 Task:  Click on Football In the Sunday Gridiron Challenge click on  Pick Sheet Add name Dylan Rodriguez Team name Nottingham Knights and  Email softage.1@softage.net 10 Points Indianapolis Colts 9 Points New York Giants 8 Points New Orleans Saints 7 Points Philadelphia Eagles 6 Points Carolina Panthers 5 Points Tampa Bay Buccaneers 4 Points Cleveland Browns 3 Points Washington Commanders 2 Points San Francisco 49ers 1 Points Las Vegas Raiders Submit pick sheet
Action: Mouse moved to (591, 354)
Screenshot: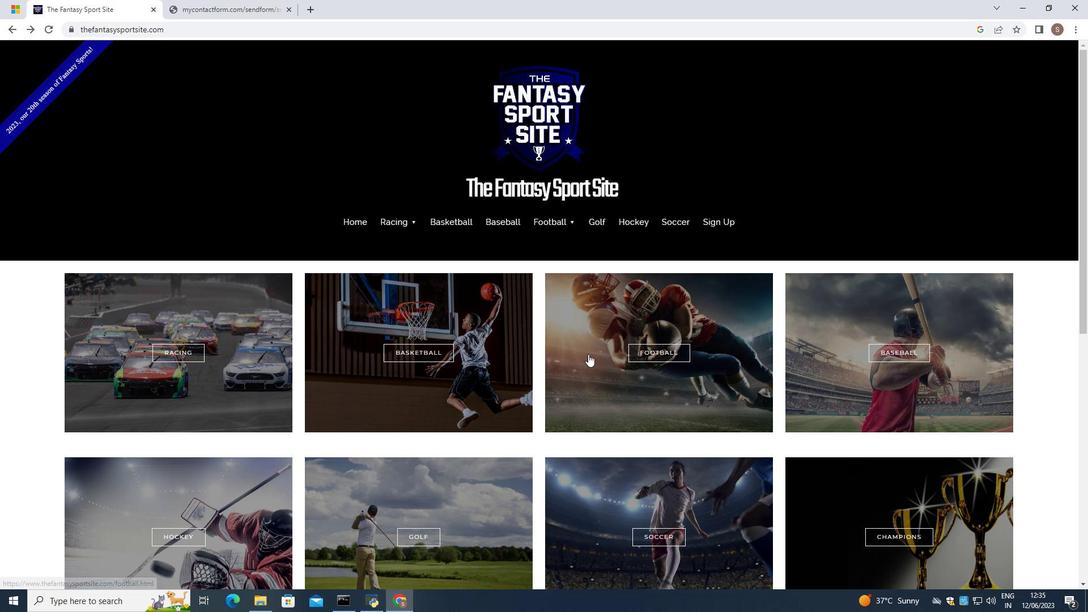 
Action: Mouse pressed left at (591, 354)
Screenshot: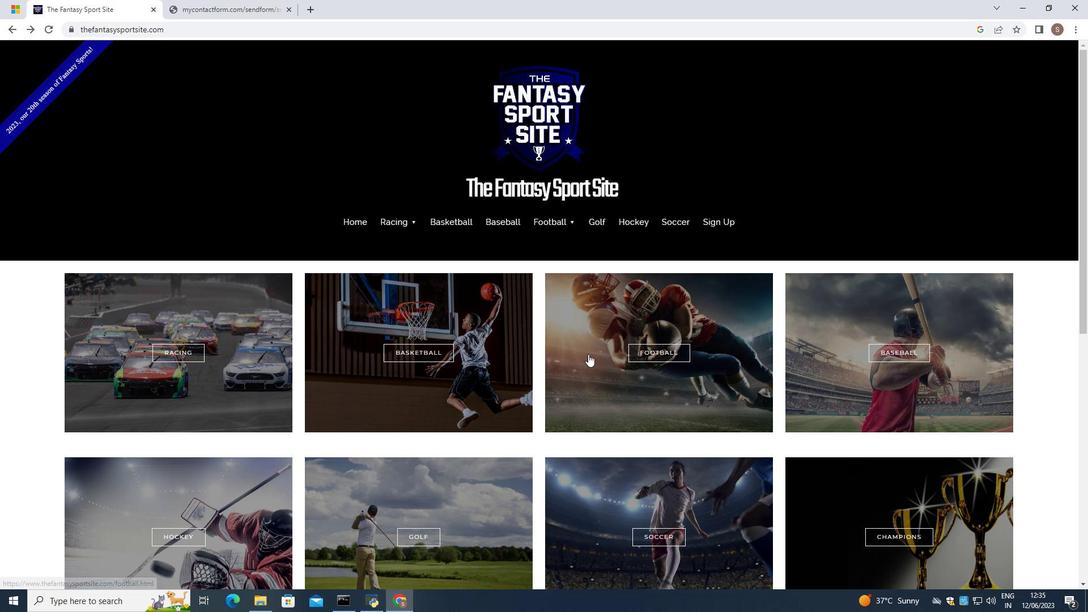 
Action: Mouse moved to (580, 456)
Screenshot: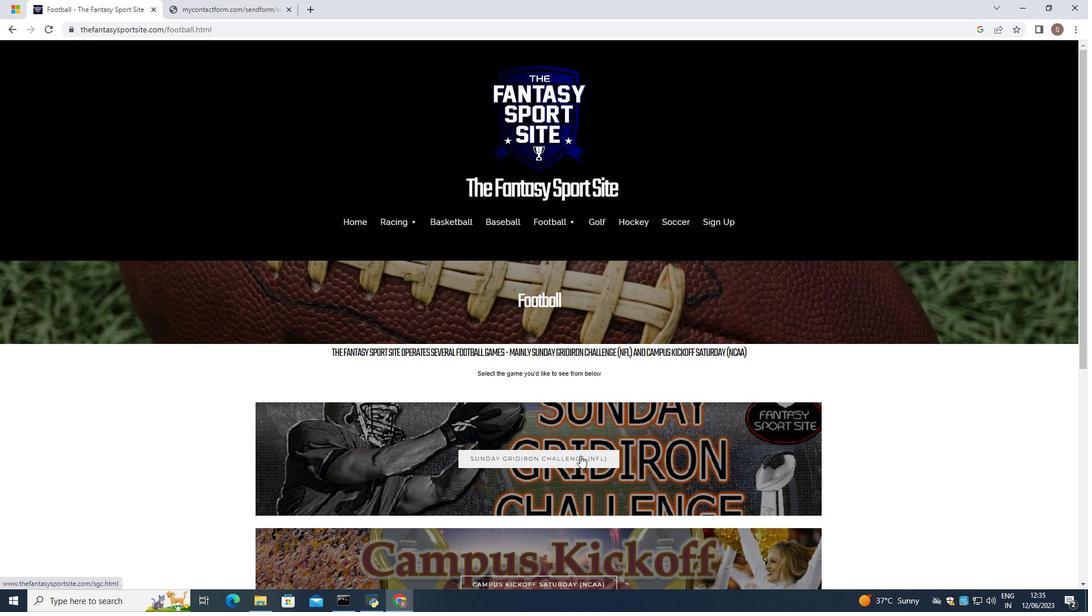 
Action: Mouse pressed left at (580, 456)
Screenshot: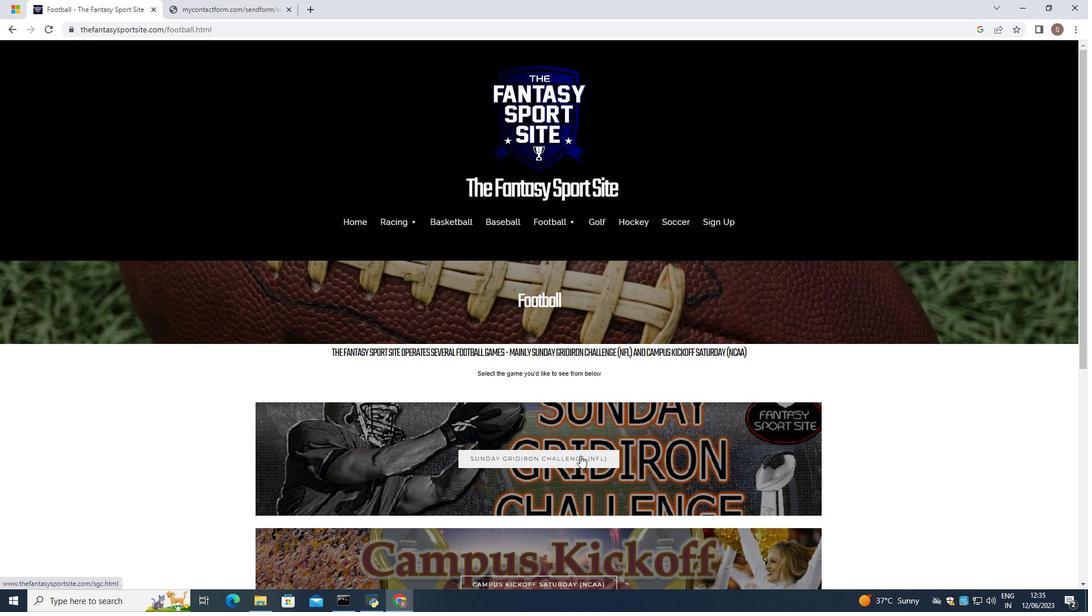 
Action: Mouse moved to (325, 499)
Screenshot: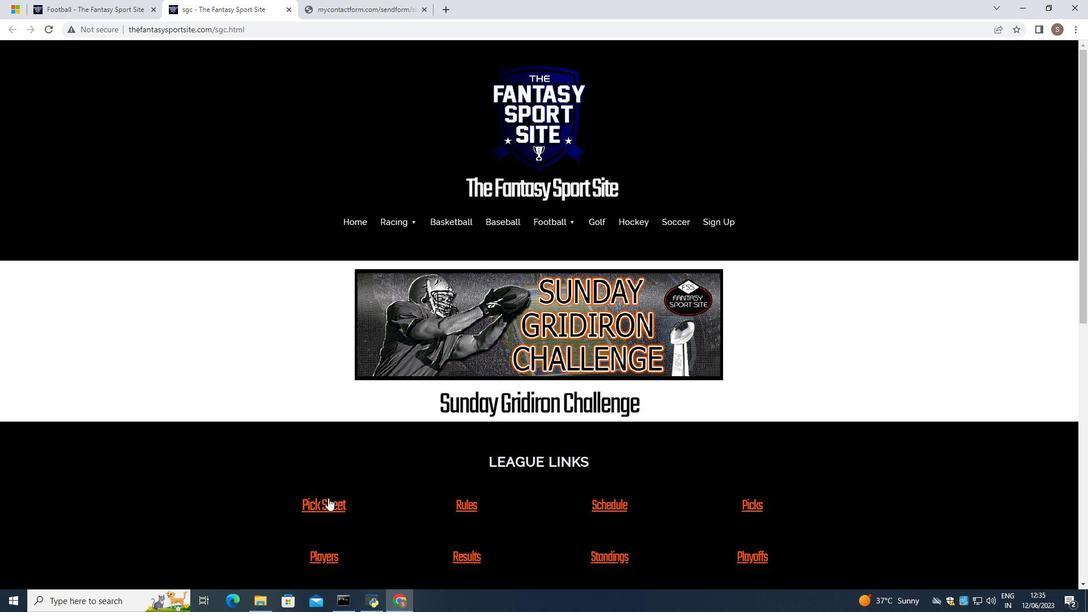 
Action: Mouse pressed left at (325, 499)
Screenshot: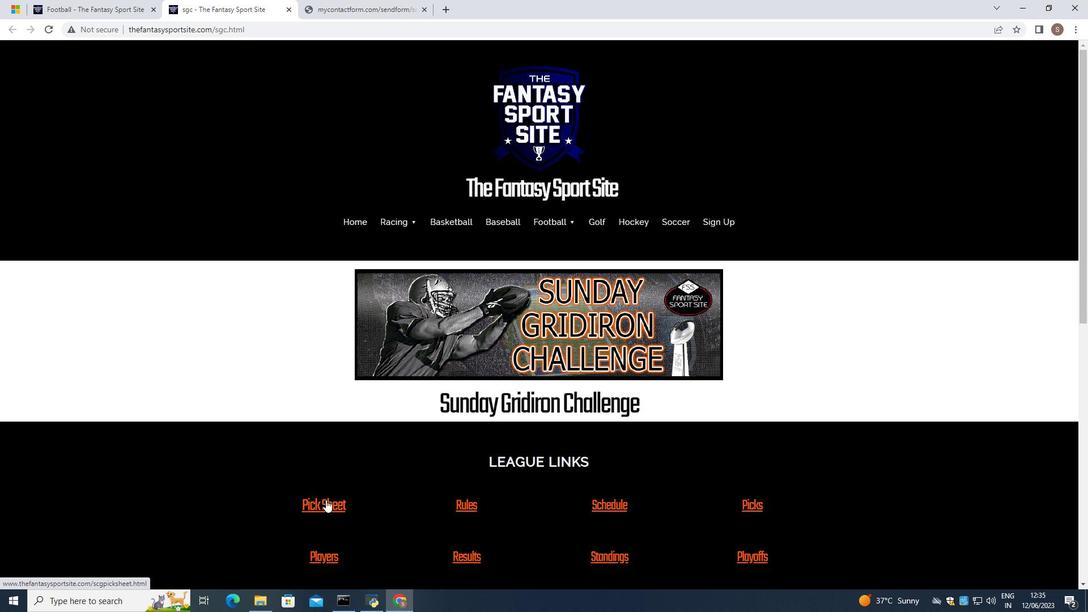 
Action: Mouse scrolled (325, 499) with delta (0, 0)
Screenshot: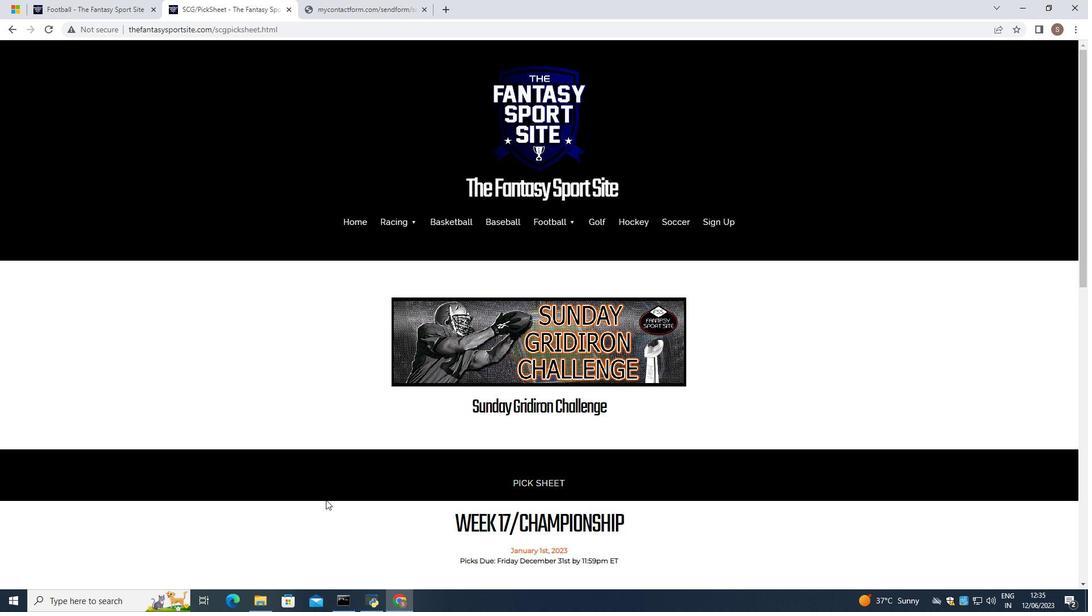 
Action: Mouse scrolled (325, 499) with delta (0, 0)
Screenshot: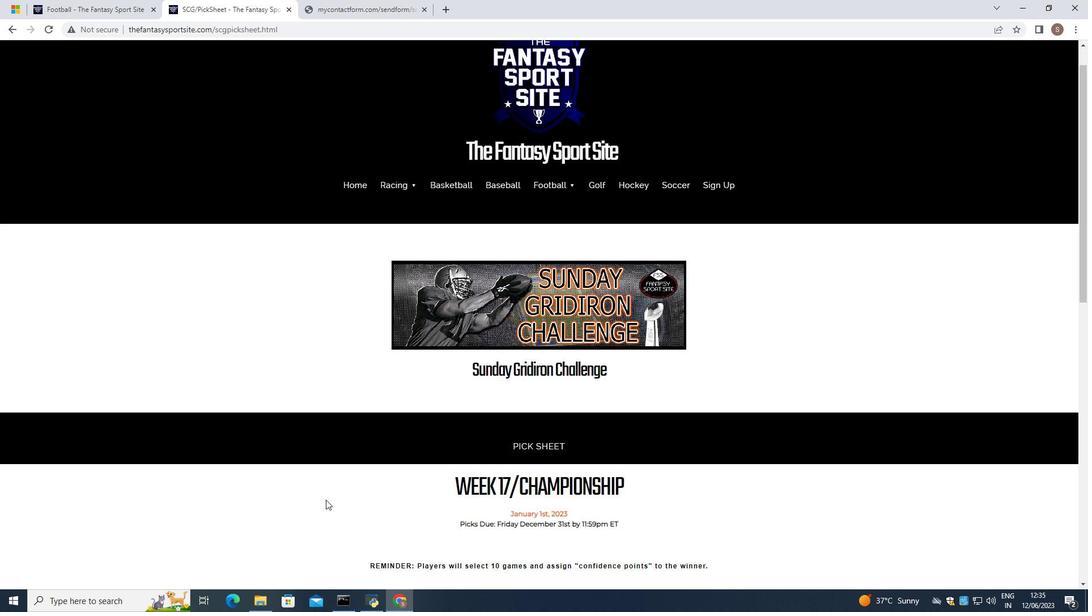
Action: Mouse scrolled (325, 499) with delta (0, 0)
Screenshot: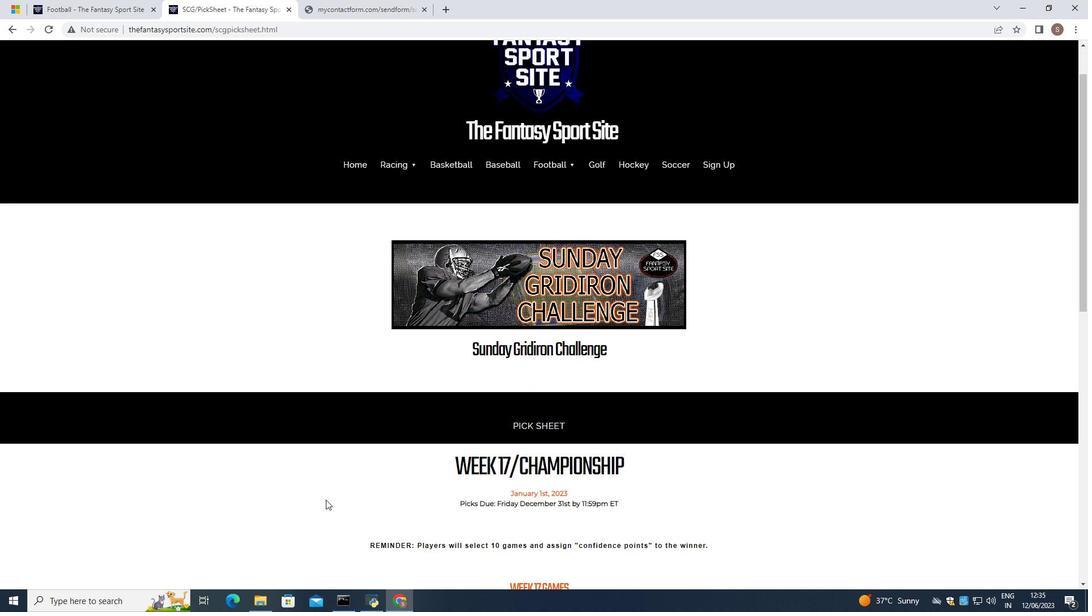 
Action: Mouse scrolled (325, 499) with delta (0, 0)
Screenshot: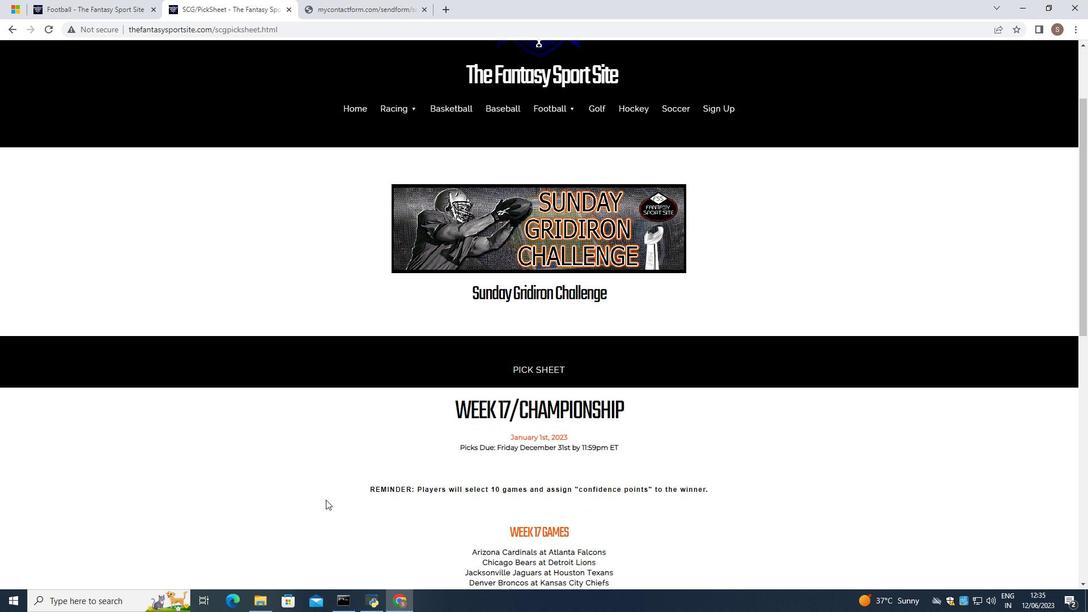 
Action: Mouse scrolled (325, 499) with delta (0, 0)
Screenshot: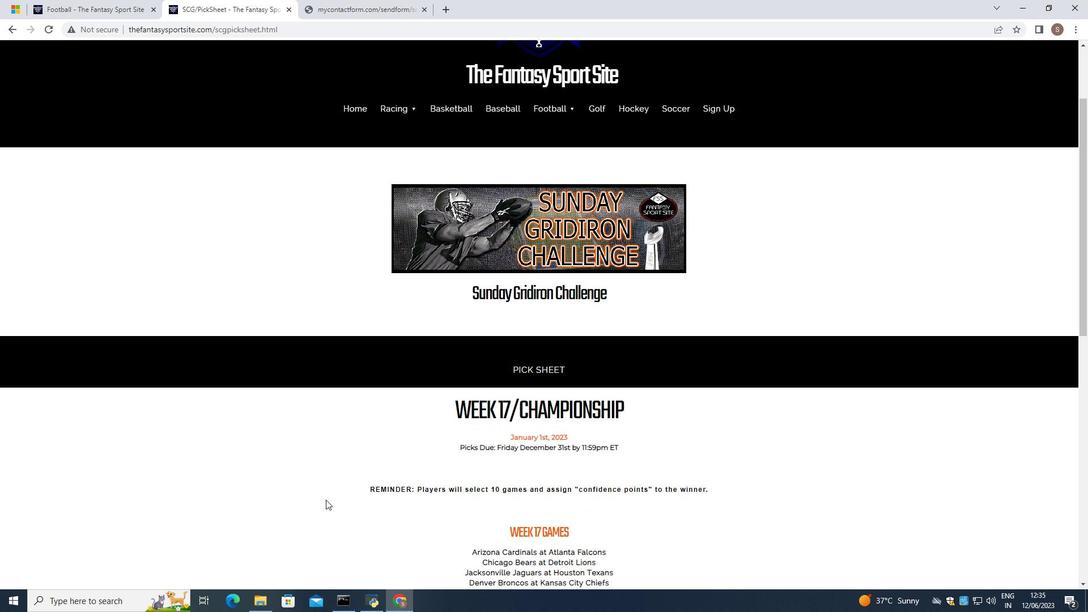 
Action: Mouse scrolled (325, 499) with delta (0, 0)
Screenshot: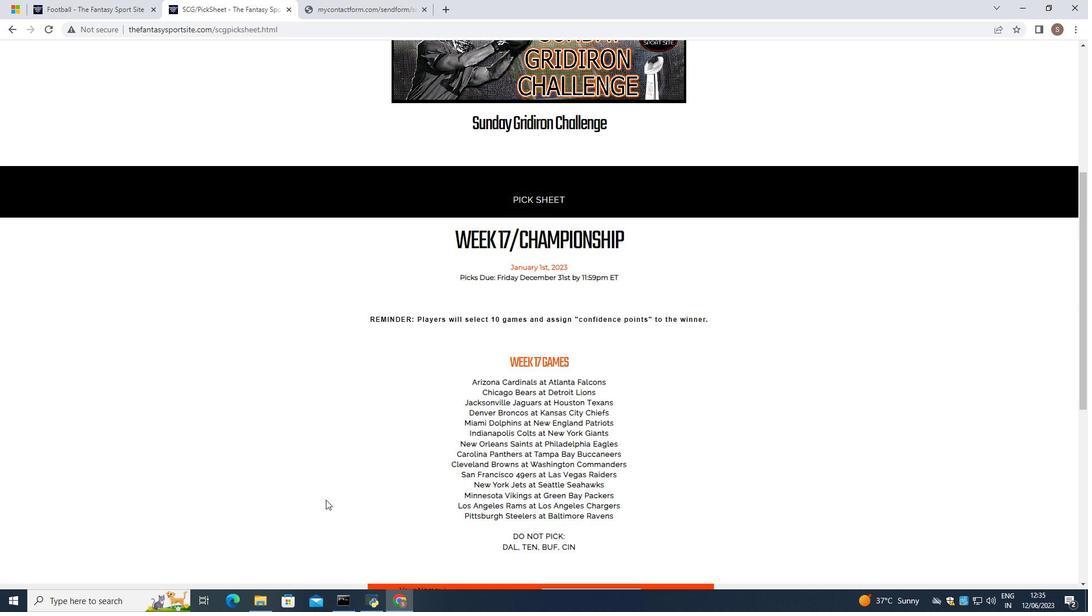 
Action: Mouse scrolled (325, 499) with delta (0, 0)
Screenshot: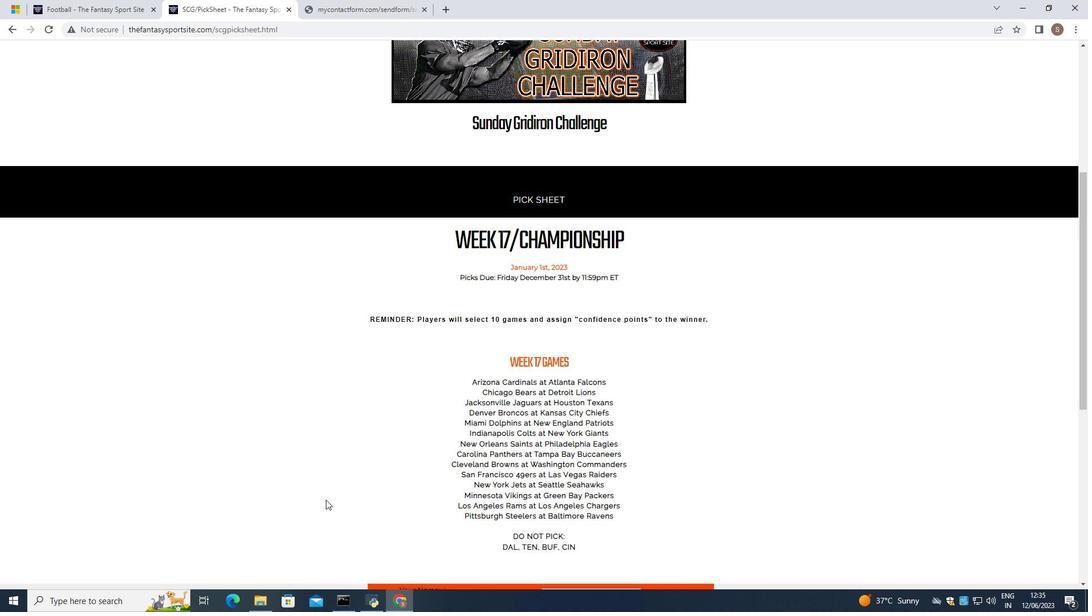 
Action: Mouse scrolled (325, 499) with delta (0, 0)
Screenshot: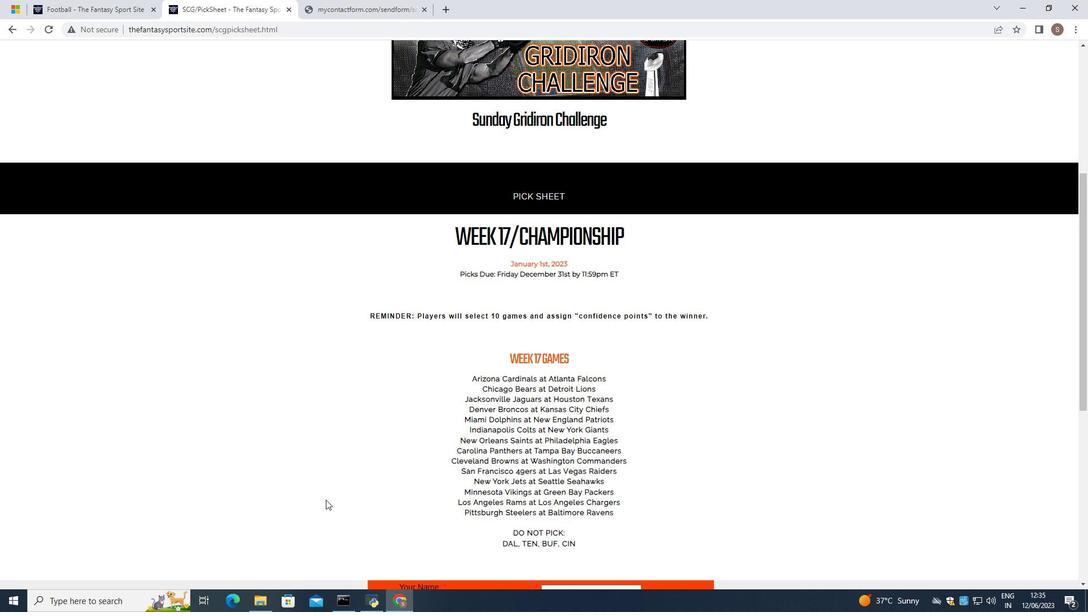 
Action: Mouse scrolled (325, 499) with delta (0, 0)
Screenshot: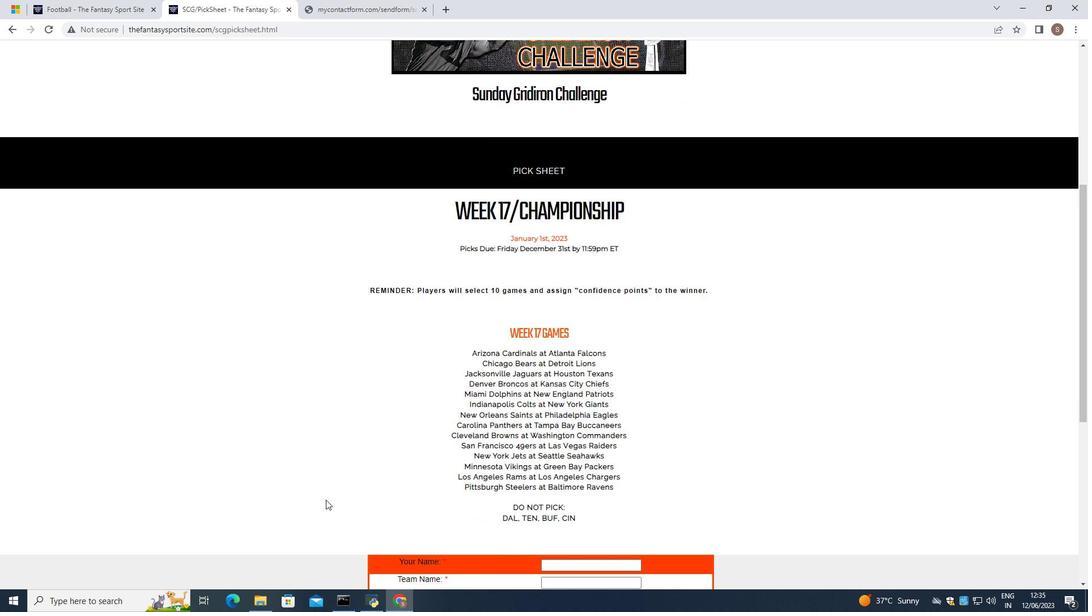 
Action: Mouse scrolled (325, 499) with delta (0, 0)
Screenshot: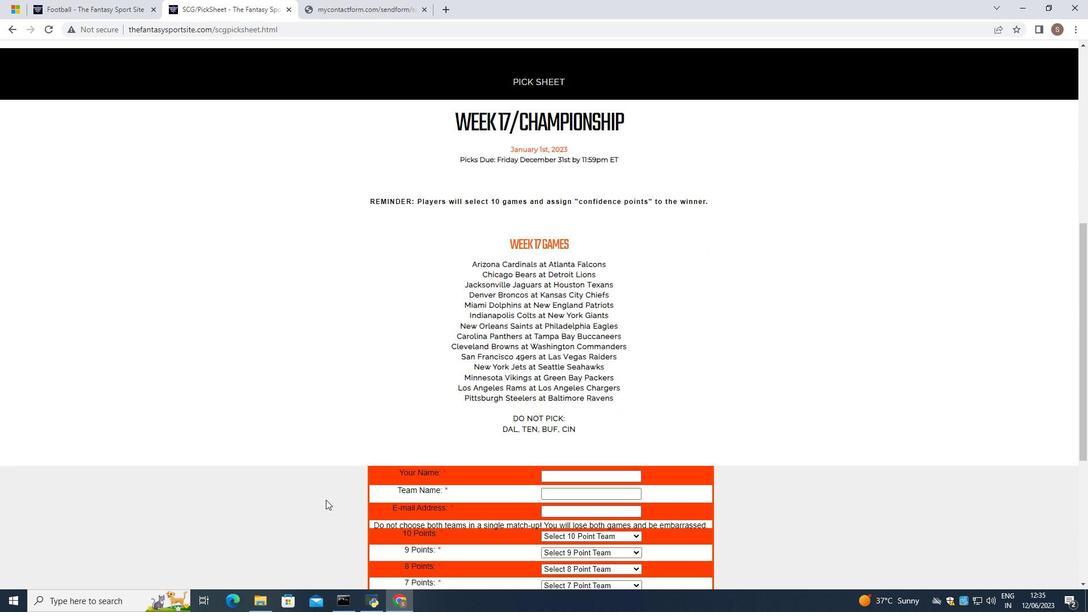 
Action: Mouse moved to (587, 312)
Screenshot: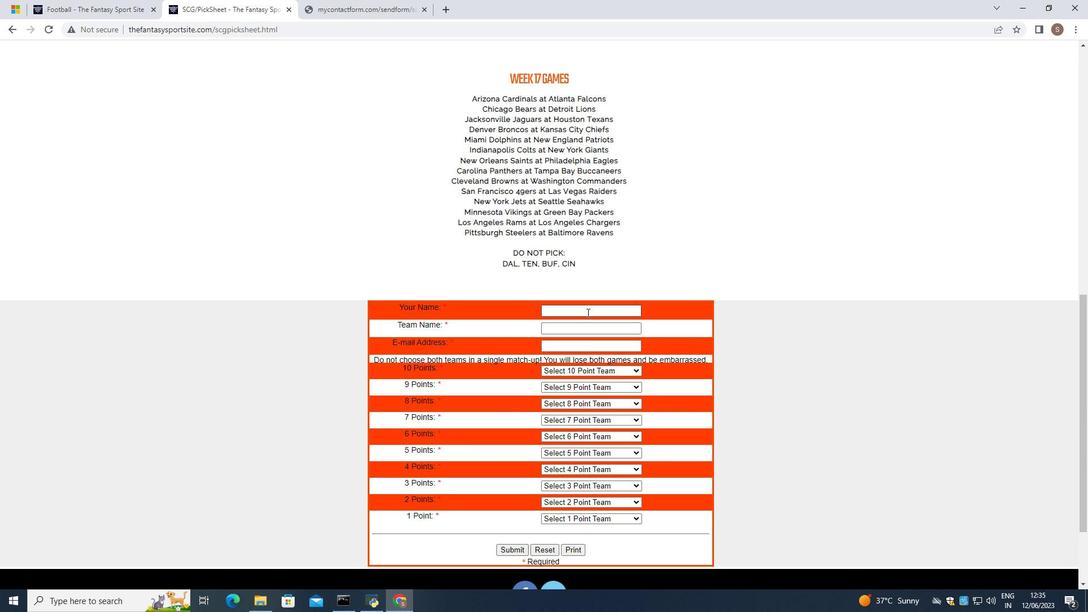 
Action: Mouse pressed left at (587, 312)
Screenshot: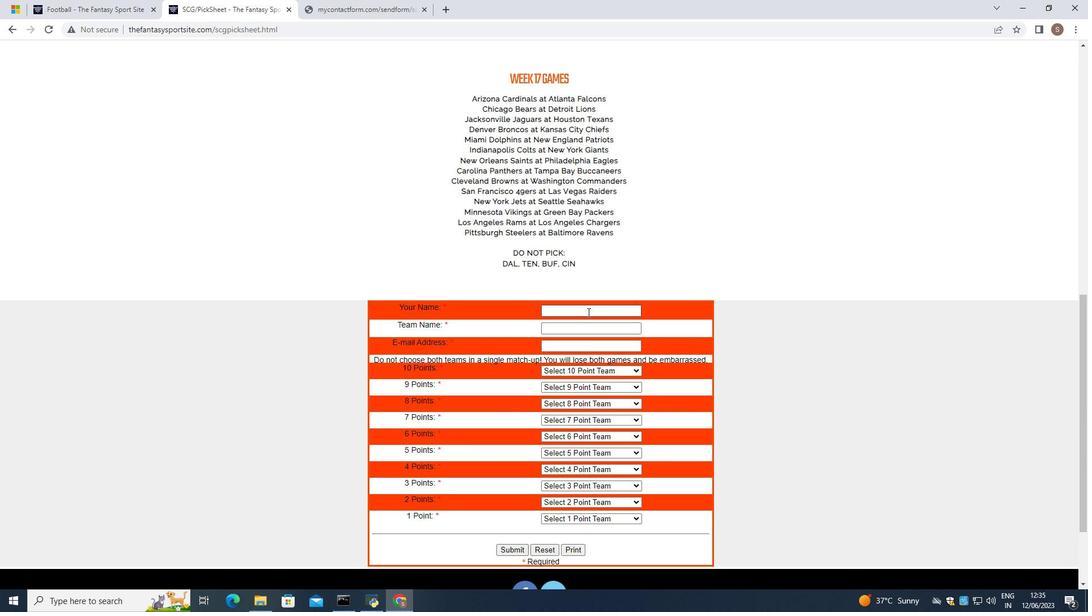 
Action: Mouse moved to (587, 312)
Screenshot: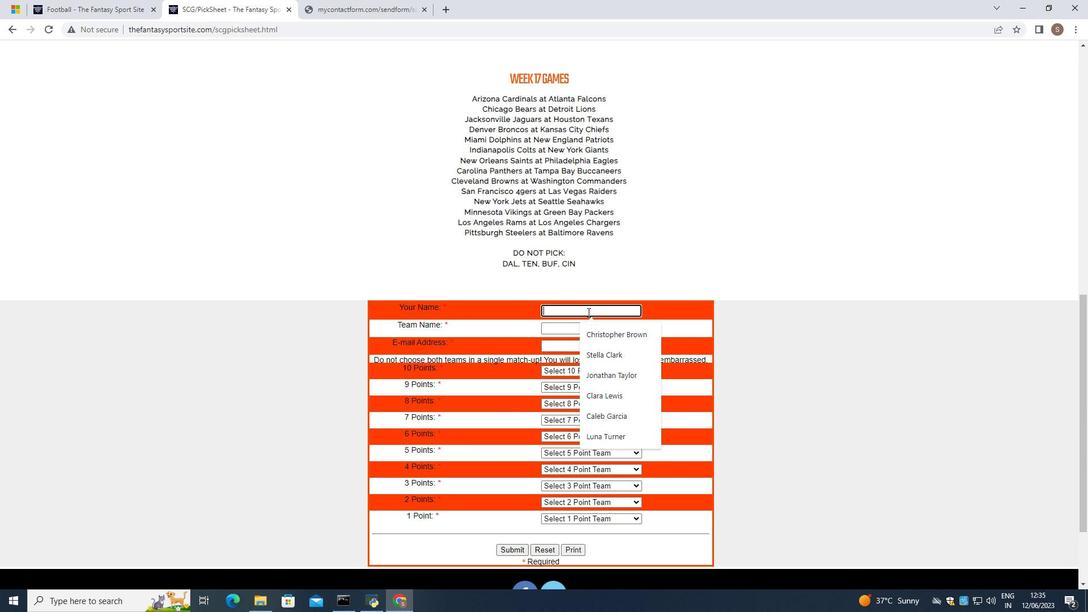 
Action: Key pressed <Key.shift>Dylan<Key.space><Key.shift>Rodriguez
Screenshot: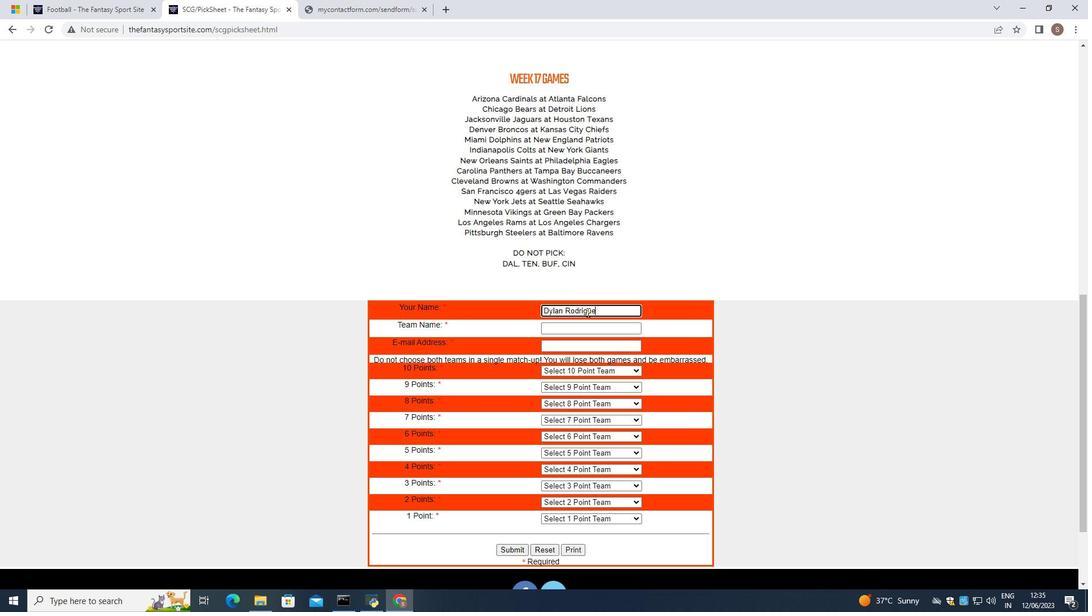 
Action: Mouse moved to (606, 327)
Screenshot: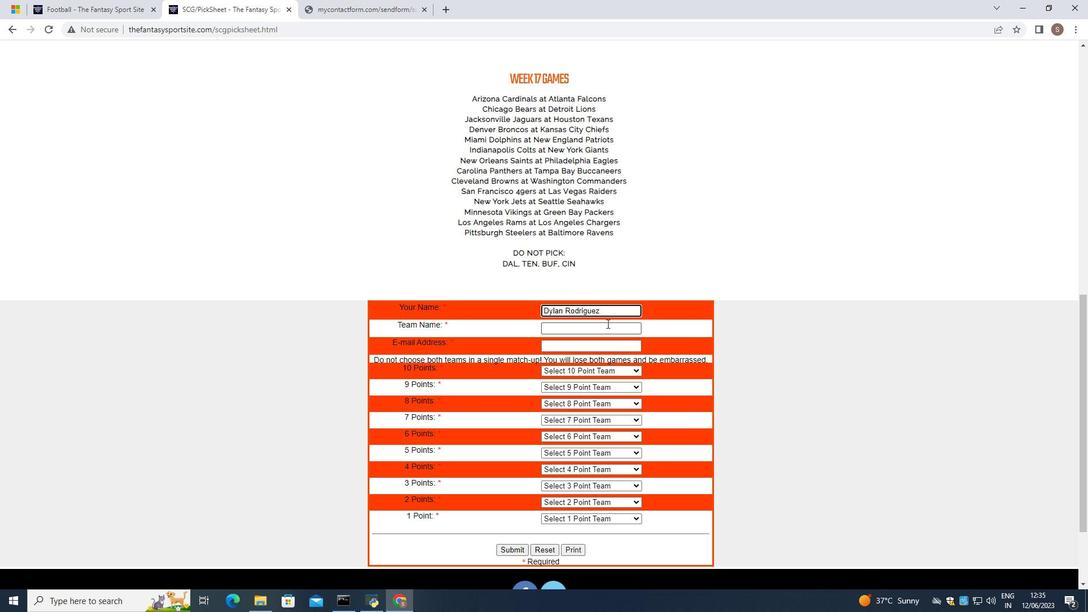 
Action: Mouse pressed left at (606, 327)
Screenshot: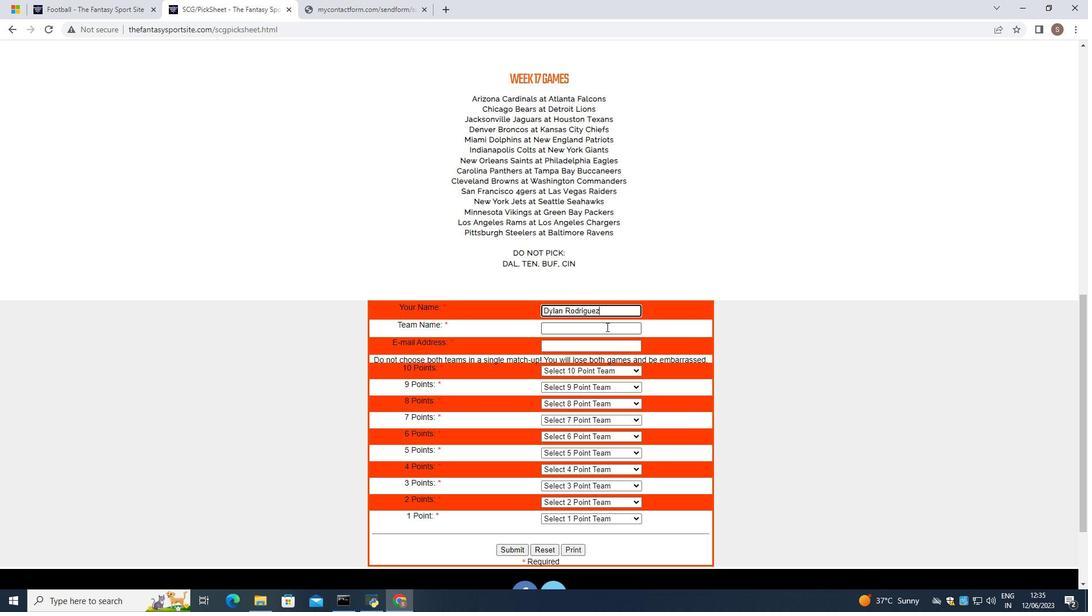 
Action: Key pressed <Key.shift>Nottingham<Key.space><Key.shift>Knights
Screenshot: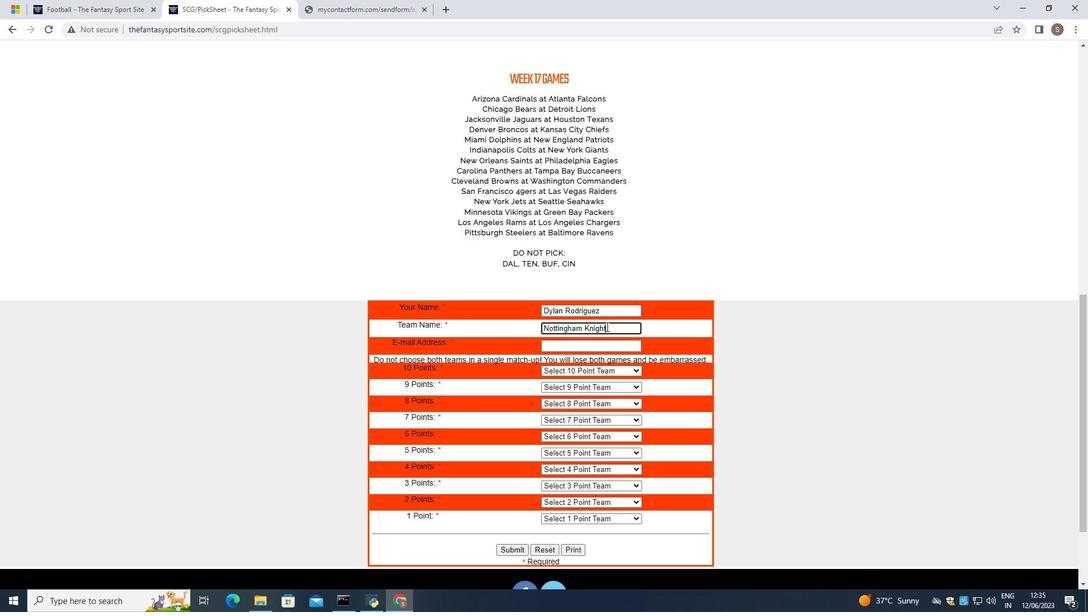 
Action: Mouse moved to (620, 347)
Screenshot: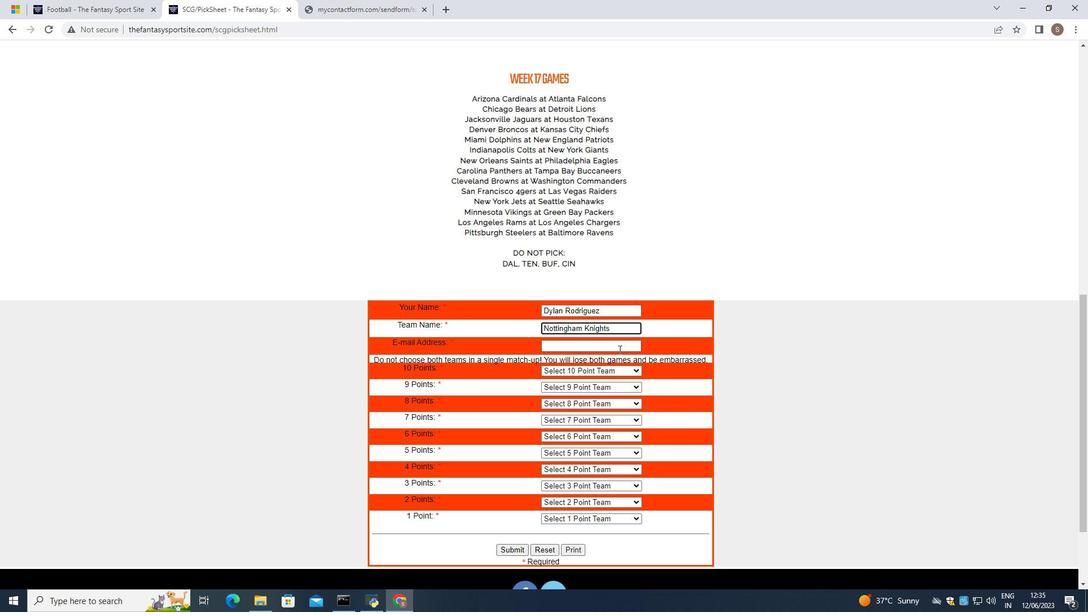 
Action: Mouse pressed left at (620, 347)
Screenshot: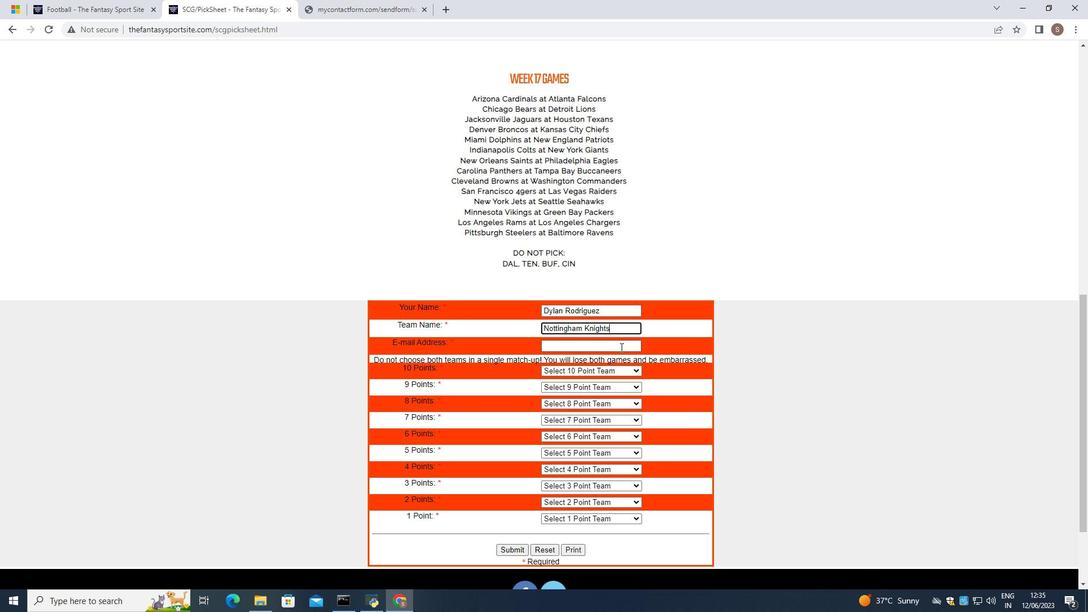 
Action: Key pressed softage.1
Screenshot: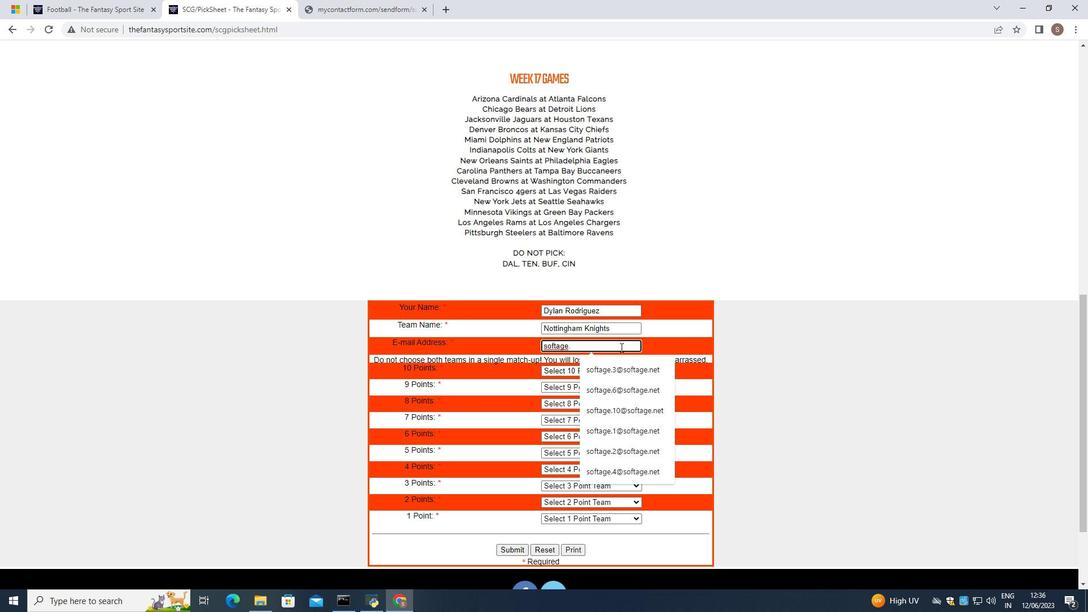 
Action: Mouse moved to (605, 389)
Screenshot: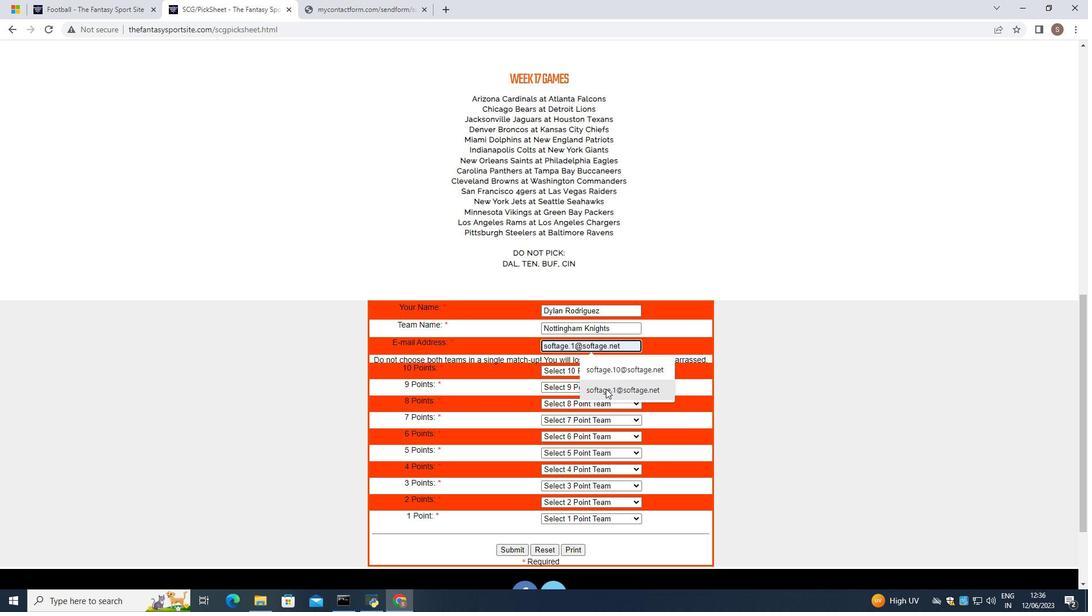 
Action: Mouse pressed left at (605, 389)
Screenshot: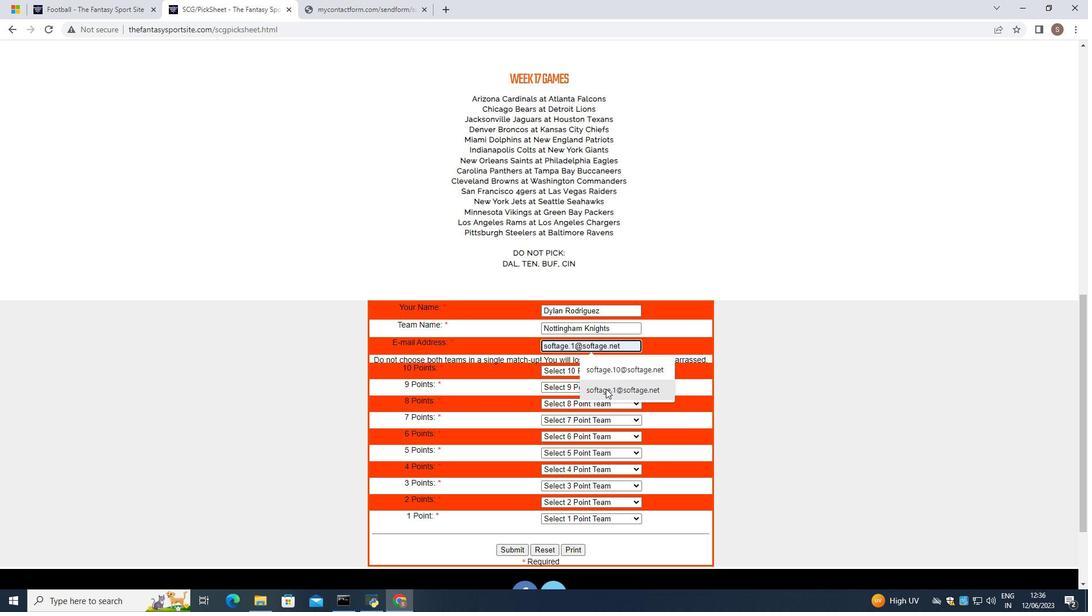 
Action: Mouse moved to (637, 375)
Screenshot: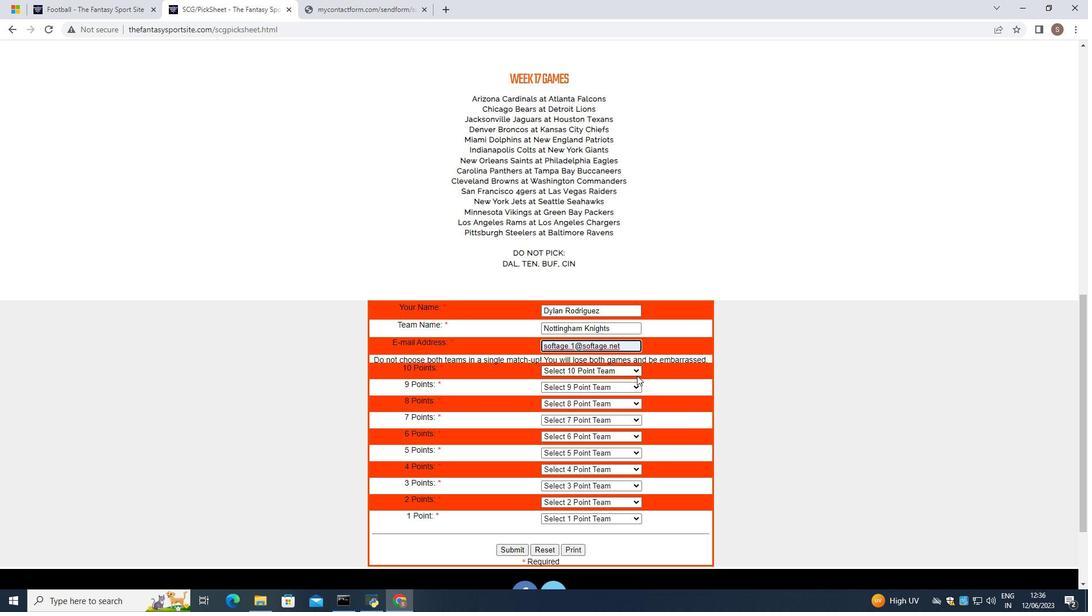 
Action: Mouse pressed left at (637, 375)
Screenshot: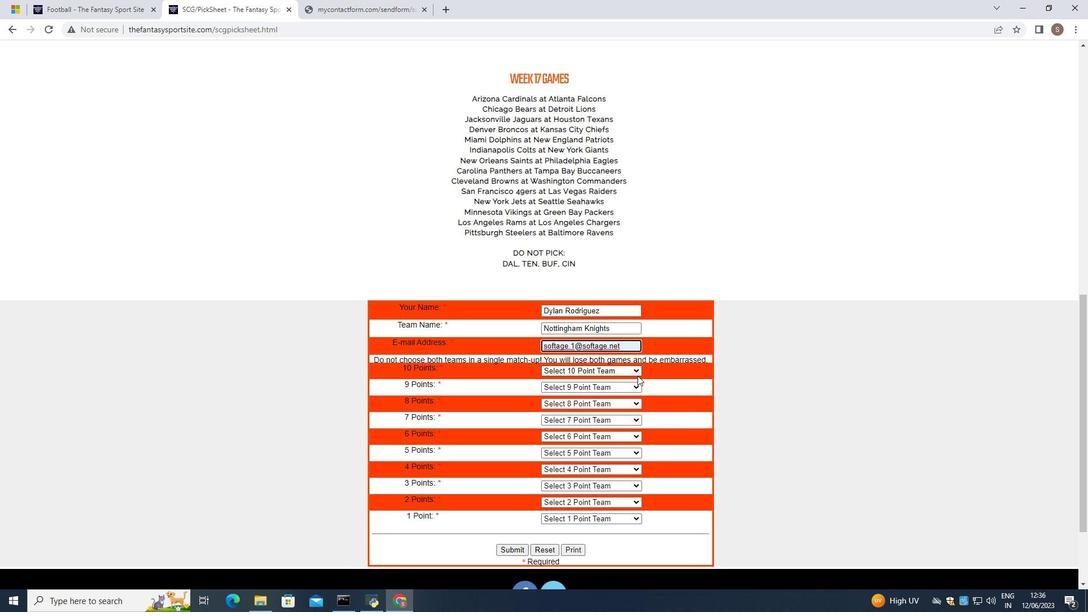 
Action: Mouse moved to (613, 483)
Screenshot: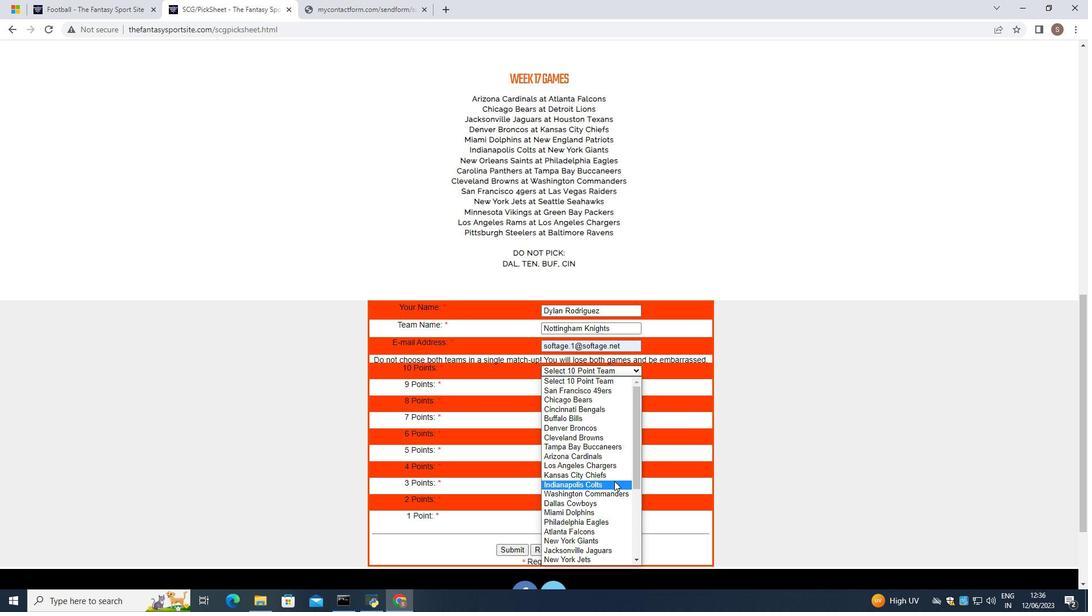 
Action: Mouse pressed left at (613, 483)
Screenshot: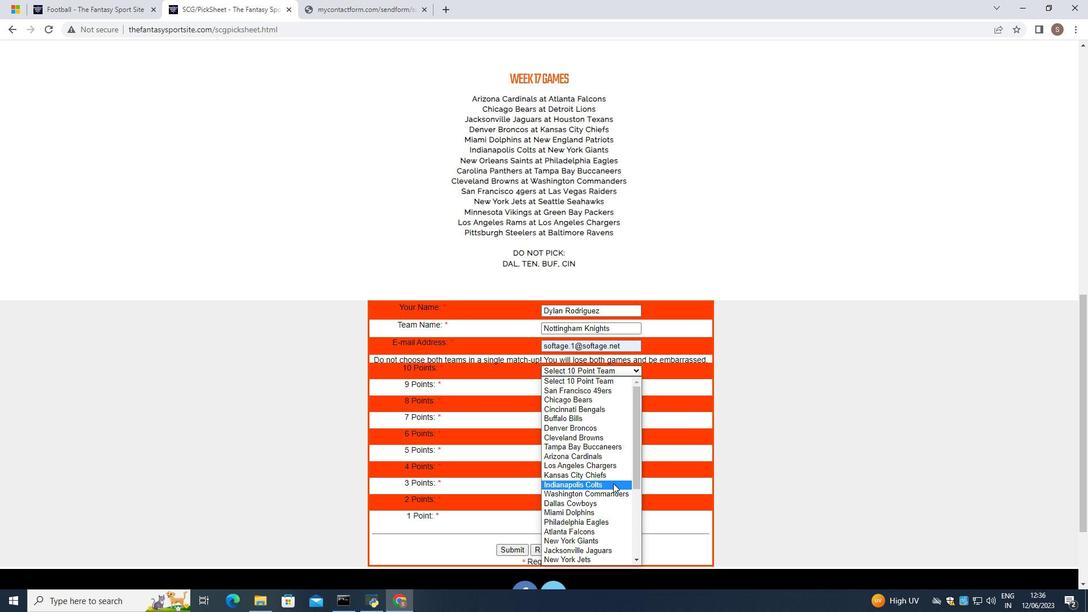 
Action: Mouse moved to (638, 387)
Screenshot: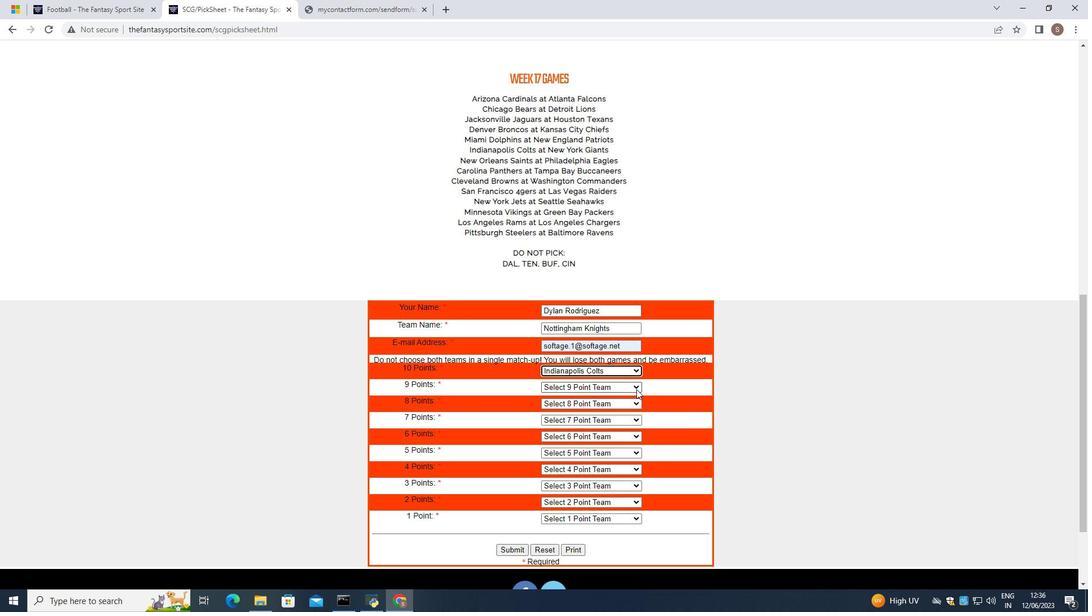 
Action: Mouse pressed left at (638, 387)
Screenshot: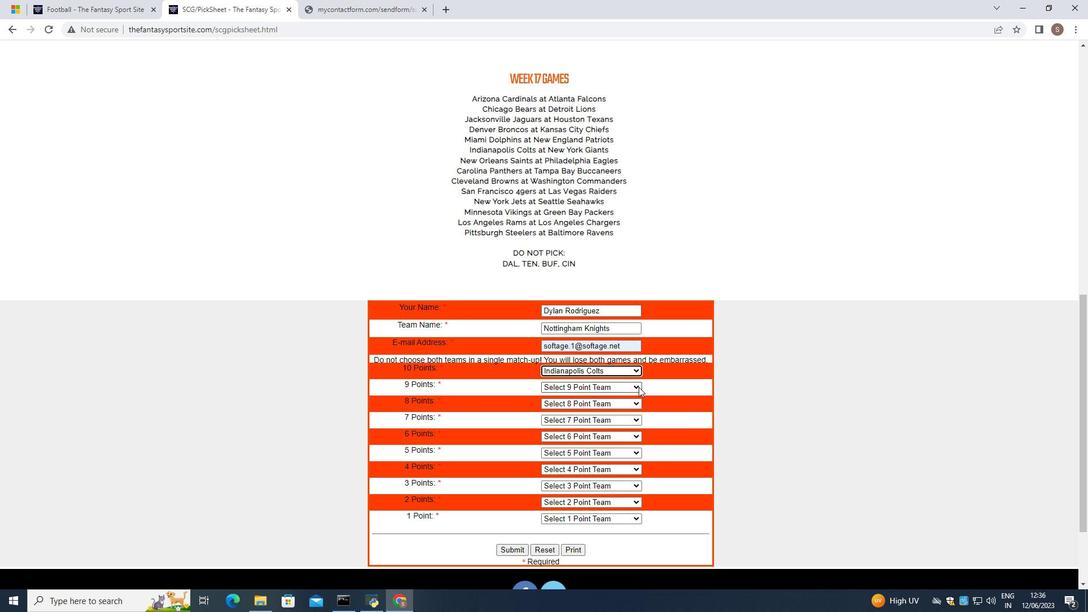 
Action: Mouse moved to (609, 557)
Screenshot: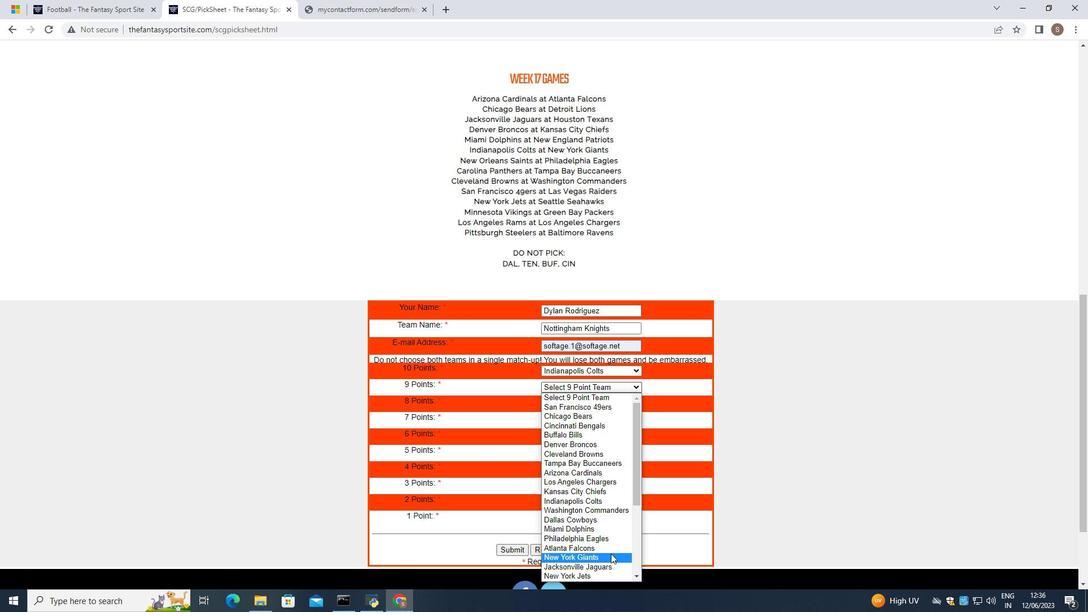 
Action: Mouse pressed left at (609, 557)
Screenshot: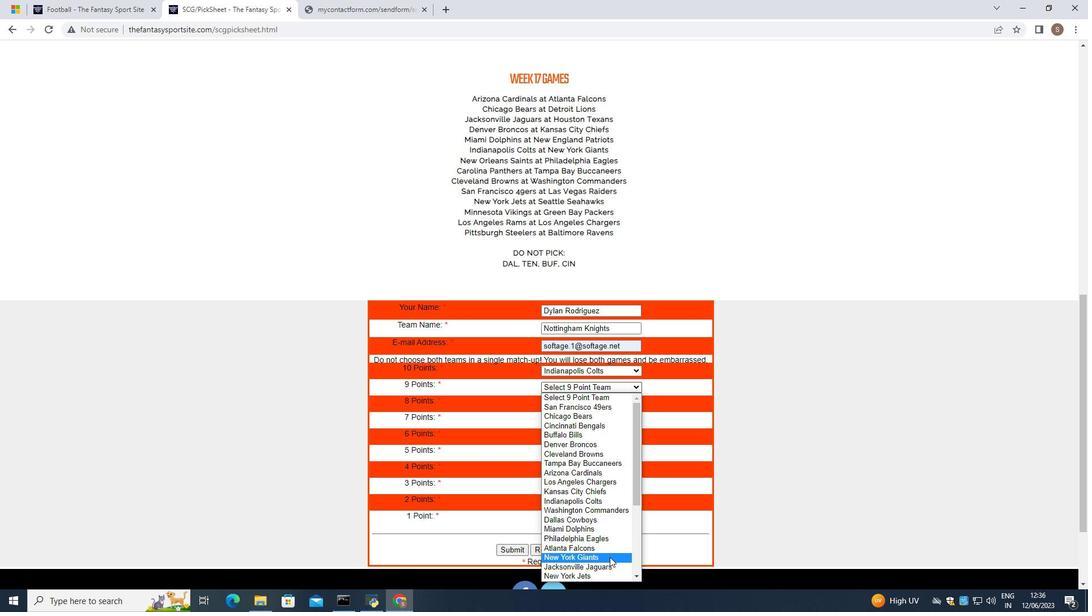 
Action: Mouse moved to (637, 404)
Screenshot: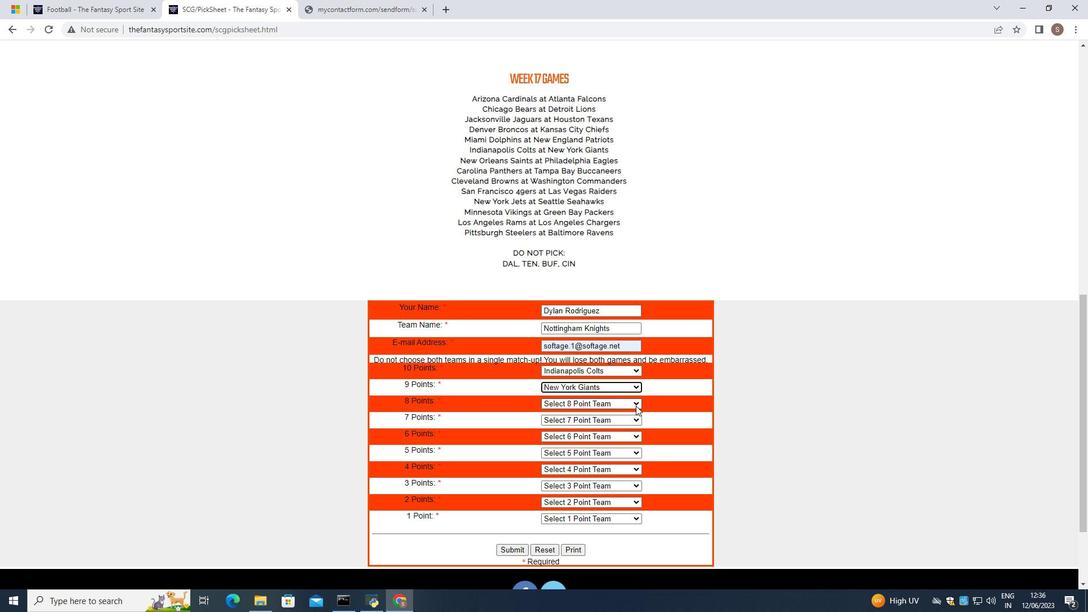 
Action: Mouse pressed left at (637, 404)
Screenshot: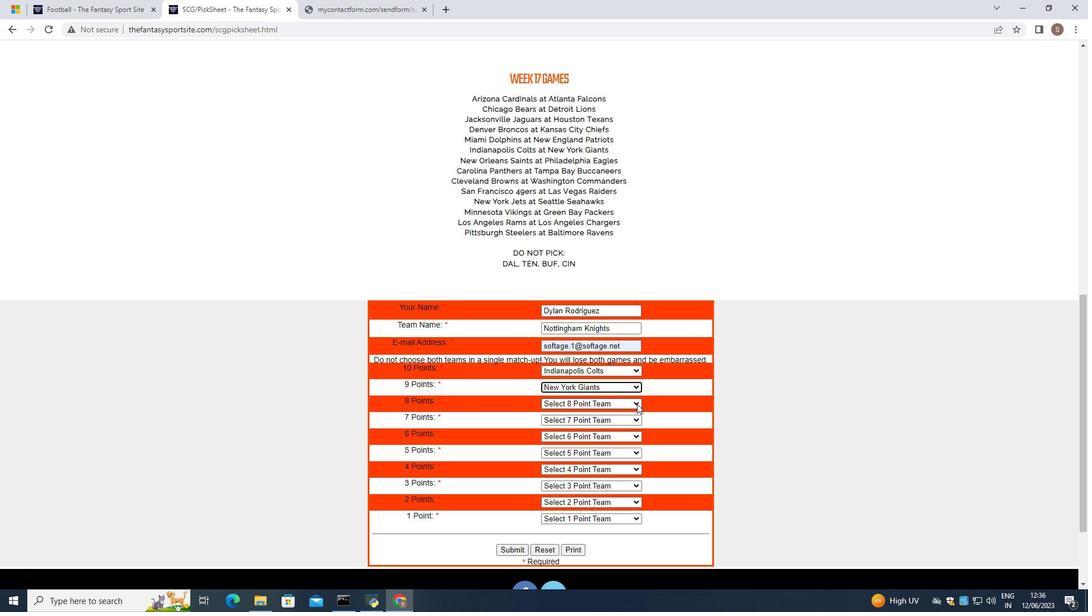 
Action: Mouse moved to (614, 320)
Screenshot: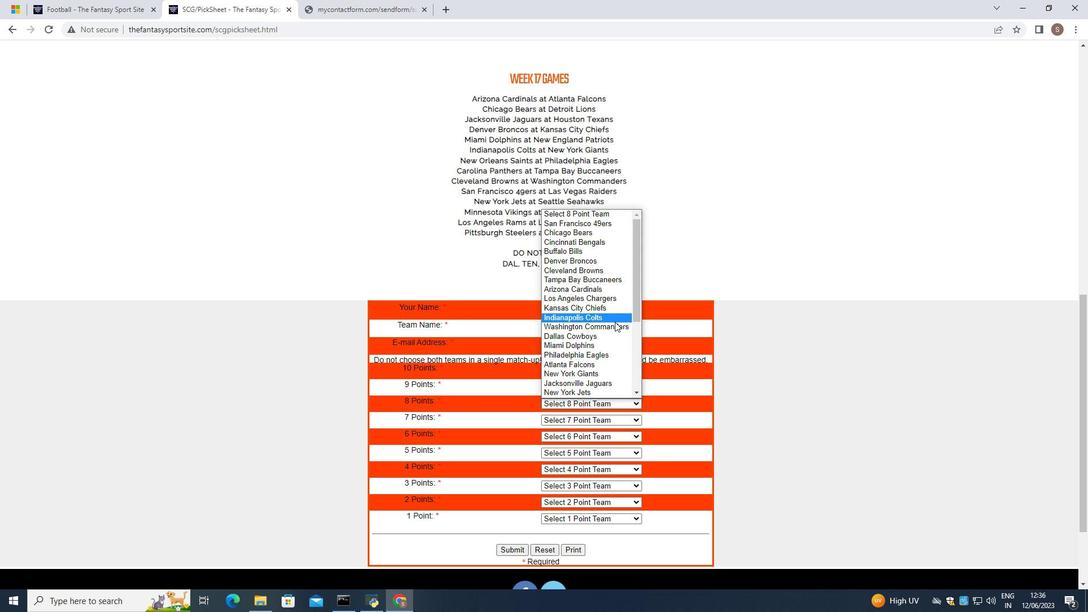 
Action: Mouse scrolled (614, 319) with delta (0, 0)
Screenshot: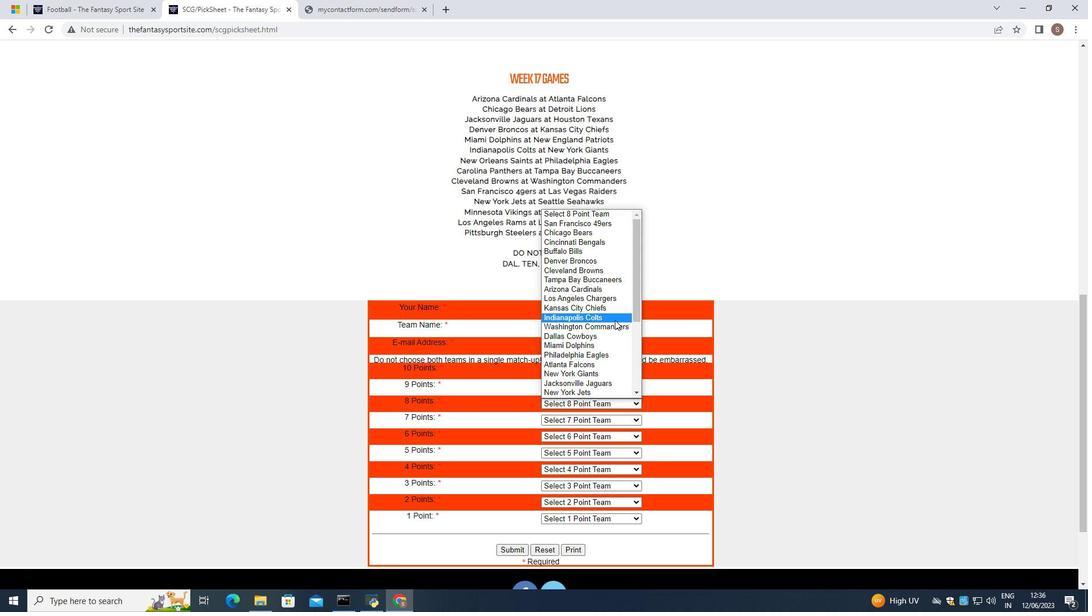 
Action: Mouse scrolled (614, 319) with delta (0, 0)
Screenshot: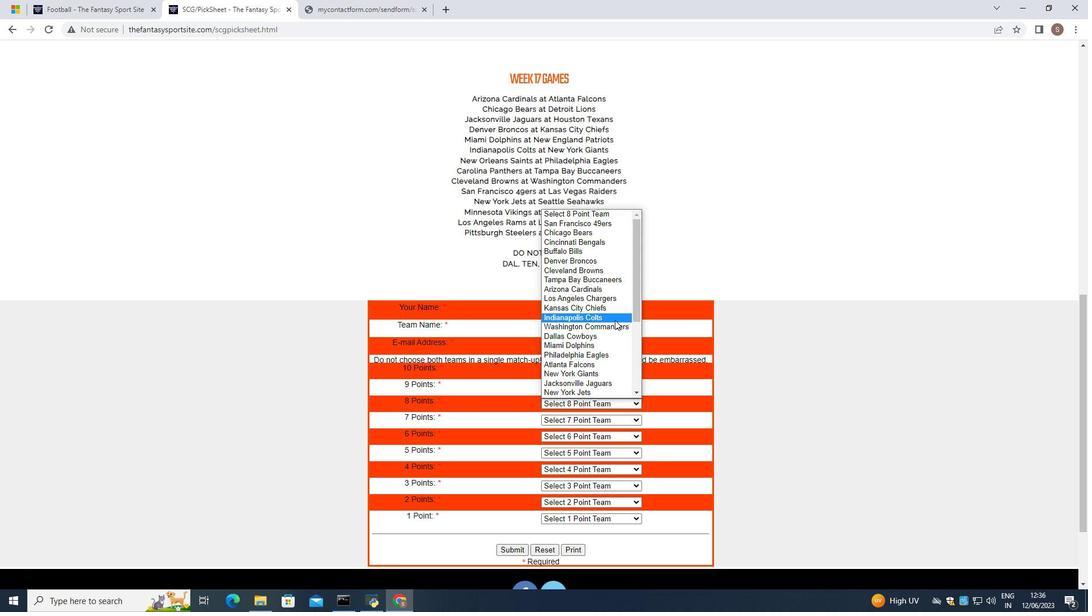 
Action: Mouse scrolled (614, 319) with delta (0, 0)
Screenshot: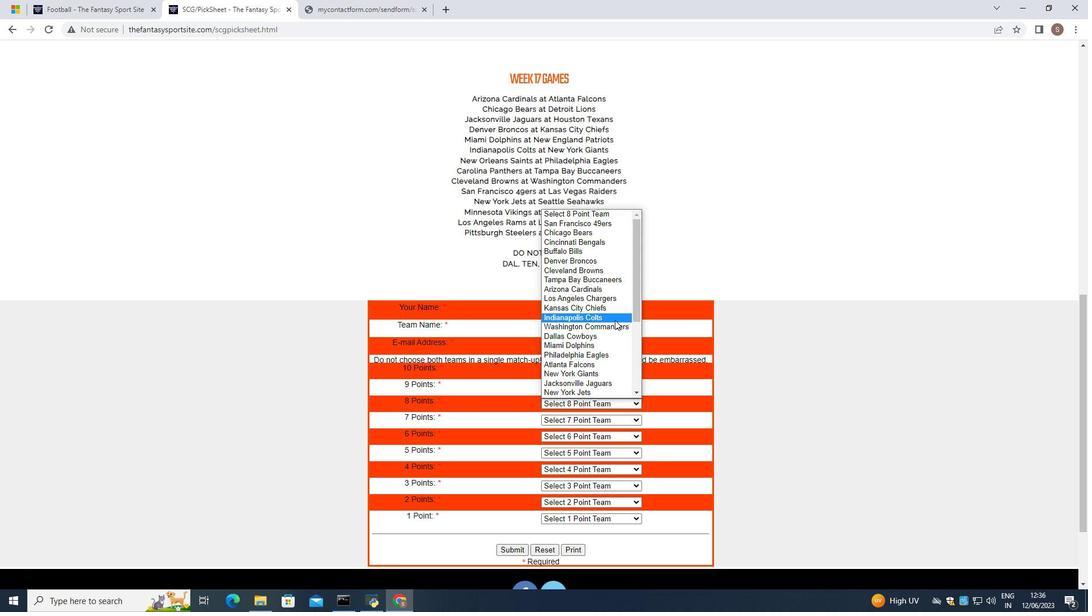 
Action: Mouse scrolled (614, 319) with delta (0, 0)
Screenshot: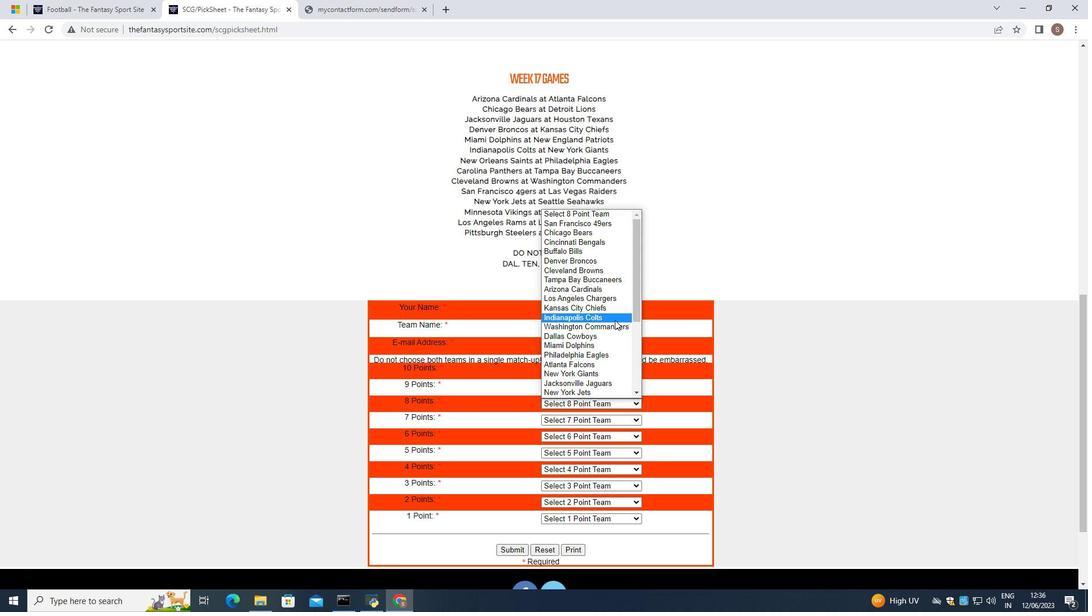 
Action: Mouse scrolled (614, 319) with delta (0, 0)
Screenshot: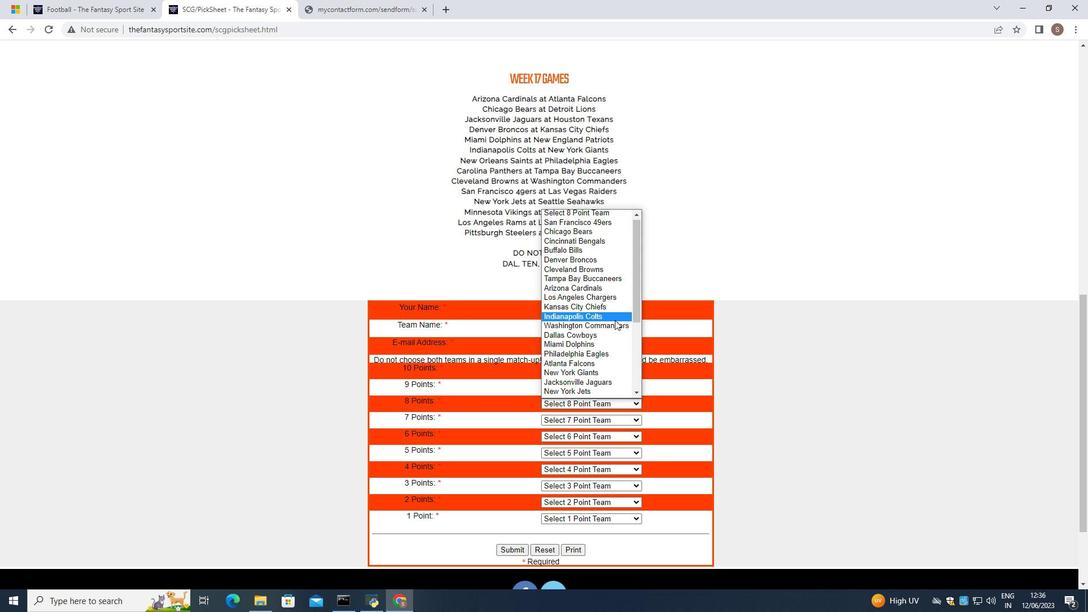 
Action: Mouse moved to (603, 346)
Screenshot: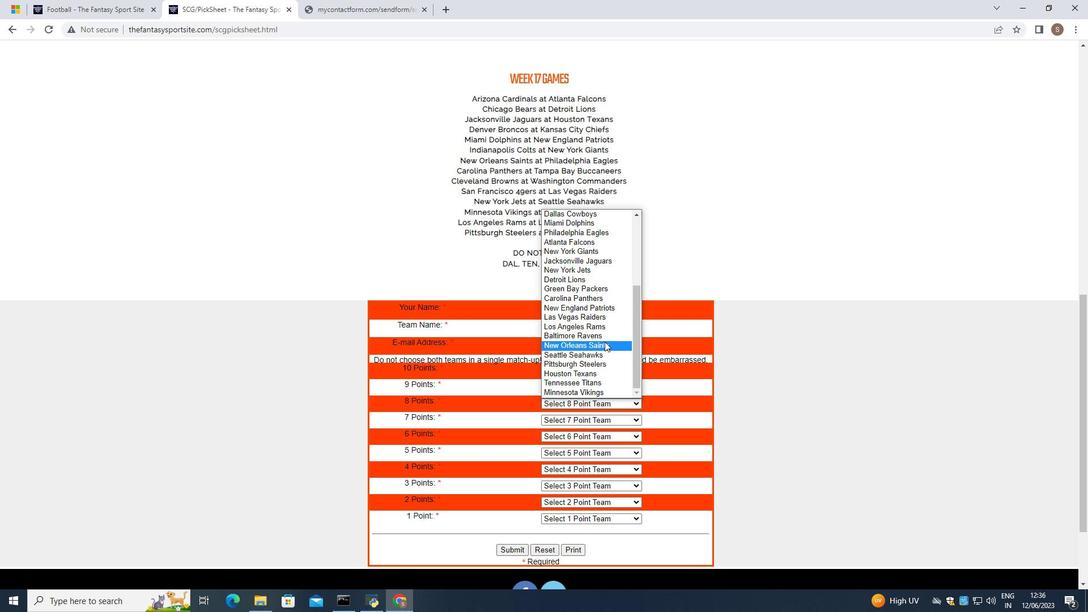 
Action: Mouse pressed left at (603, 346)
Screenshot: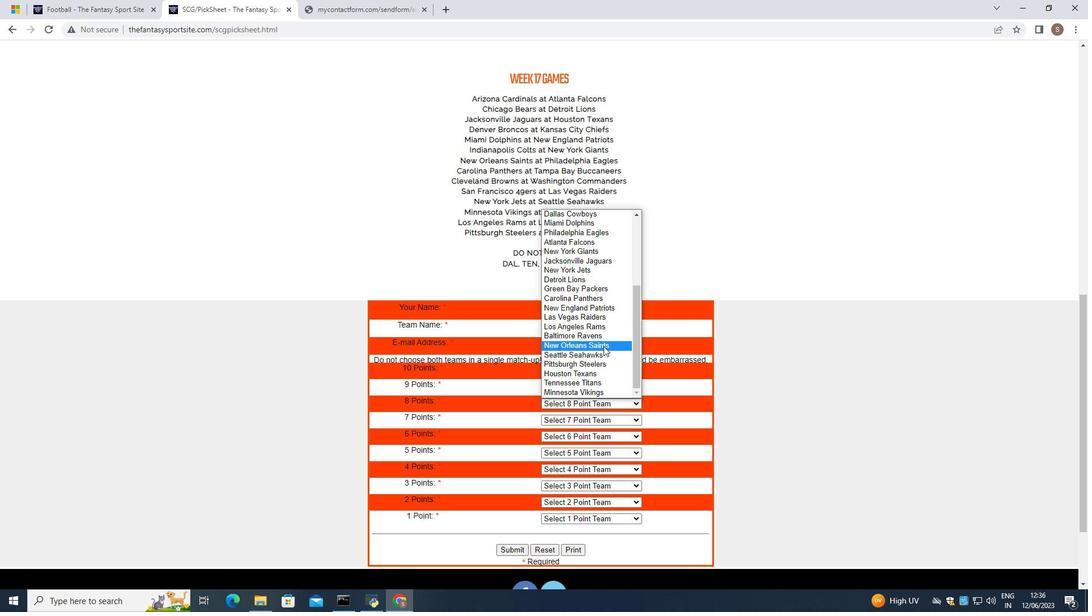
Action: Mouse moved to (622, 420)
Screenshot: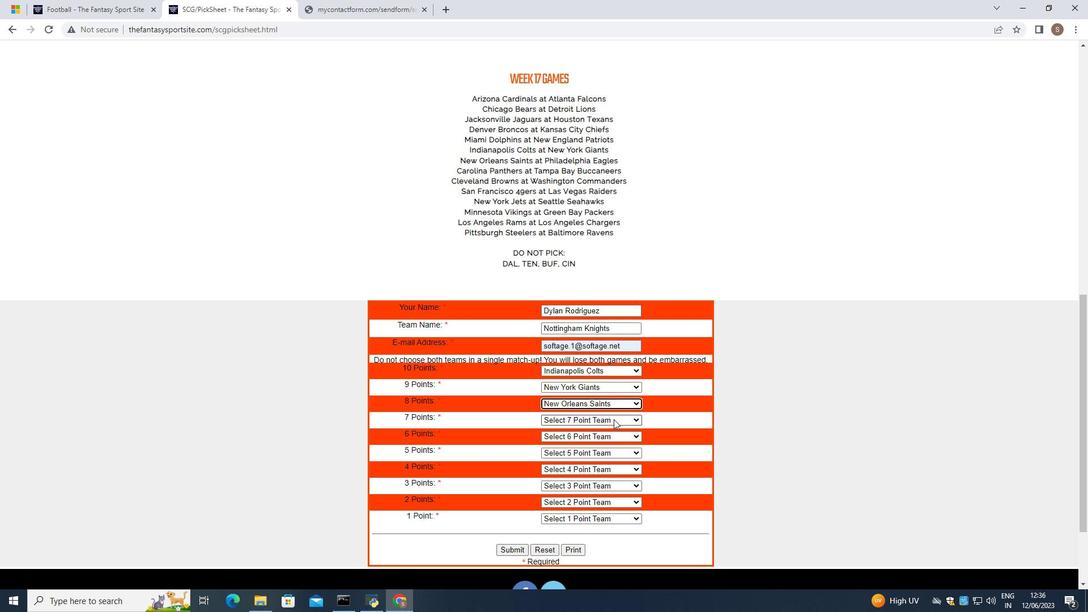 
Action: Mouse pressed left at (622, 420)
Screenshot: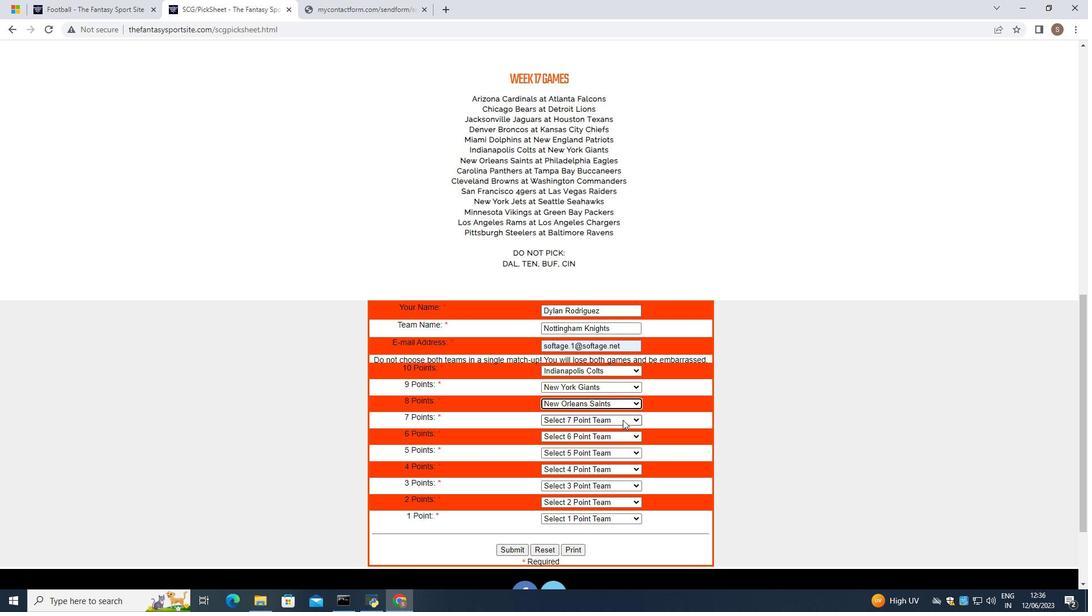 
Action: Mouse moved to (621, 375)
Screenshot: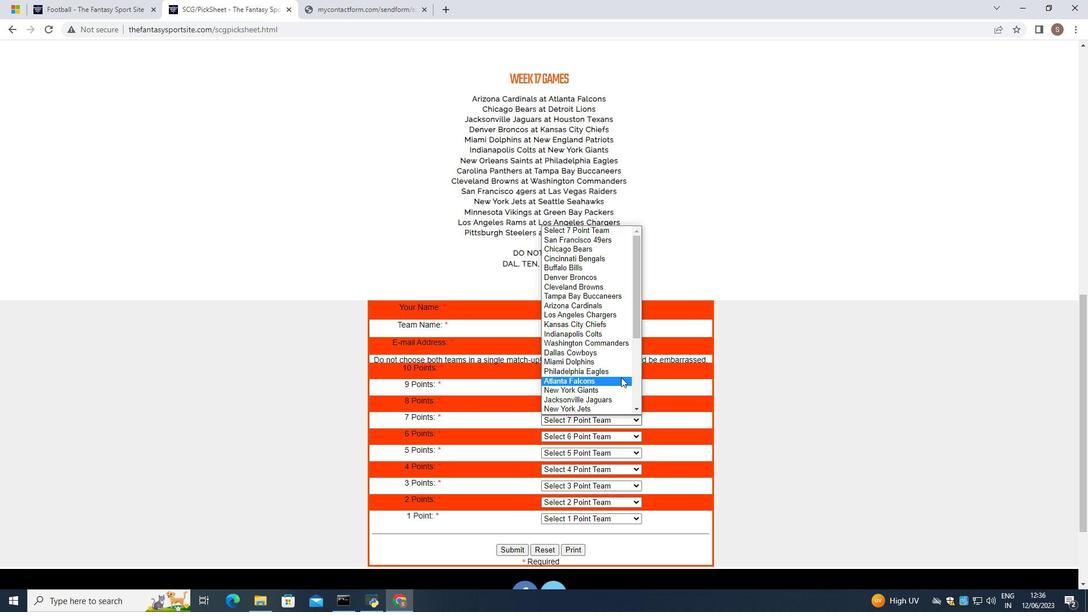 
Action: Mouse pressed left at (621, 375)
Screenshot: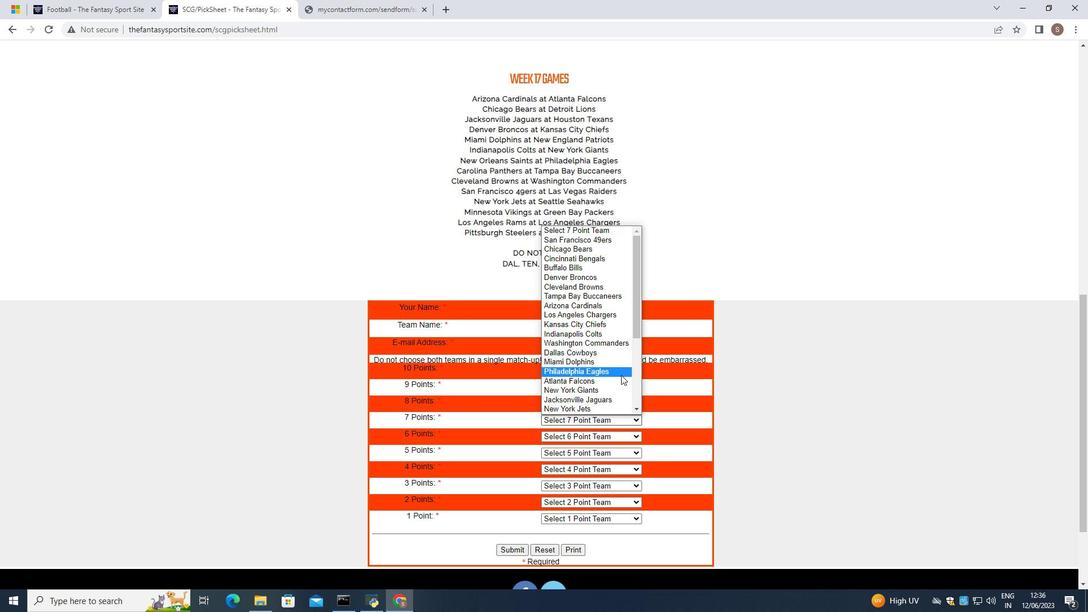 
Action: Mouse moved to (632, 435)
Screenshot: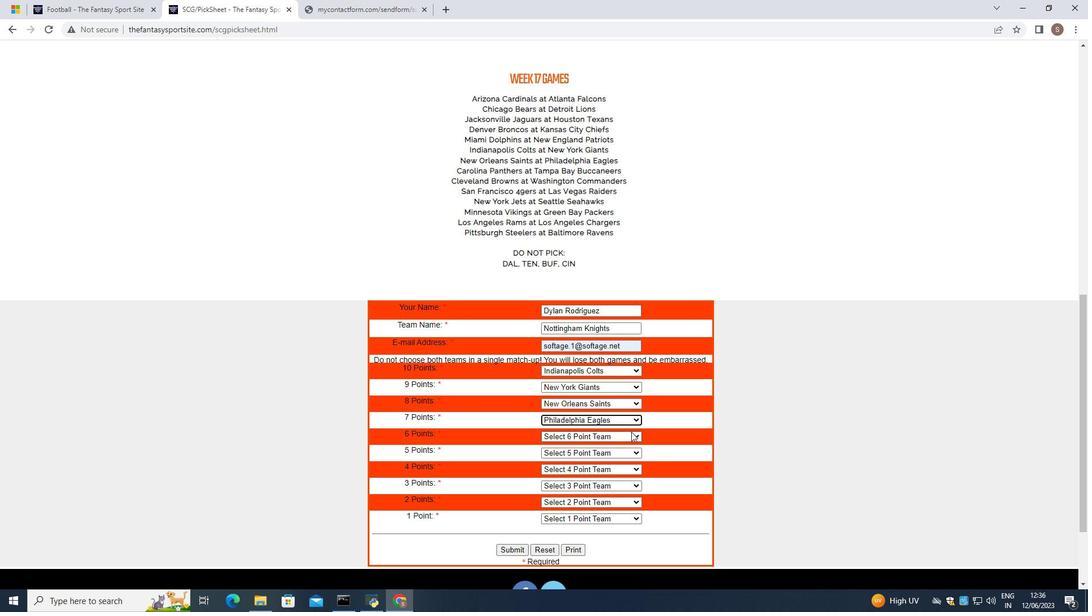 
Action: Mouse pressed left at (632, 435)
Screenshot: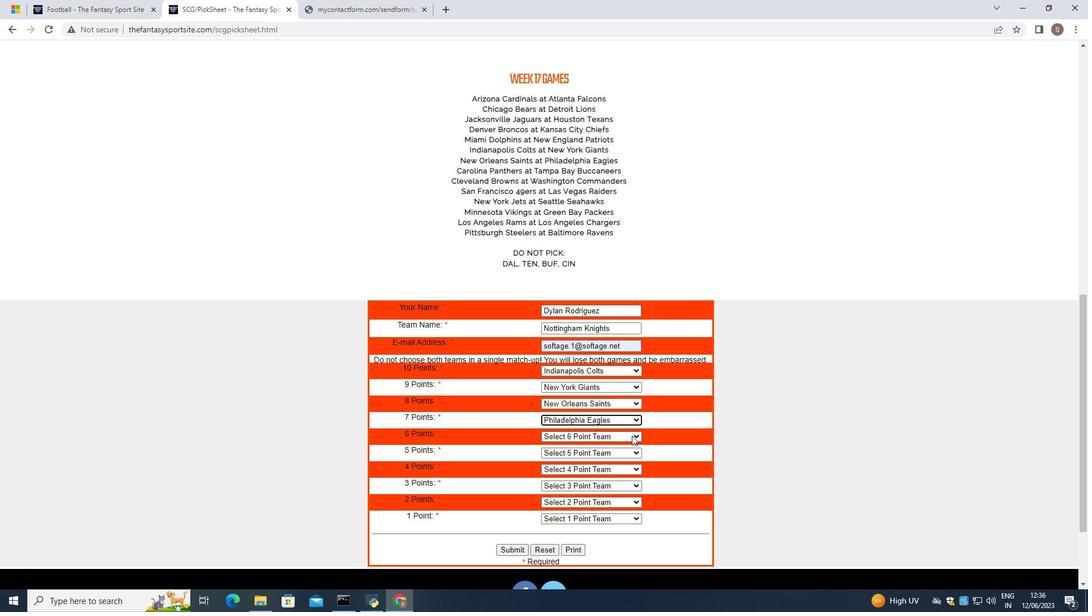 
Action: Mouse moved to (615, 392)
Screenshot: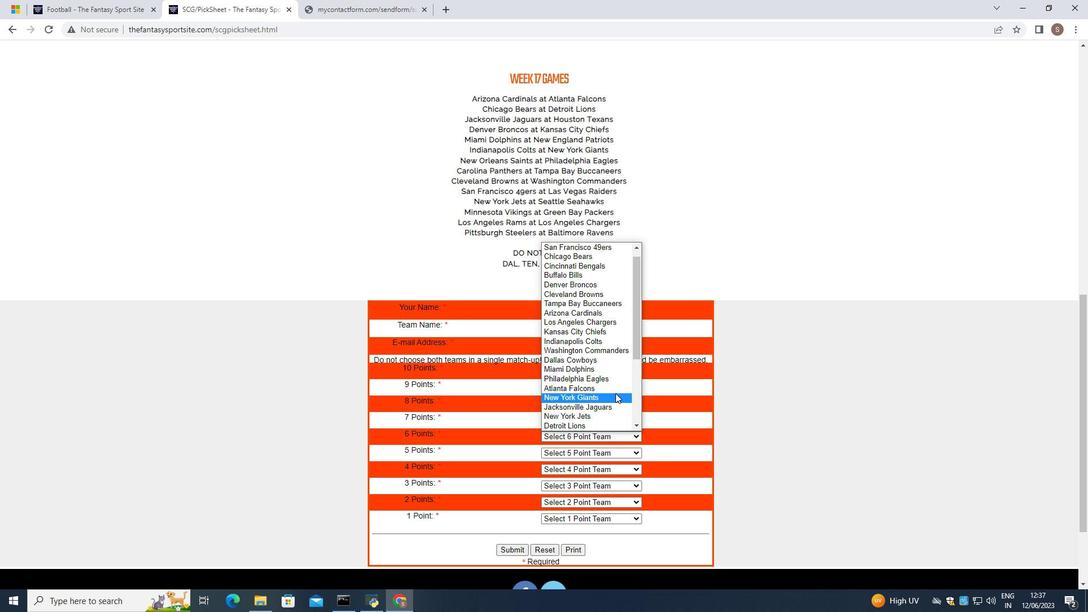 
Action: Mouse scrolled (615, 392) with delta (0, 0)
Screenshot: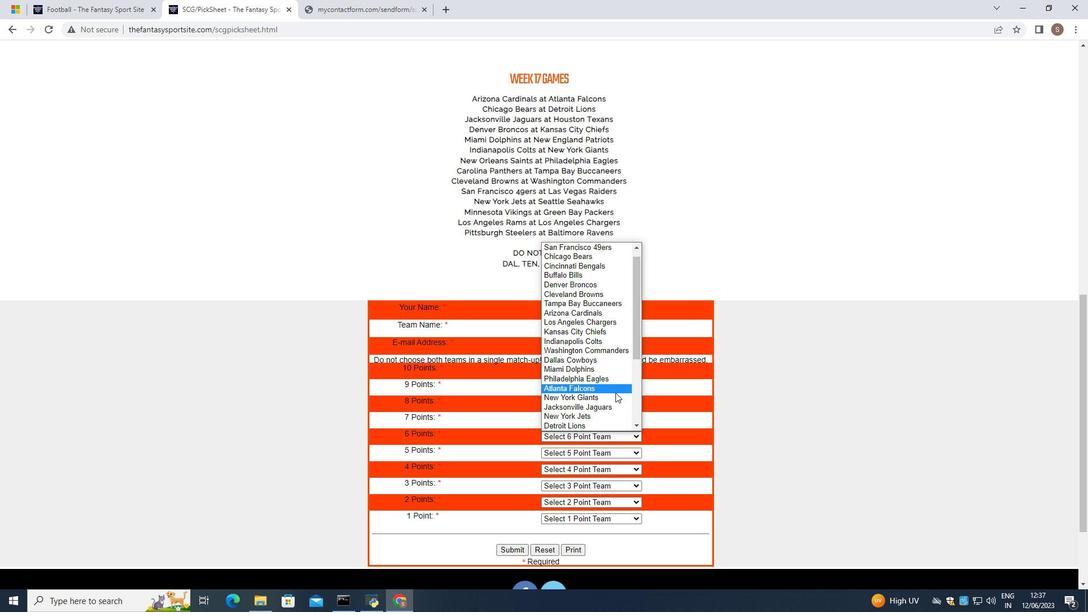 
Action: Mouse scrolled (615, 392) with delta (0, 0)
Screenshot: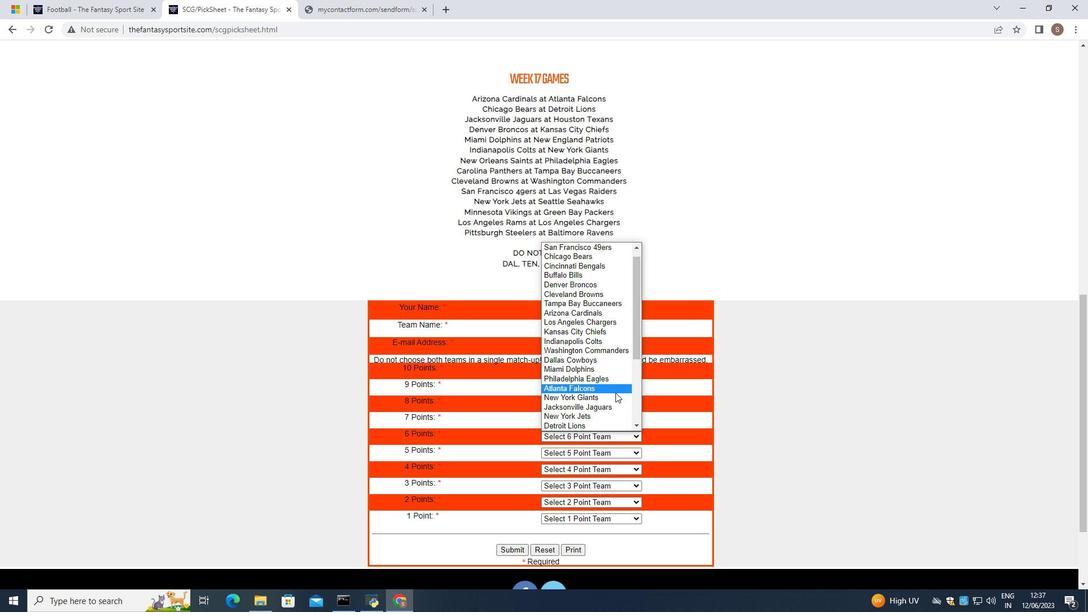 
Action: Mouse scrolled (615, 392) with delta (0, 0)
Screenshot: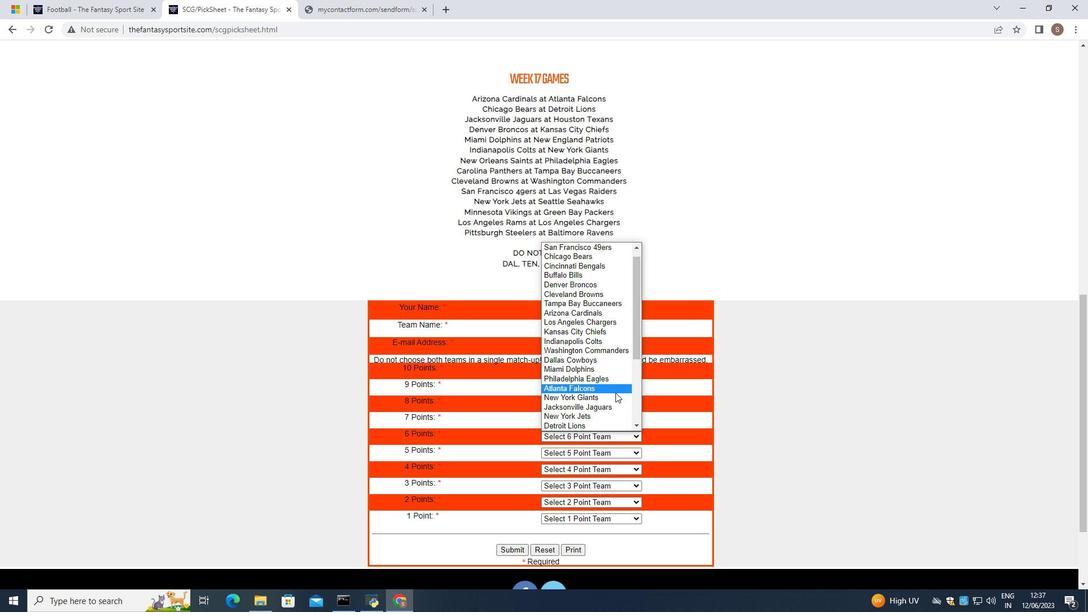 
Action: Mouse scrolled (615, 392) with delta (0, 0)
Screenshot: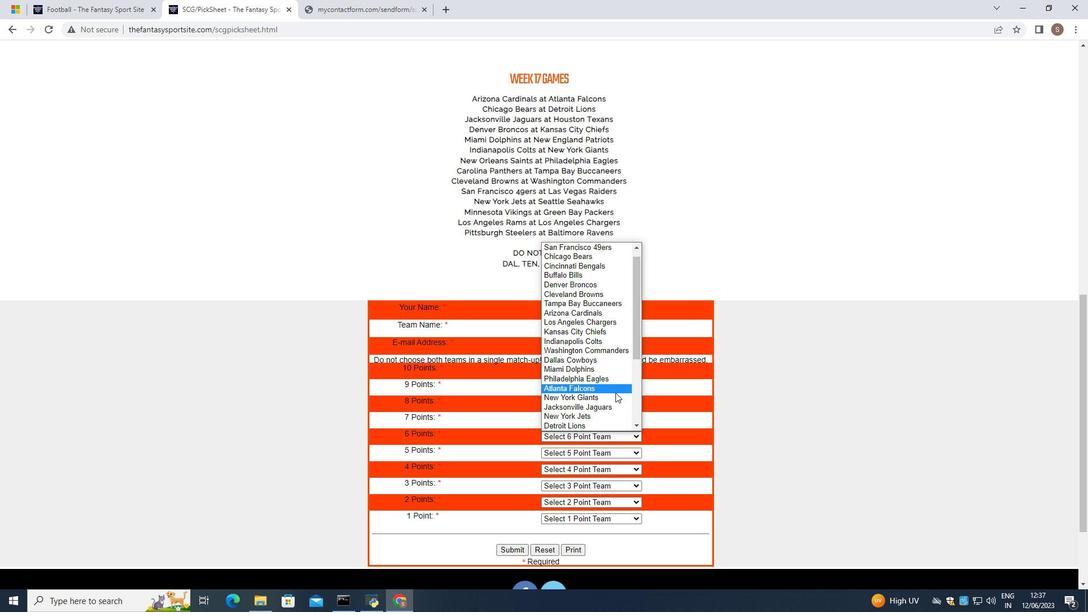 
Action: Mouse scrolled (615, 392) with delta (0, 0)
Screenshot: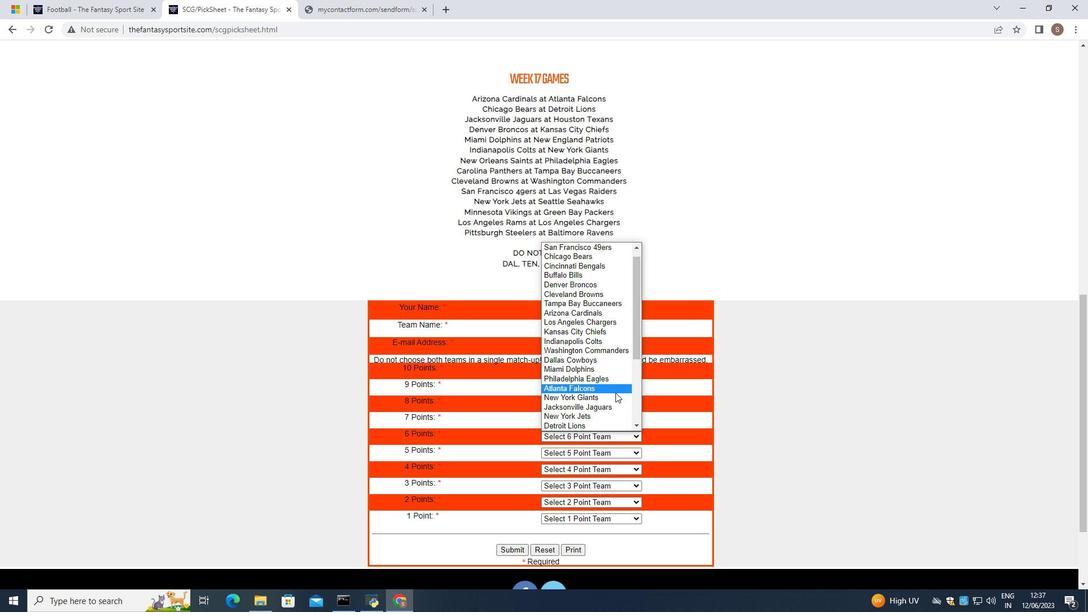 
Action: Mouse scrolled (615, 392) with delta (0, 0)
Screenshot: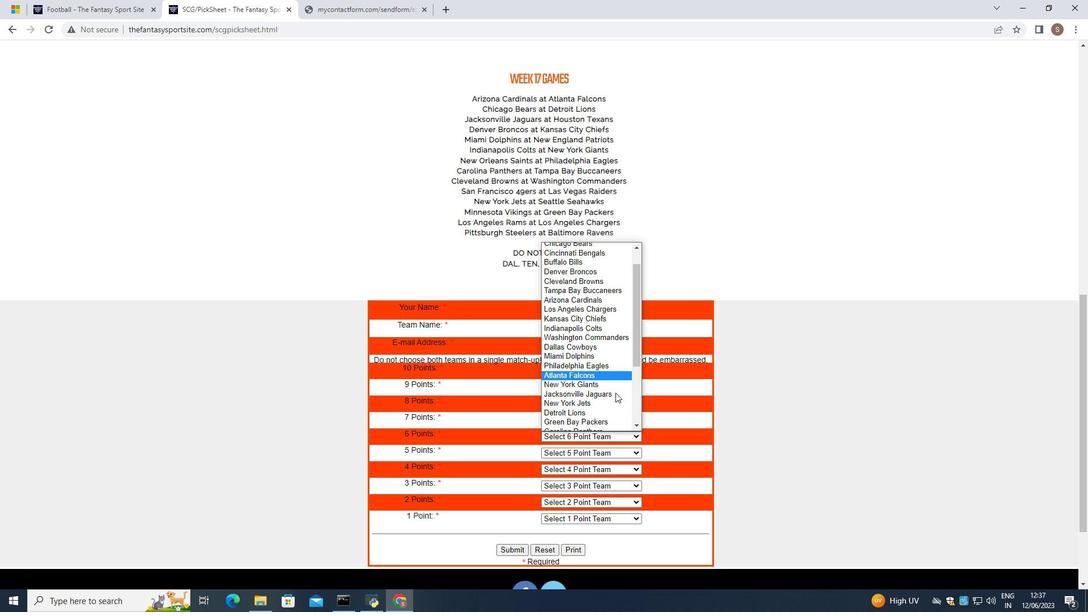 
Action: Mouse scrolled (615, 392) with delta (0, 0)
Screenshot: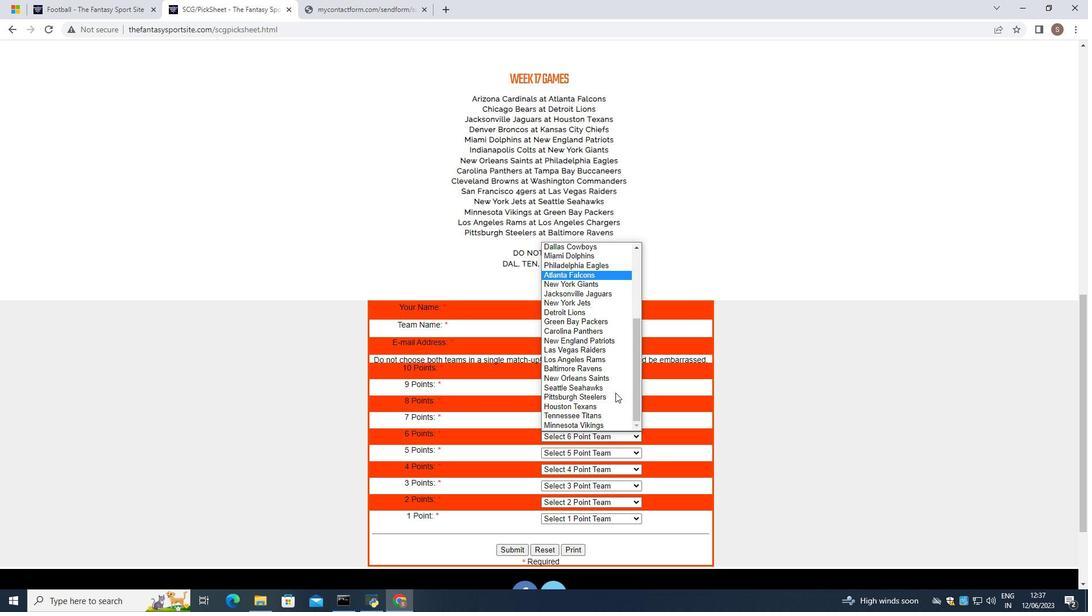 
Action: Mouse moved to (605, 332)
Screenshot: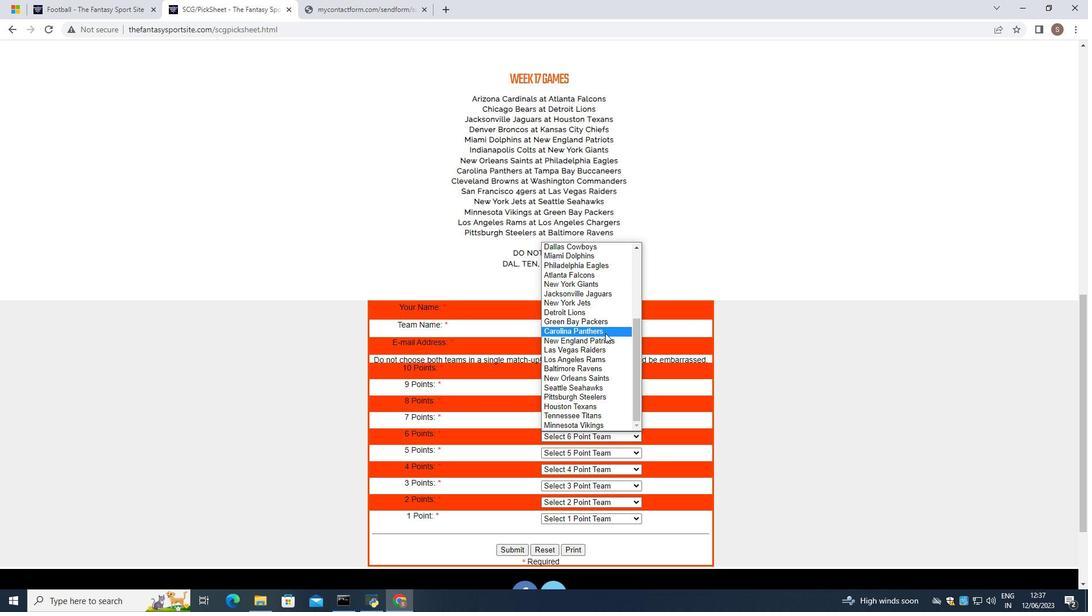 
Action: Mouse pressed left at (605, 332)
Screenshot: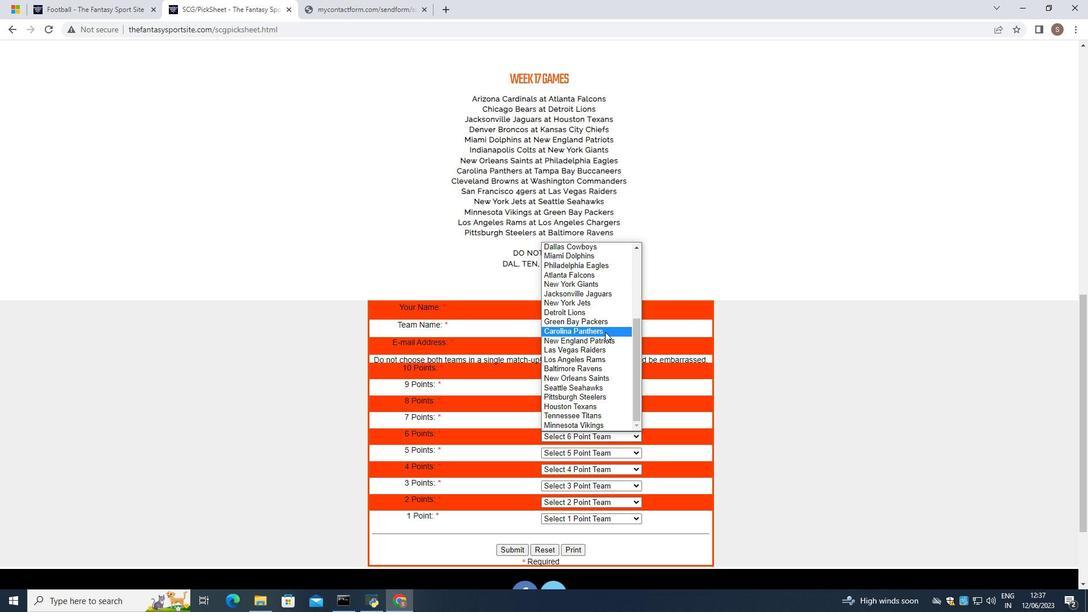 
Action: Mouse moved to (623, 454)
Screenshot: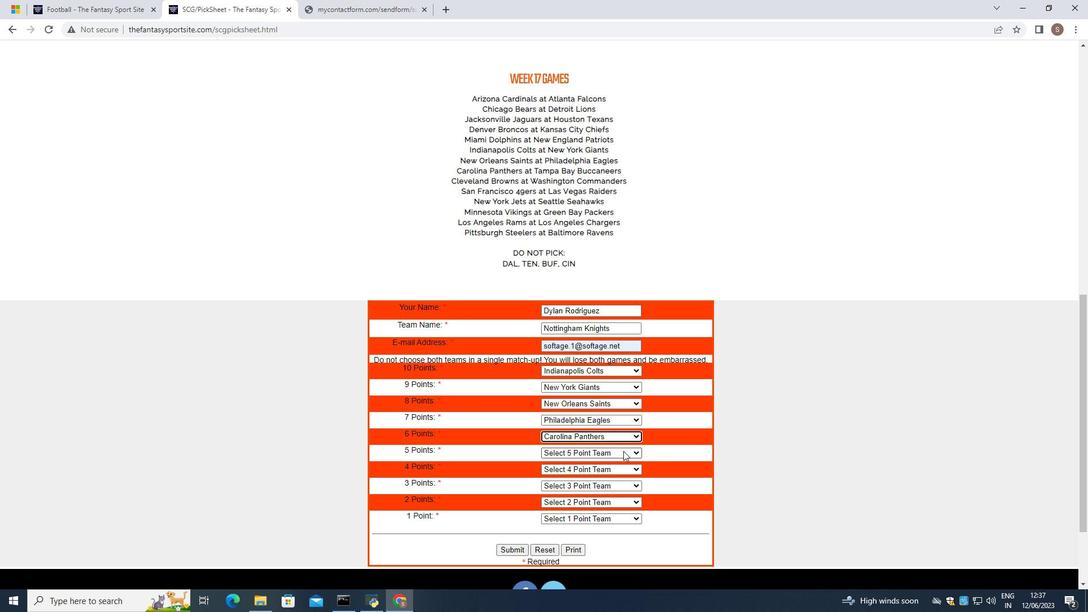 
Action: Mouse pressed left at (623, 454)
Screenshot: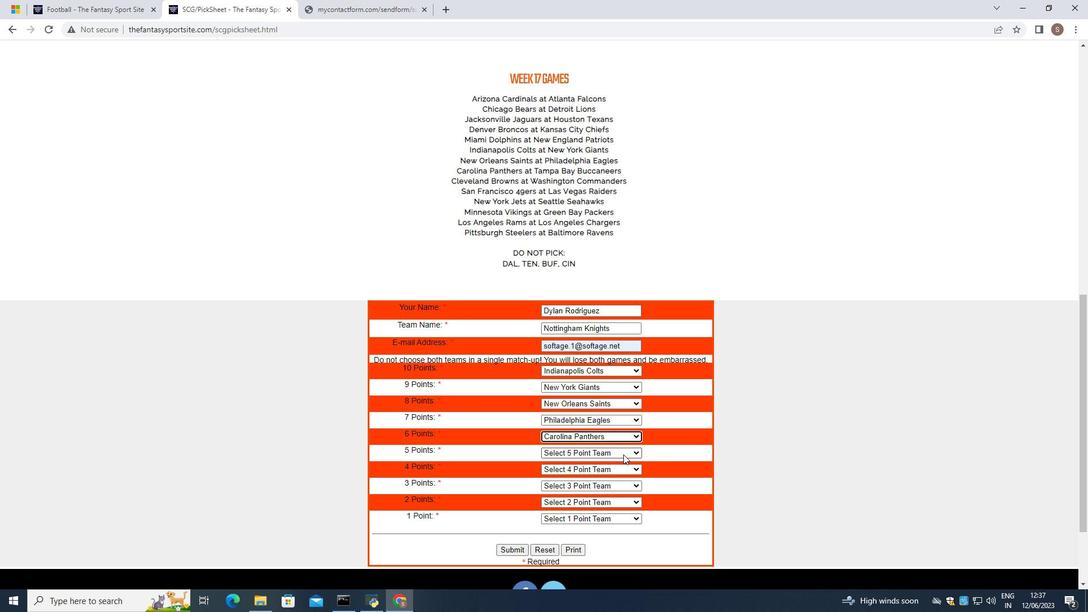 
Action: Mouse moved to (622, 323)
Screenshot: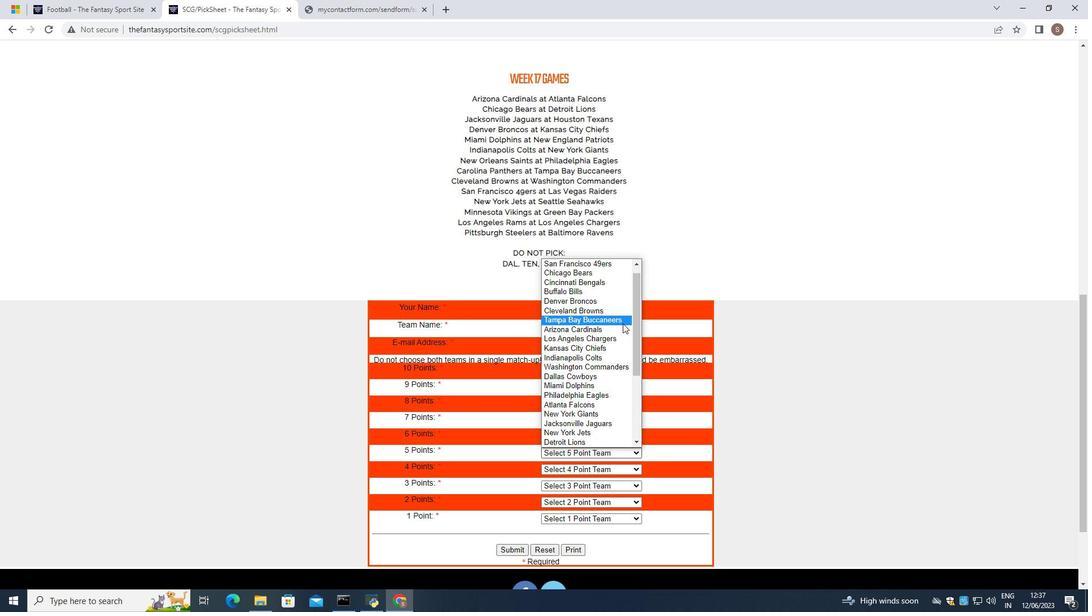 
Action: Mouse pressed left at (622, 323)
Screenshot: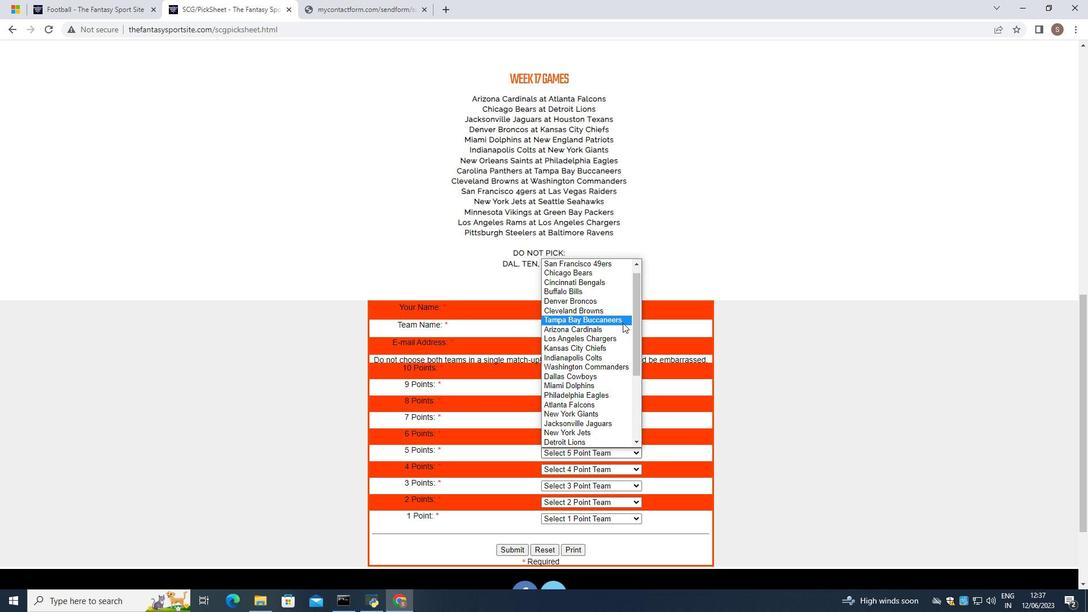 
Action: Mouse moved to (620, 469)
Screenshot: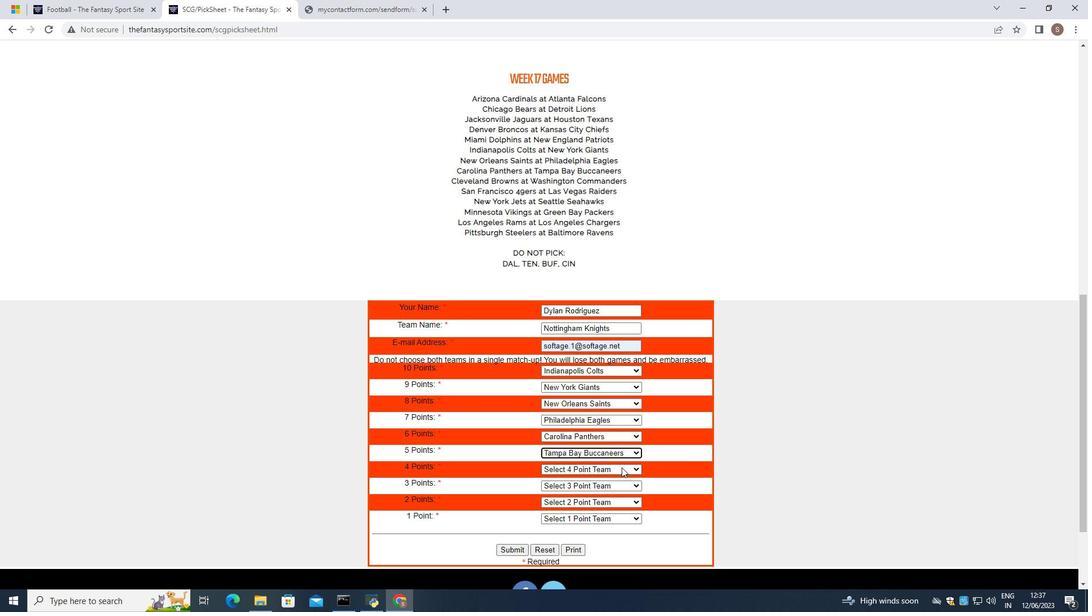 
Action: Mouse pressed left at (620, 469)
Screenshot: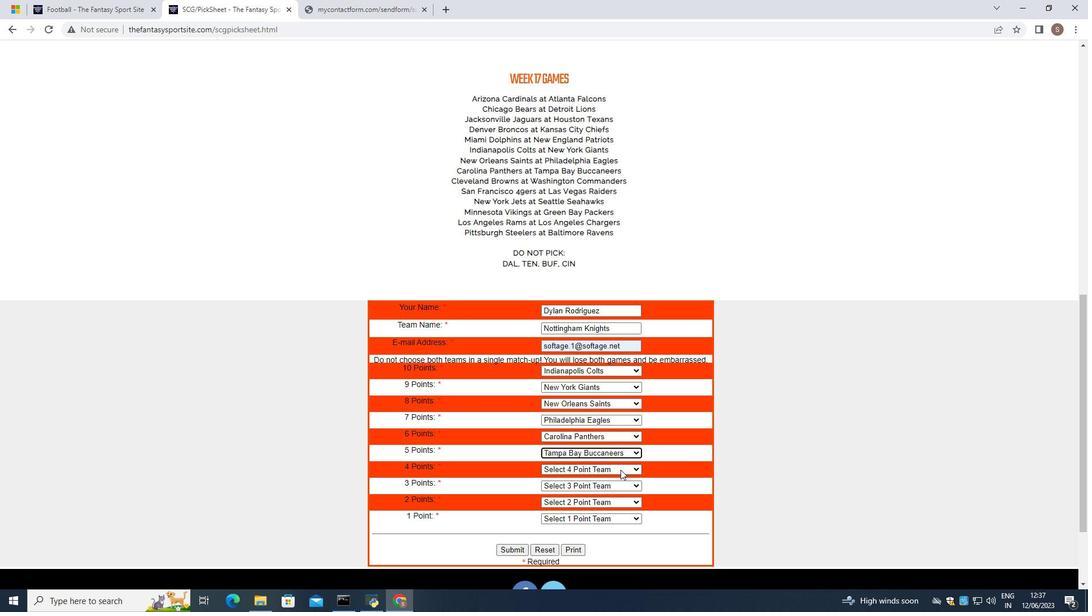 
Action: Mouse moved to (613, 409)
Screenshot: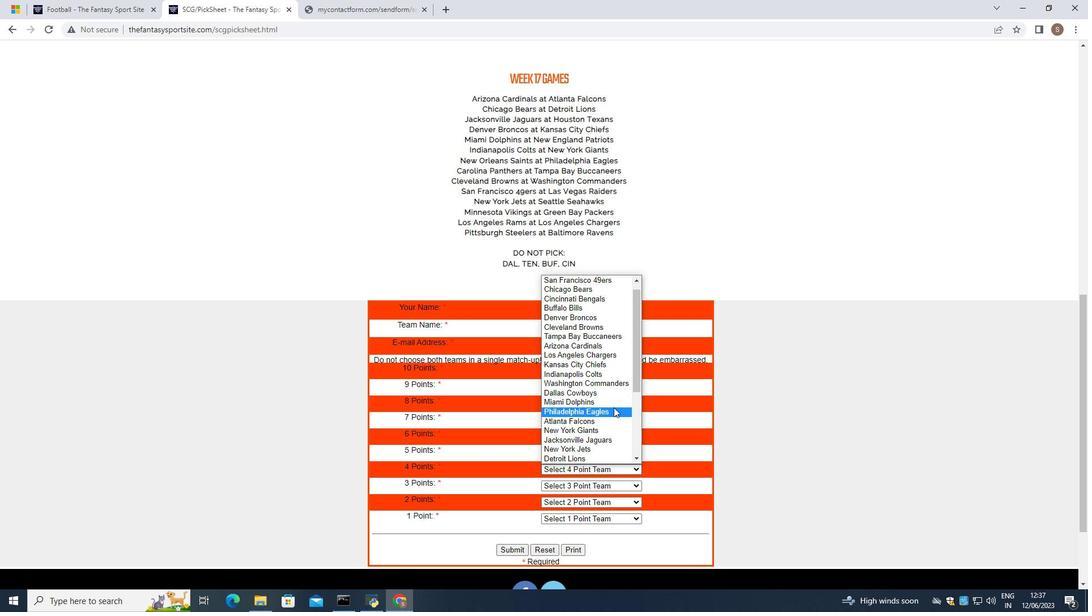 
Action: Mouse scrolled (613, 409) with delta (0, 0)
Screenshot: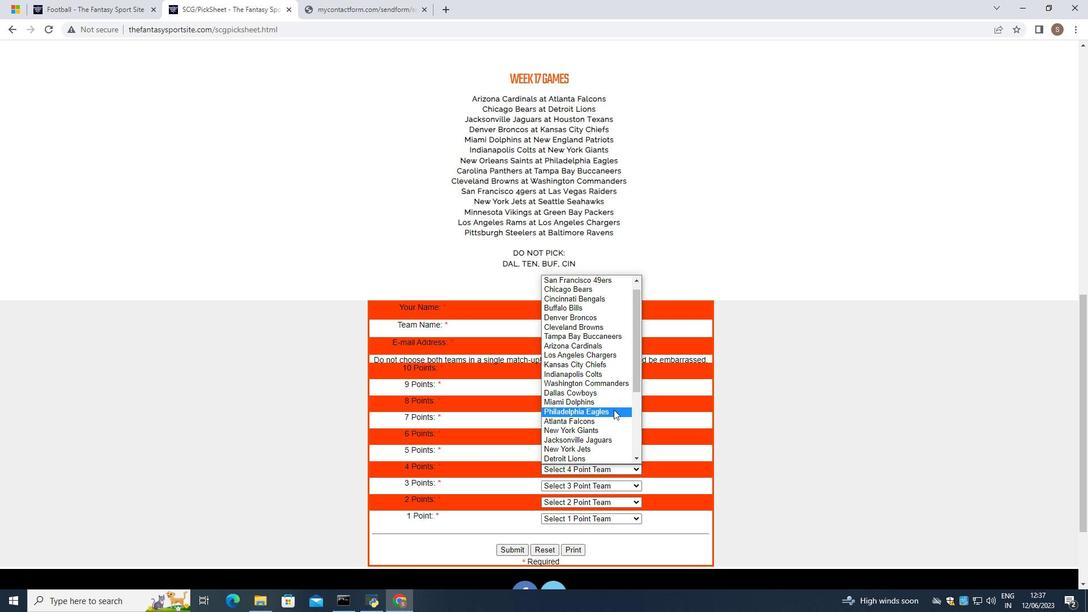 
Action: Mouse scrolled (613, 409) with delta (0, 0)
Screenshot: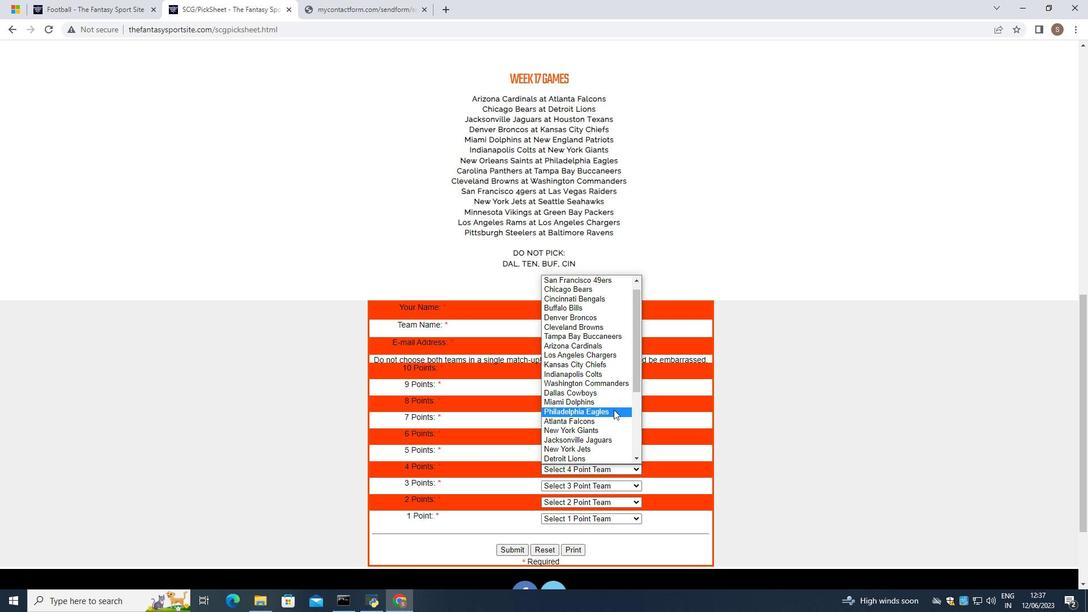 
Action: Mouse scrolled (613, 409) with delta (0, 0)
Screenshot: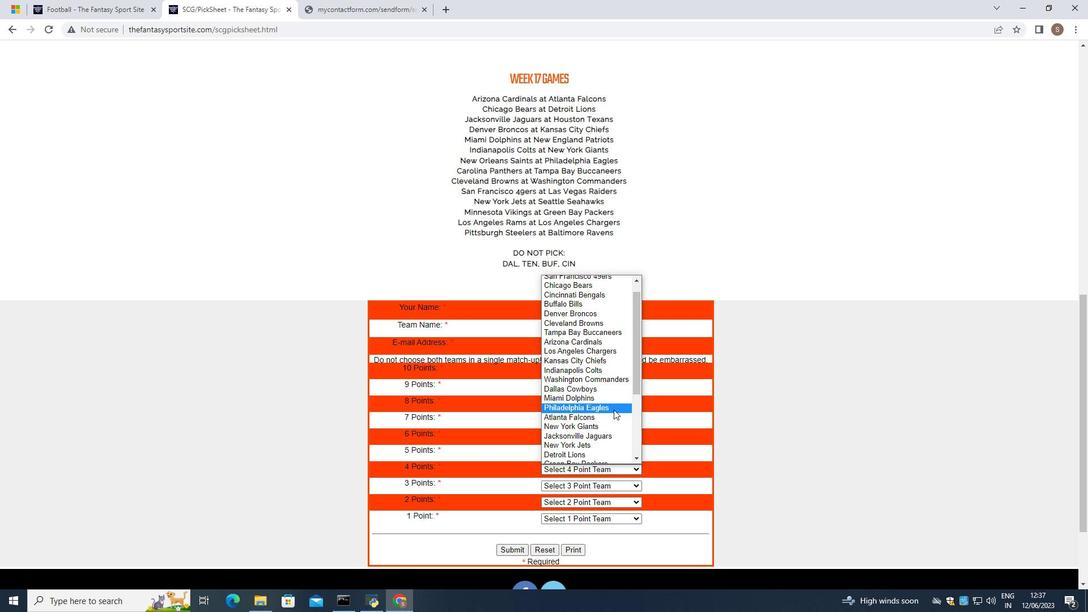 
Action: Mouse scrolled (613, 409) with delta (0, 0)
Screenshot: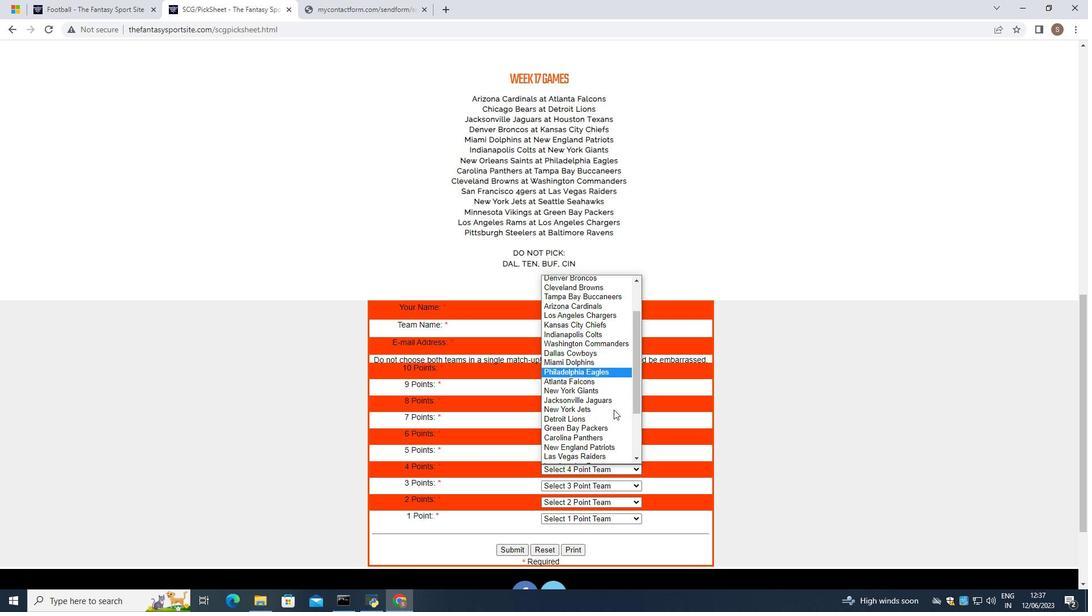 
Action: Mouse scrolled (613, 409) with delta (0, 0)
Screenshot: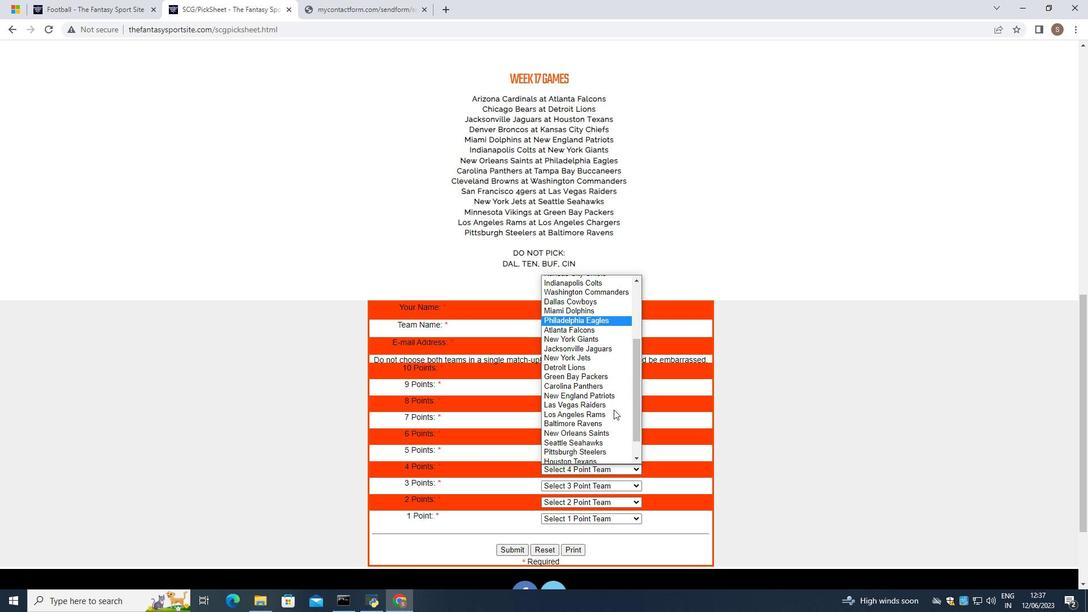 
Action: Mouse scrolled (613, 409) with delta (0, 0)
Screenshot: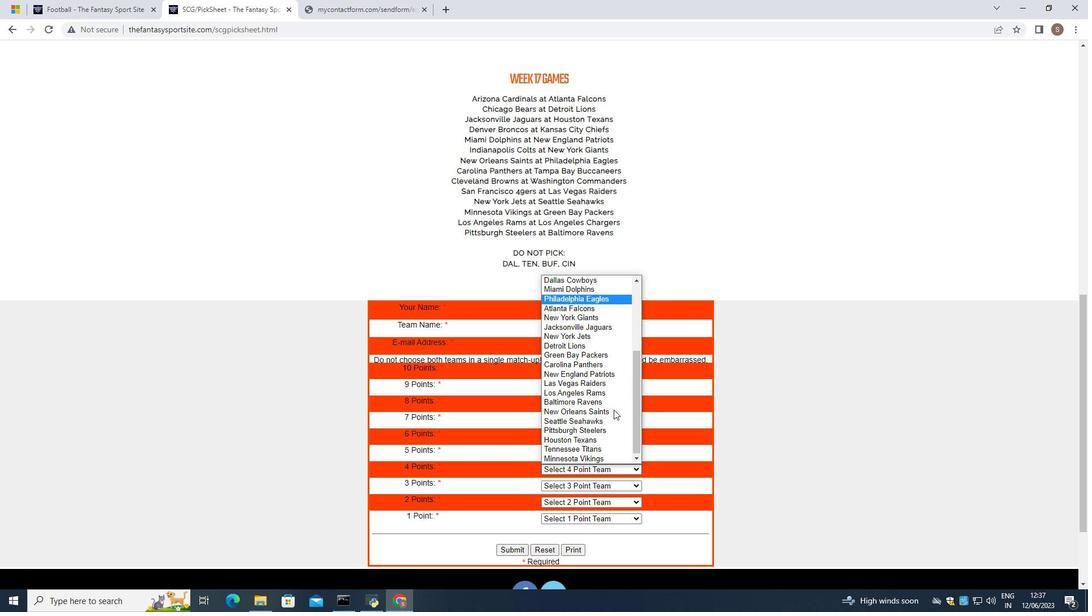 
Action: Mouse moved to (611, 304)
Screenshot: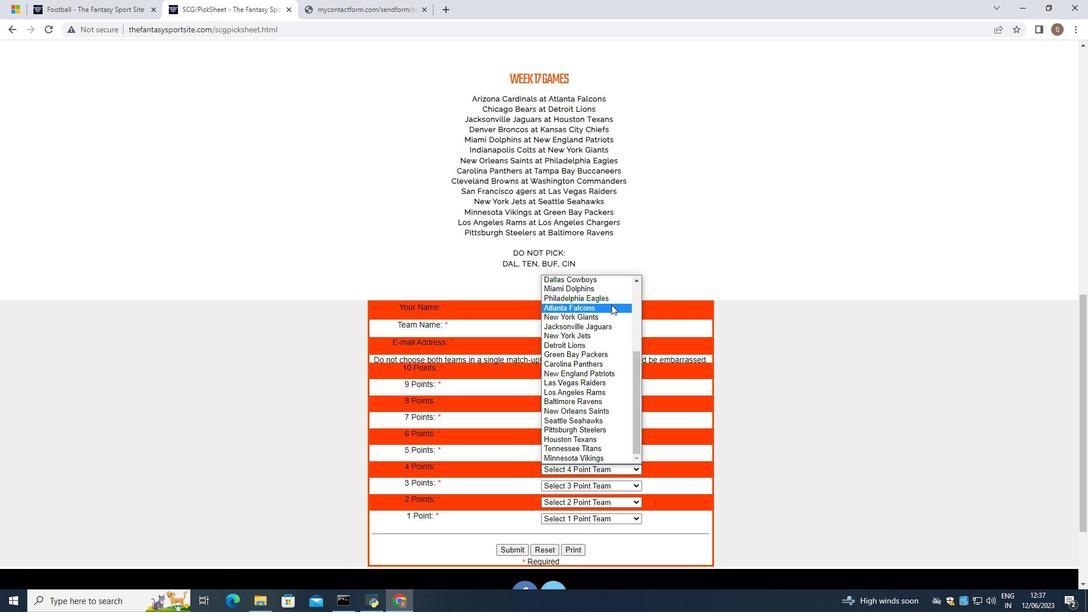 
Action: Mouse scrolled (611, 304) with delta (0, 0)
Screenshot: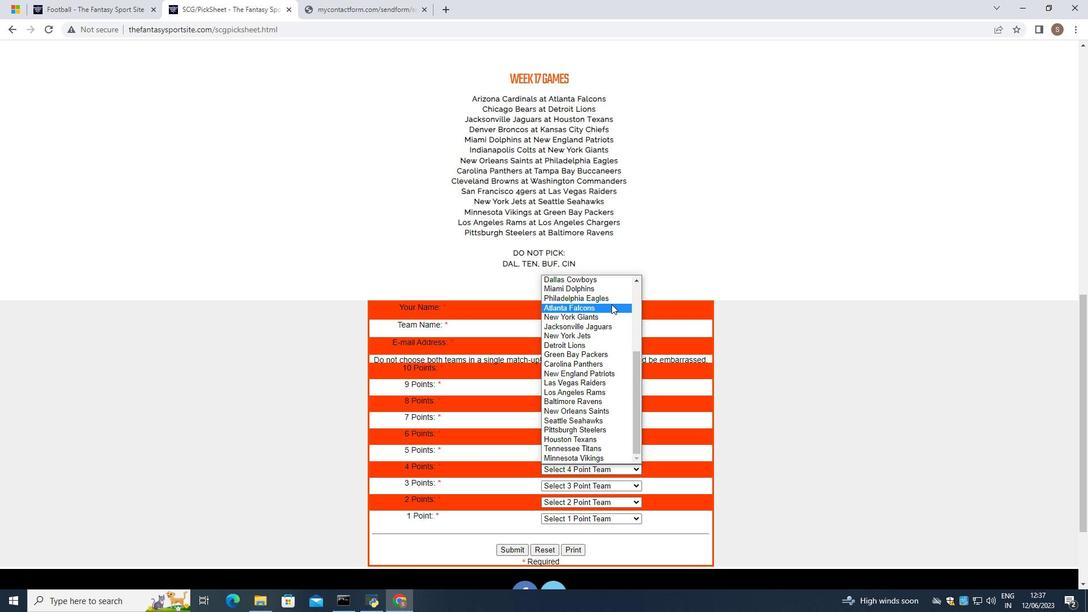 
Action: Mouse moved to (601, 324)
Screenshot: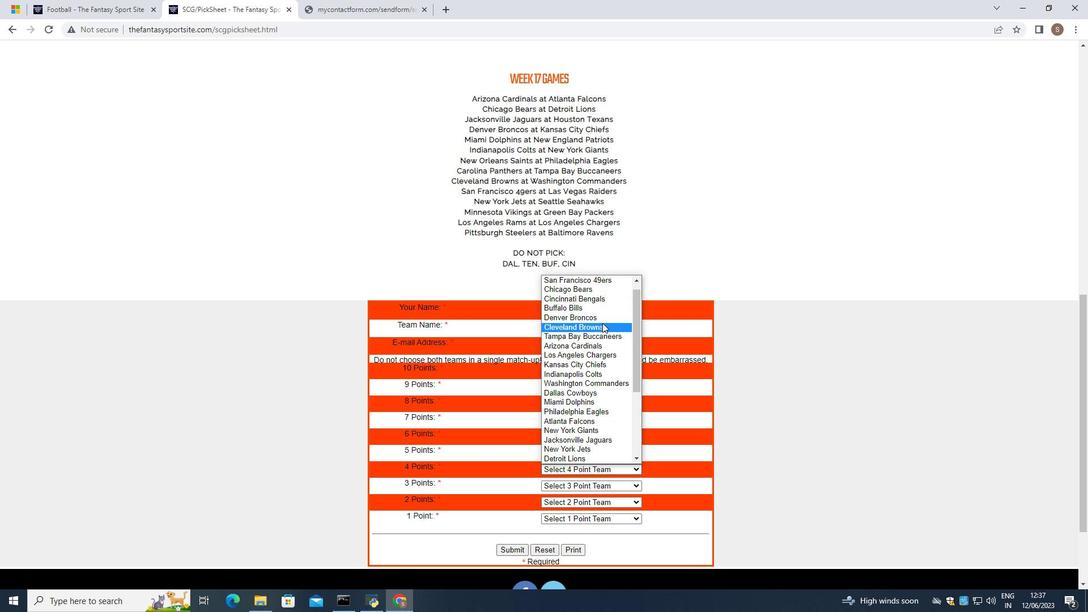 
Action: Mouse pressed left at (601, 324)
Screenshot: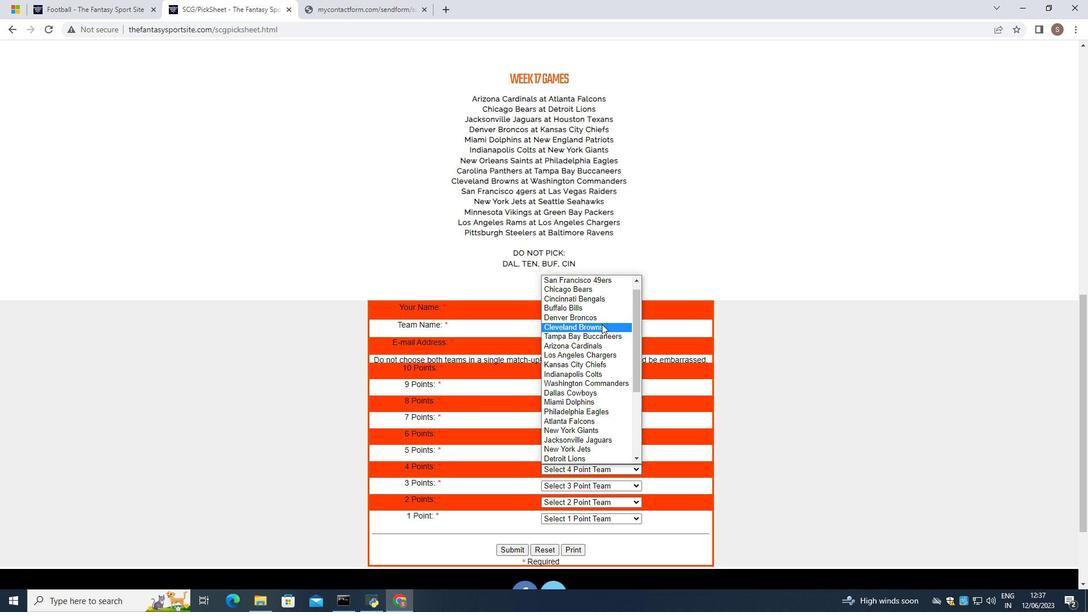 
Action: Mouse moved to (617, 484)
Screenshot: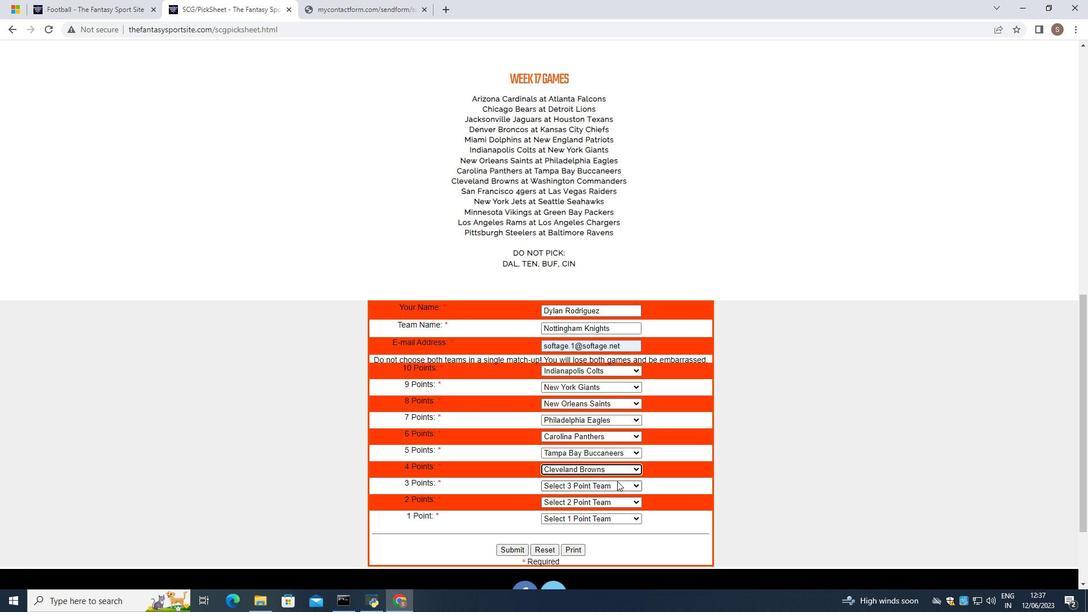 
Action: Mouse pressed left at (617, 484)
Screenshot: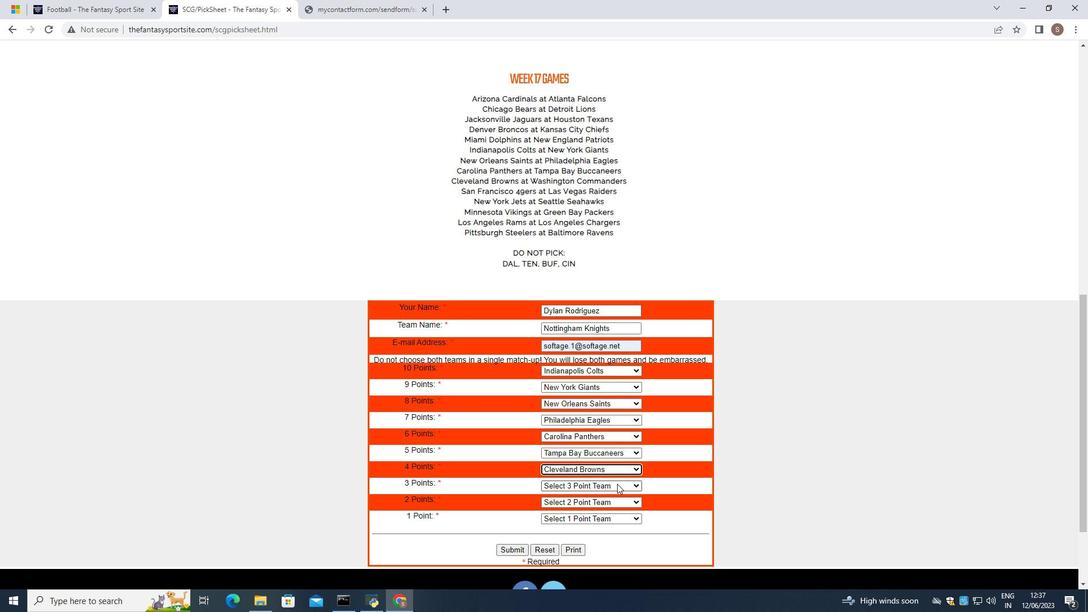 
Action: Mouse moved to (614, 399)
Screenshot: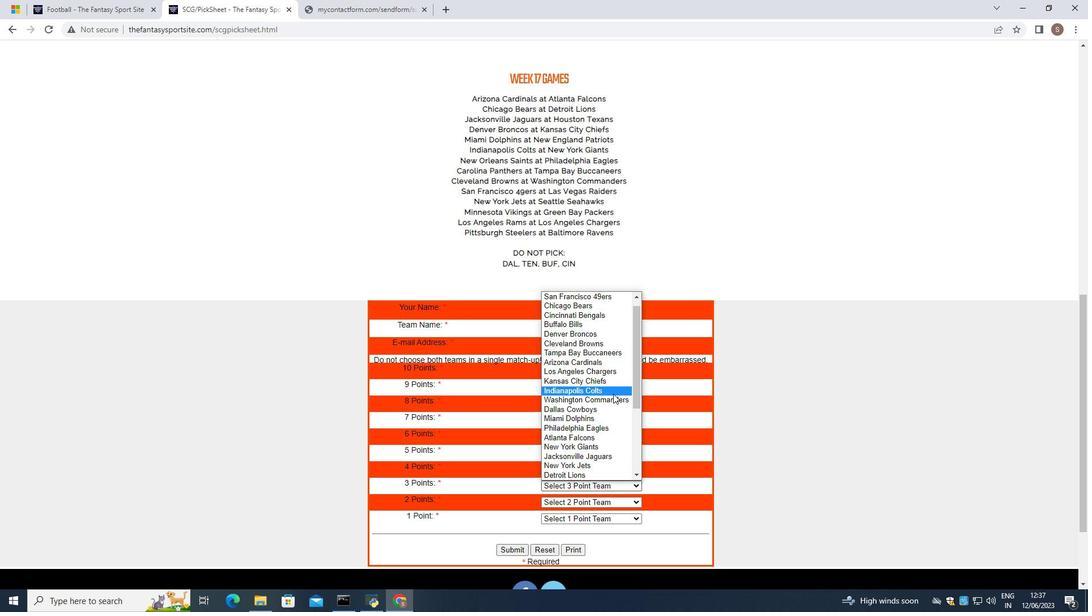 
Action: Mouse pressed left at (614, 399)
Screenshot: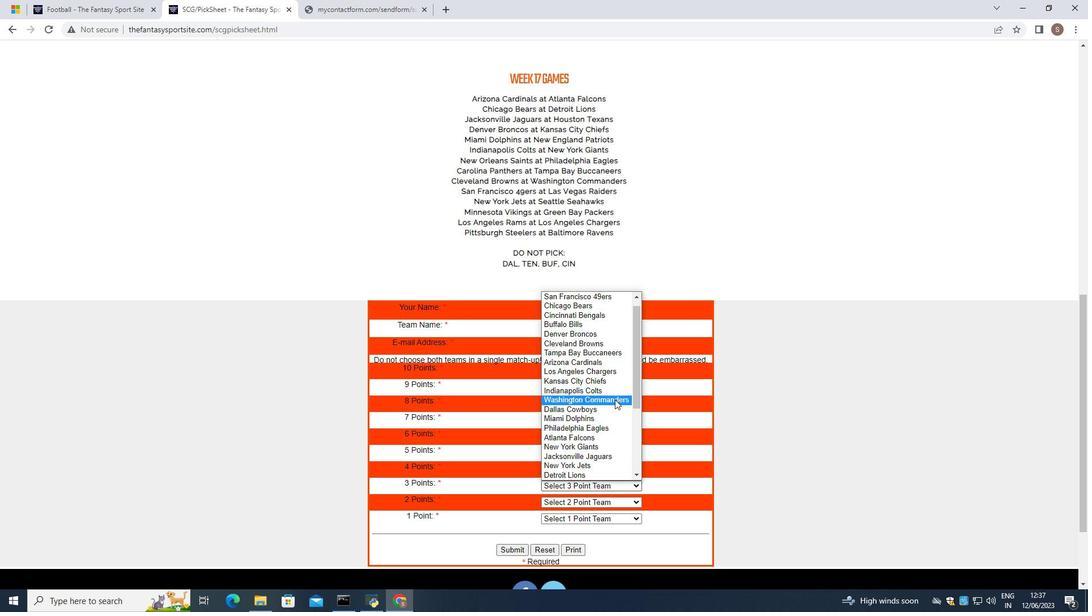 
Action: Mouse moved to (612, 503)
Screenshot: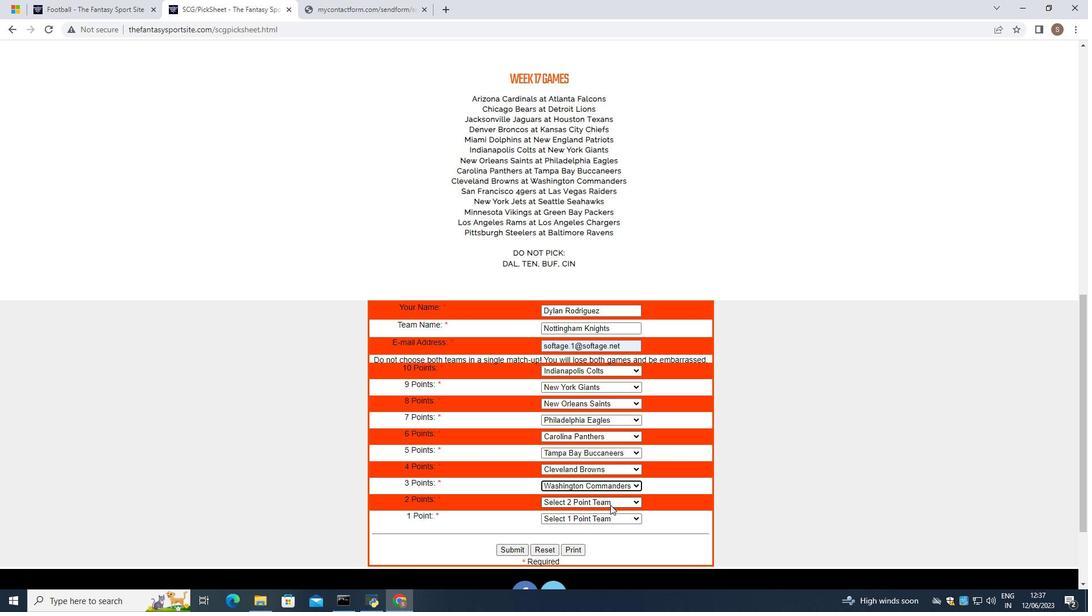 
Action: Mouse pressed left at (612, 503)
Screenshot: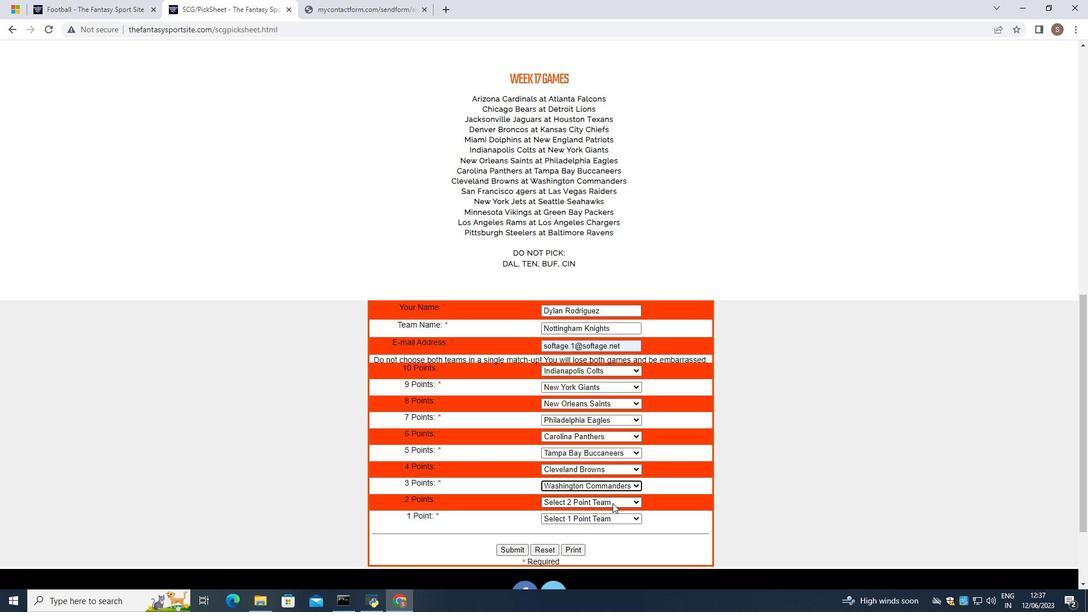 
Action: Mouse moved to (623, 325)
Screenshot: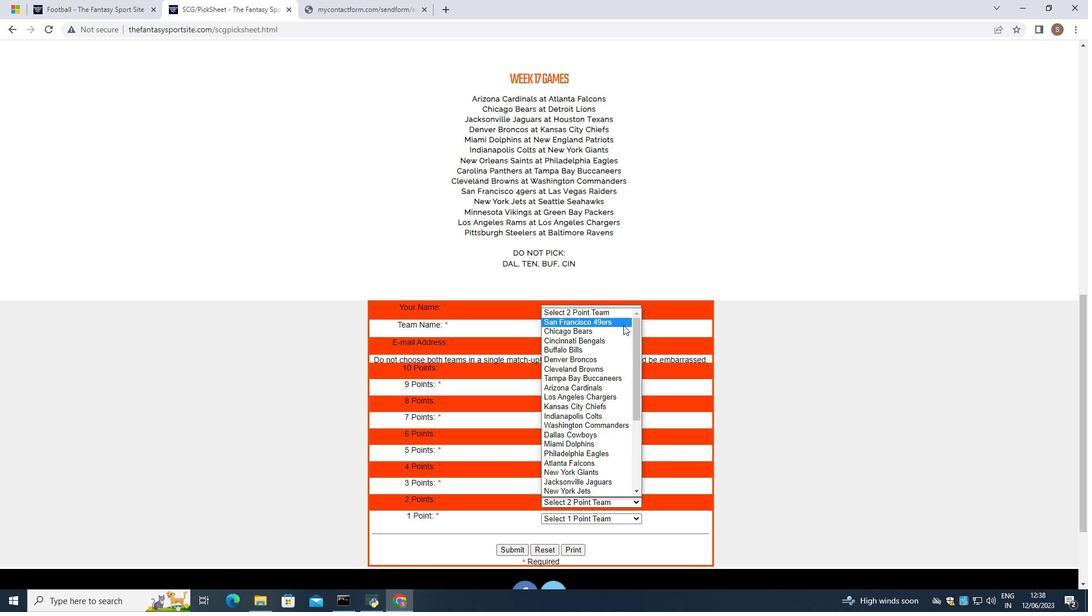 
Action: Mouse pressed left at (623, 325)
Screenshot: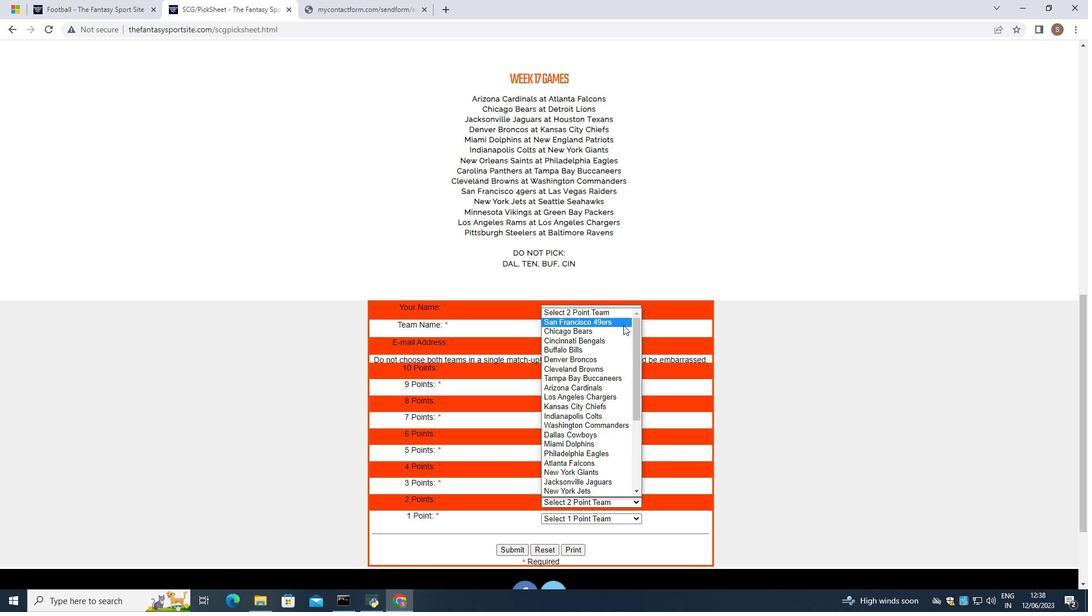 
Action: Mouse moved to (611, 517)
Screenshot: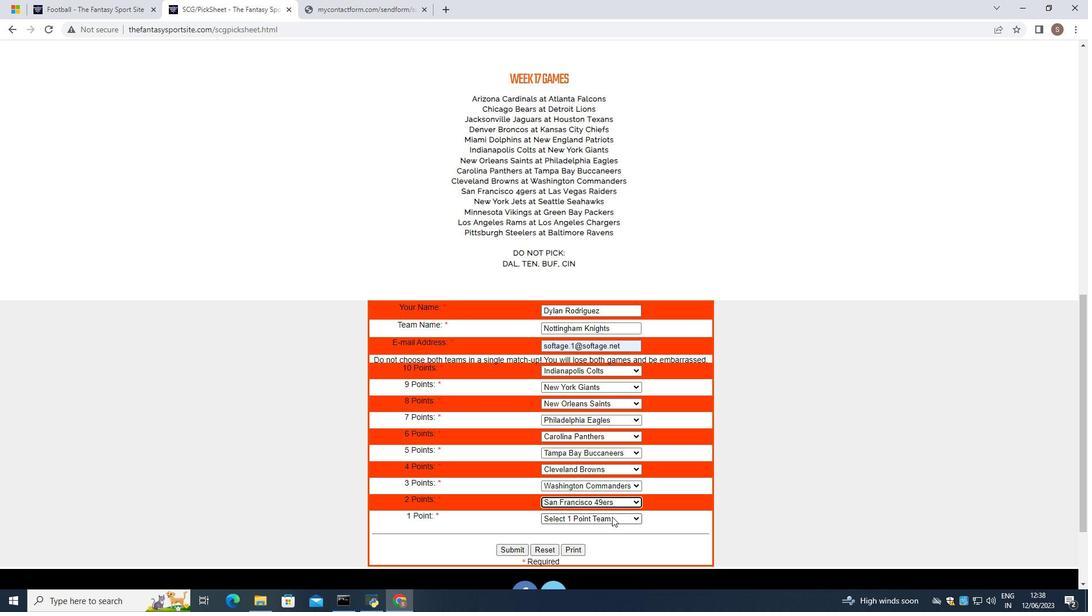 
Action: Mouse pressed left at (611, 517)
Screenshot: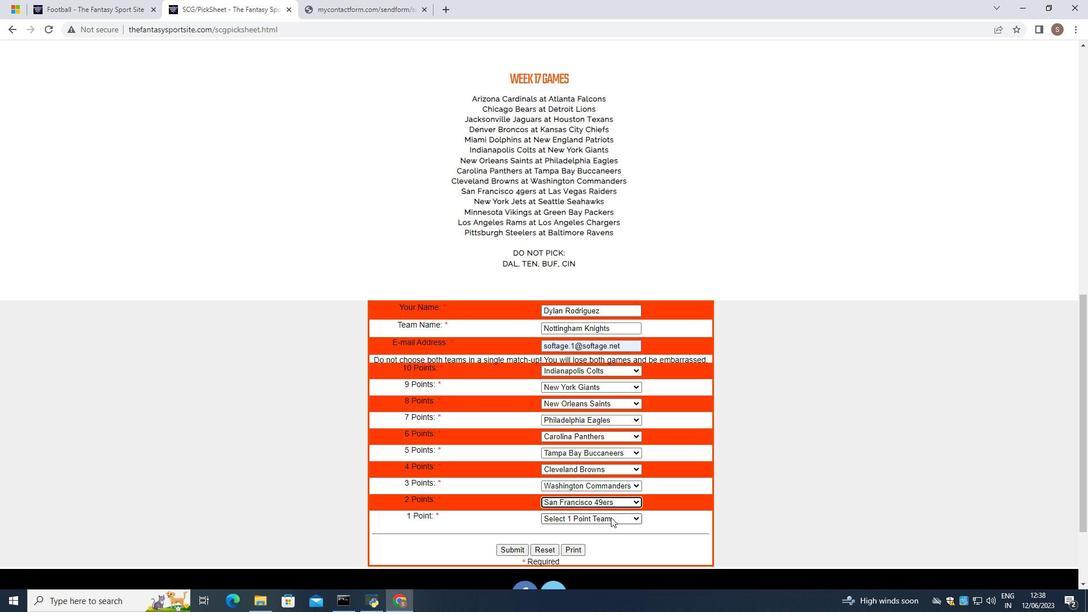 
Action: Mouse moved to (606, 359)
Screenshot: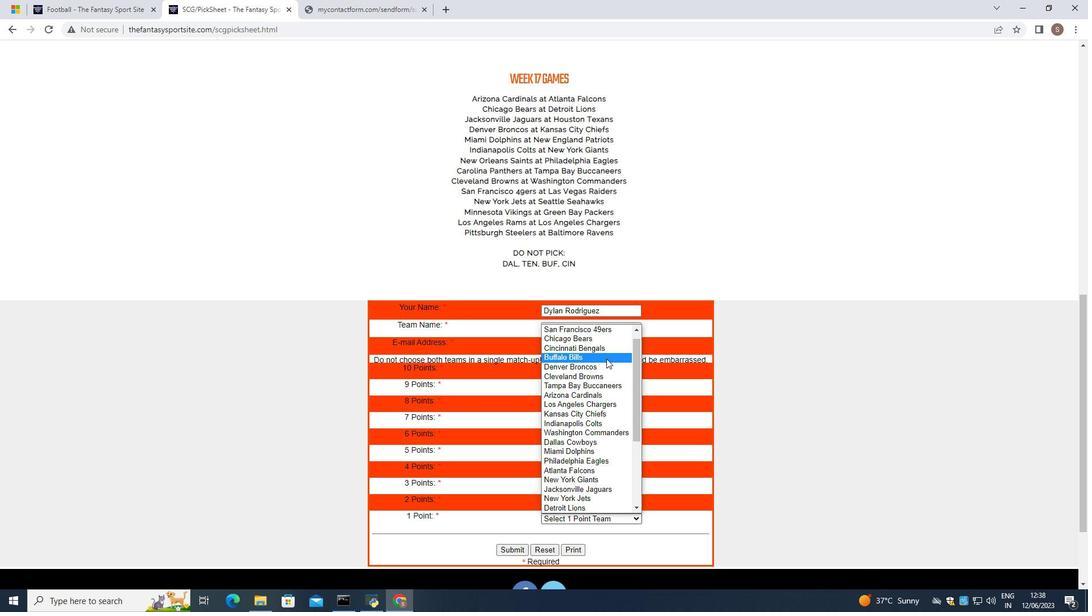 
Action: Mouse scrolled (606, 359) with delta (0, 0)
Screenshot: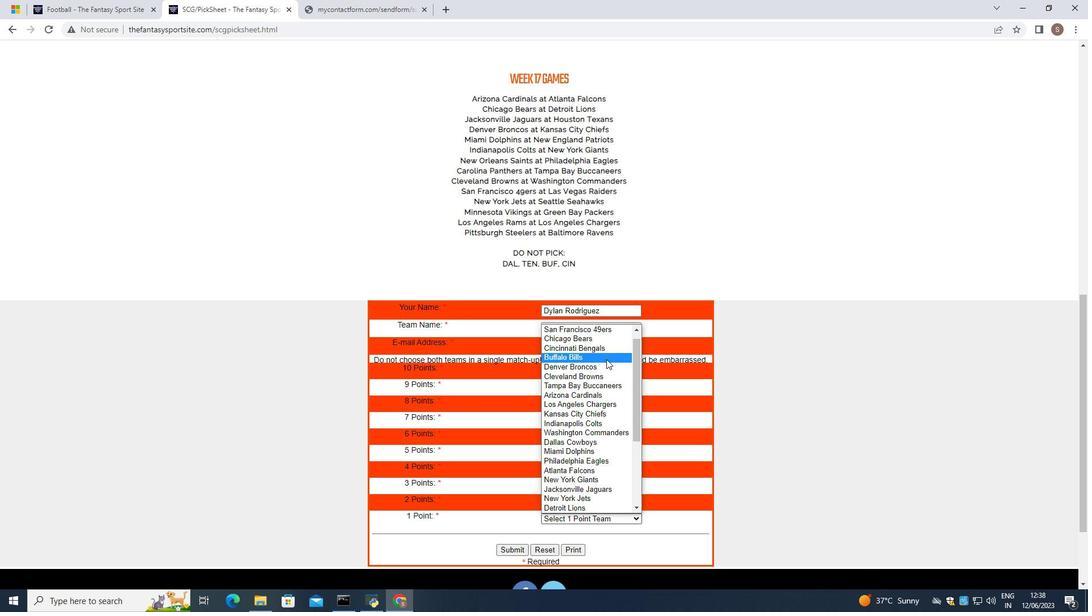 
Action: Mouse scrolled (606, 359) with delta (0, 0)
Screenshot: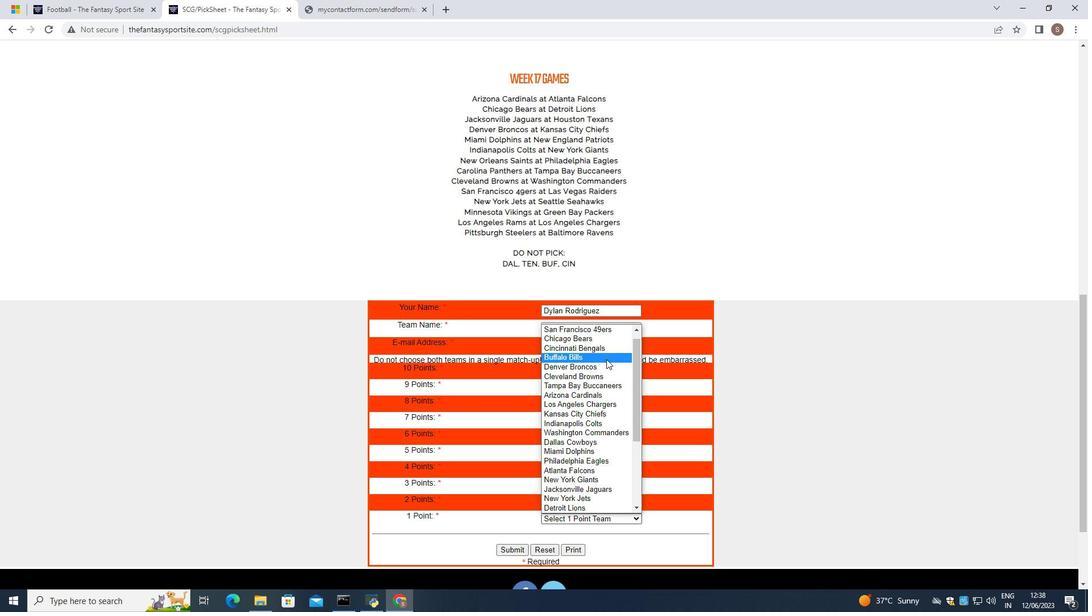
Action: Mouse scrolled (606, 359) with delta (0, 0)
Screenshot: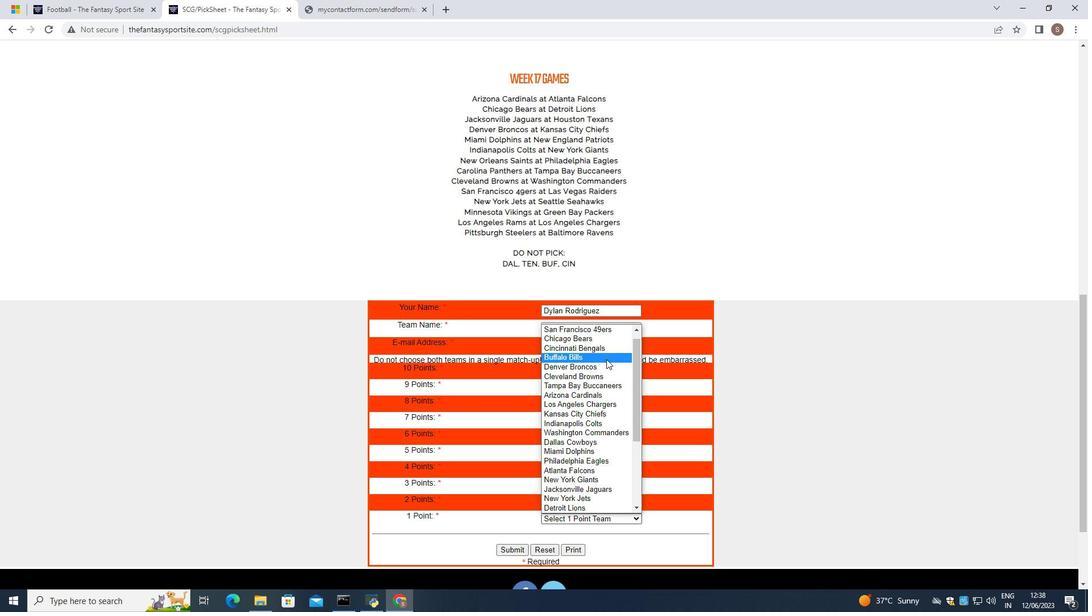 
Action: Mouse moved to (607, 431)
Screenshot: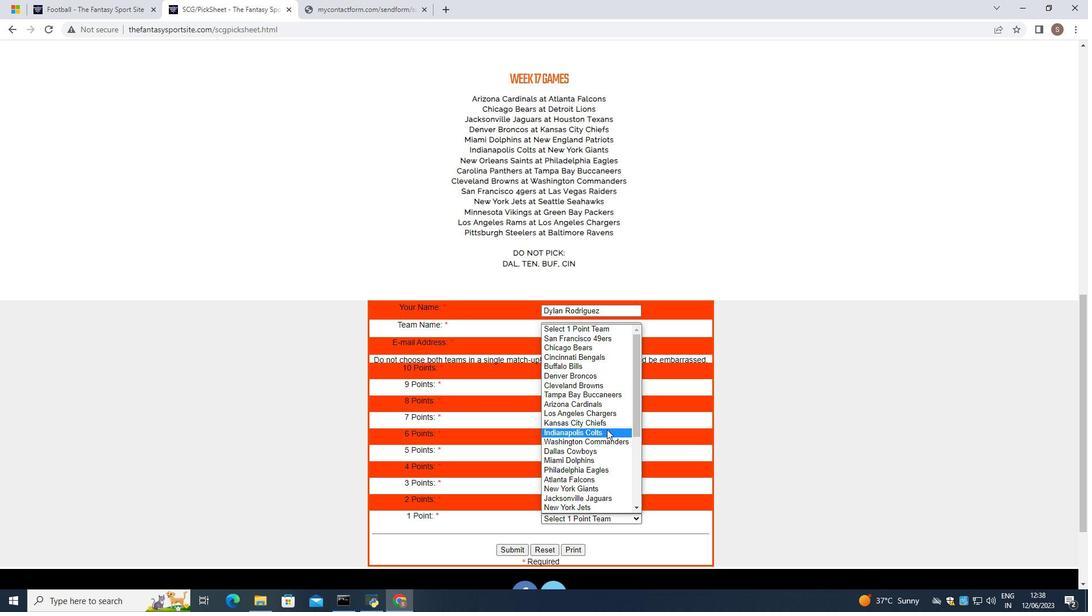 
Action: Mouse scrolled (607, 431) with delta (0, 0)
Screenshot: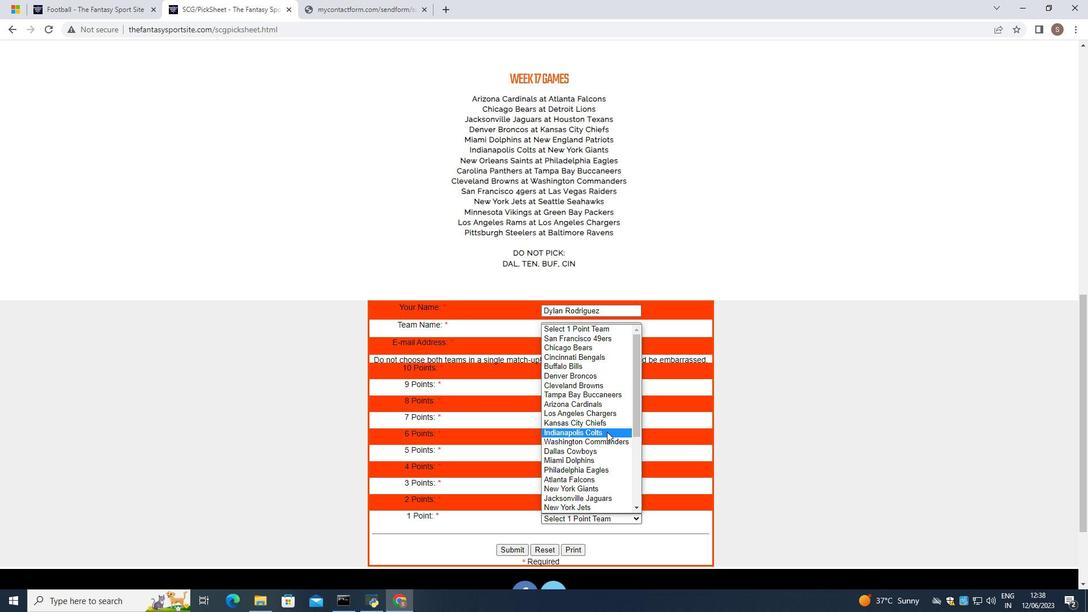 
Action: Mouse moved to (607, 437)
Screenshot: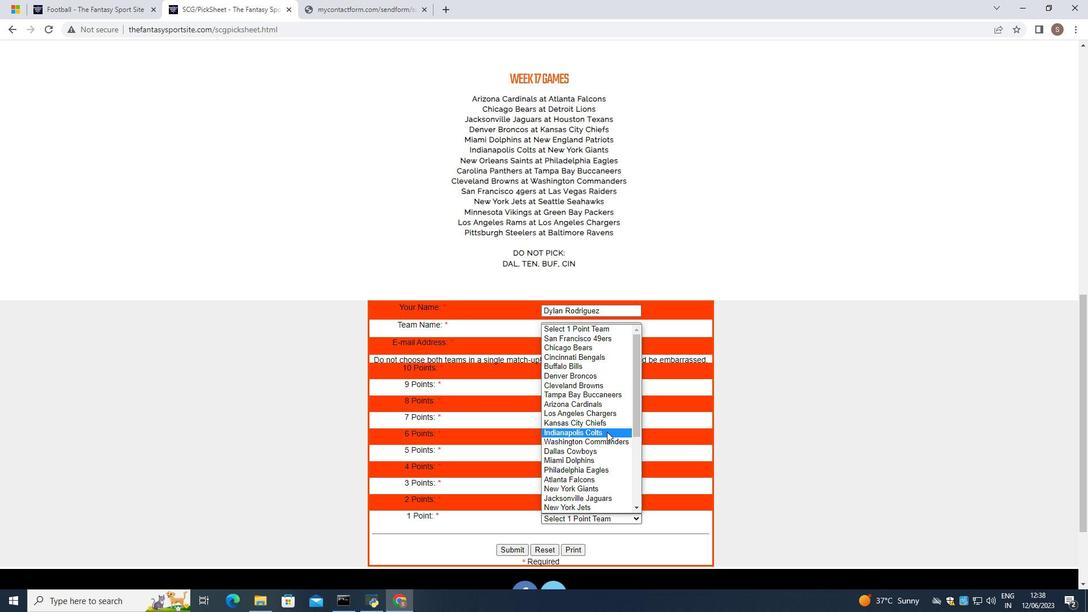 
Action: Mouse scrolled (607, 436) with delta (0, 0)
Screenshot: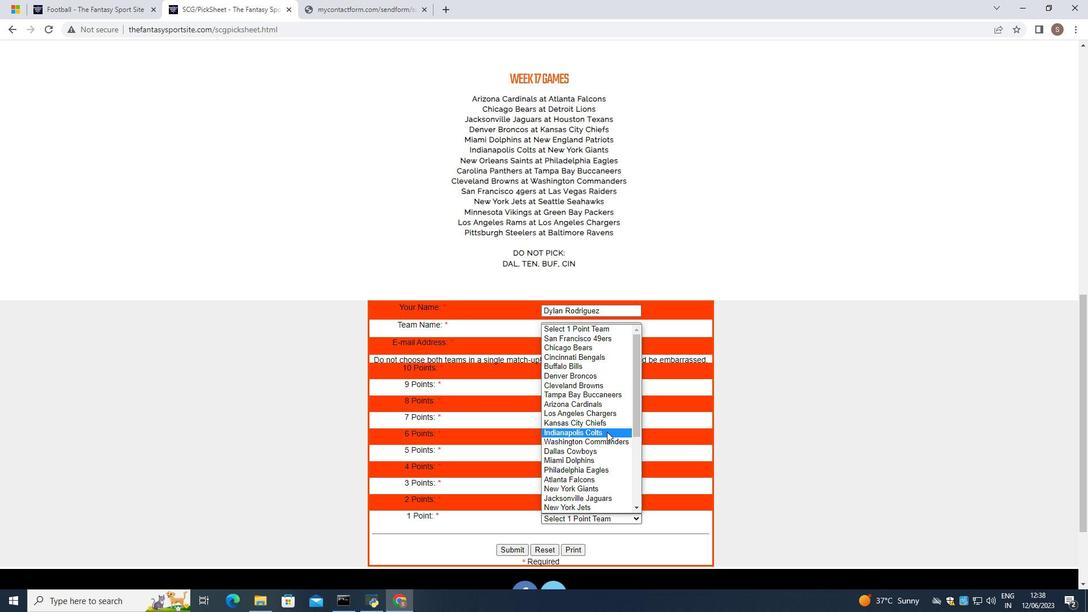 
Action: Mouse moved to (607, 437)
Screenshot: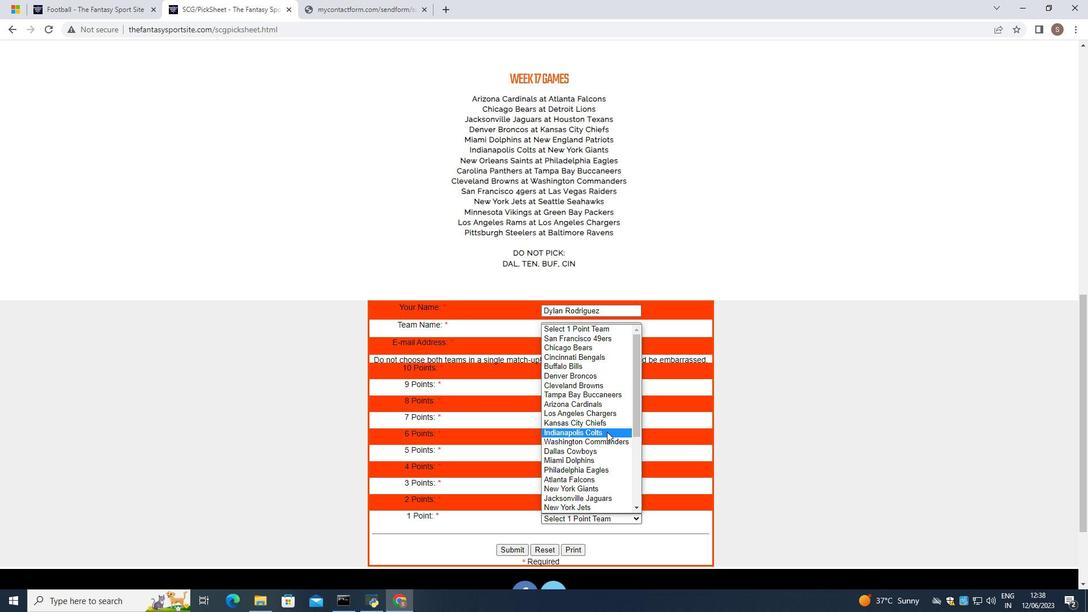 
Action: Mouse scrolled (607, 436) with delta (0, 0)
Screenshot: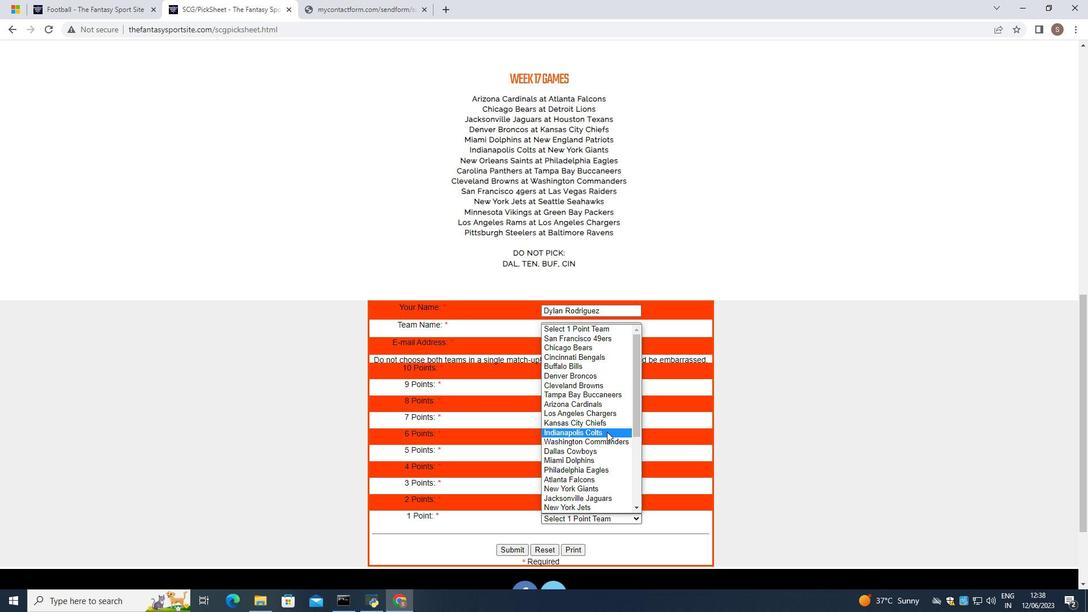 
Action: Mouse scrolled (607, 436) with delta (0, 0)
Screenshot: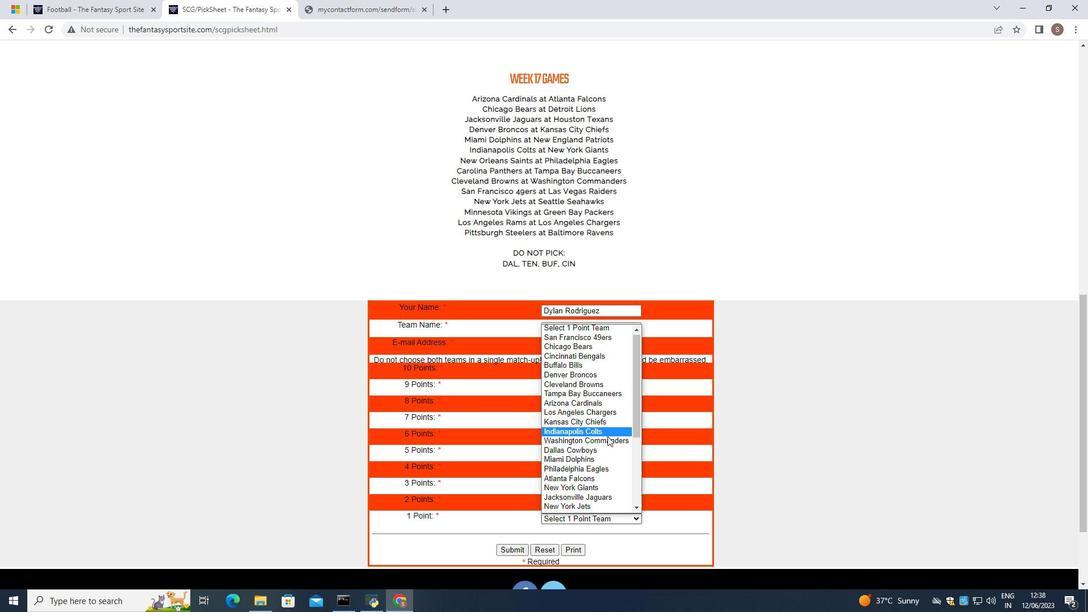 
Action: Mouse scrolled (607, 436) with delta (0, 0)
Screenshot: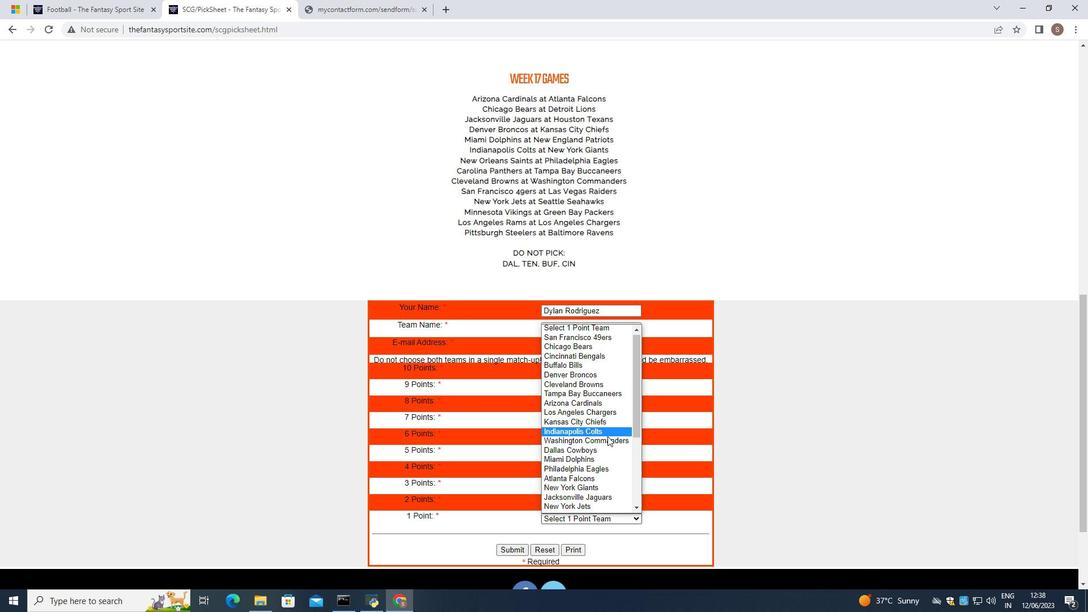 
Action: Mouse scrolled (607, 436) with delta (0, 0)
Screenshot: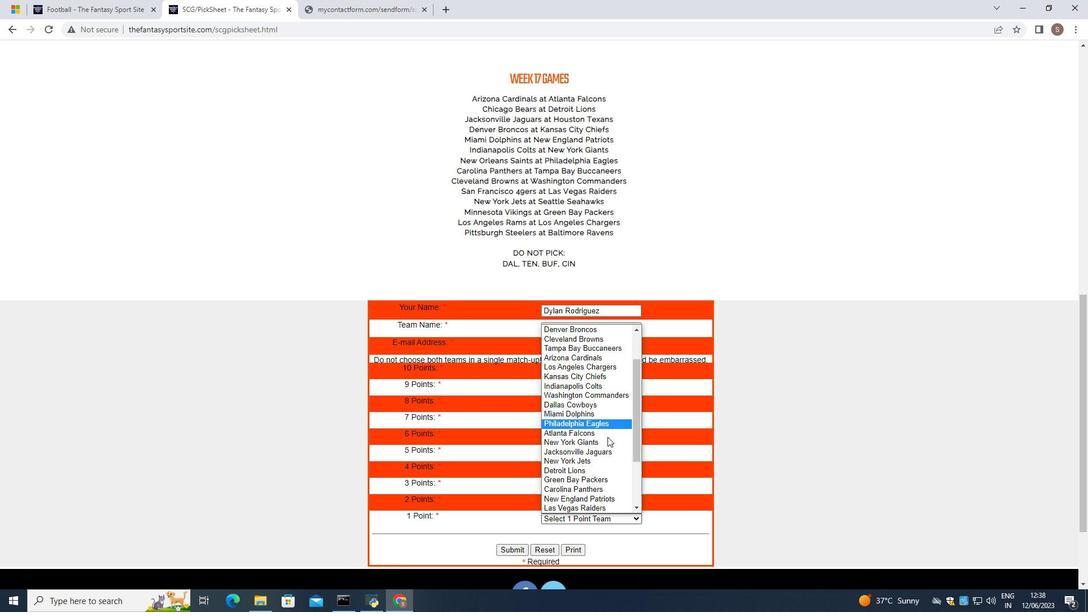 
Action: Mouse scrolled (607, 436) with delta (0, 0)
Screenshot: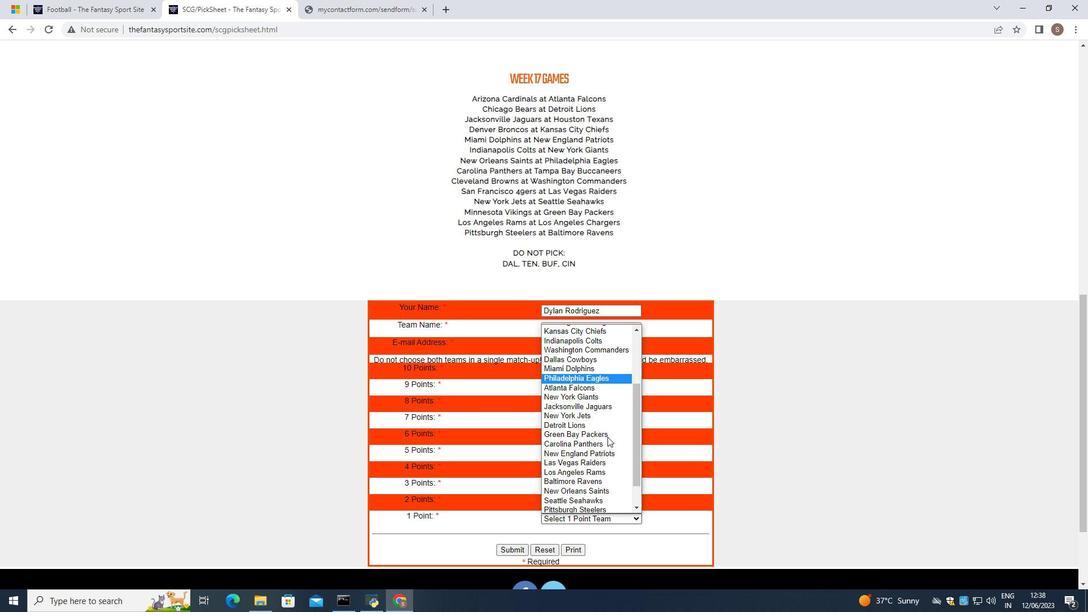 
Action: Mouse moved to (601, 433)
Screenshot: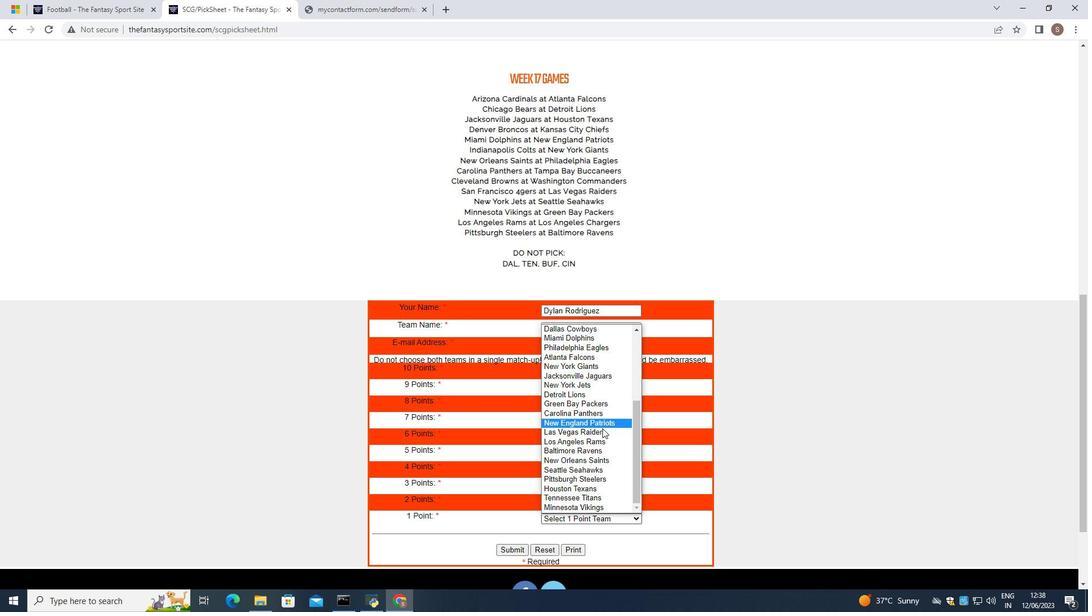 
Action: Mouse pressed left at (601, 433)
Screenshot: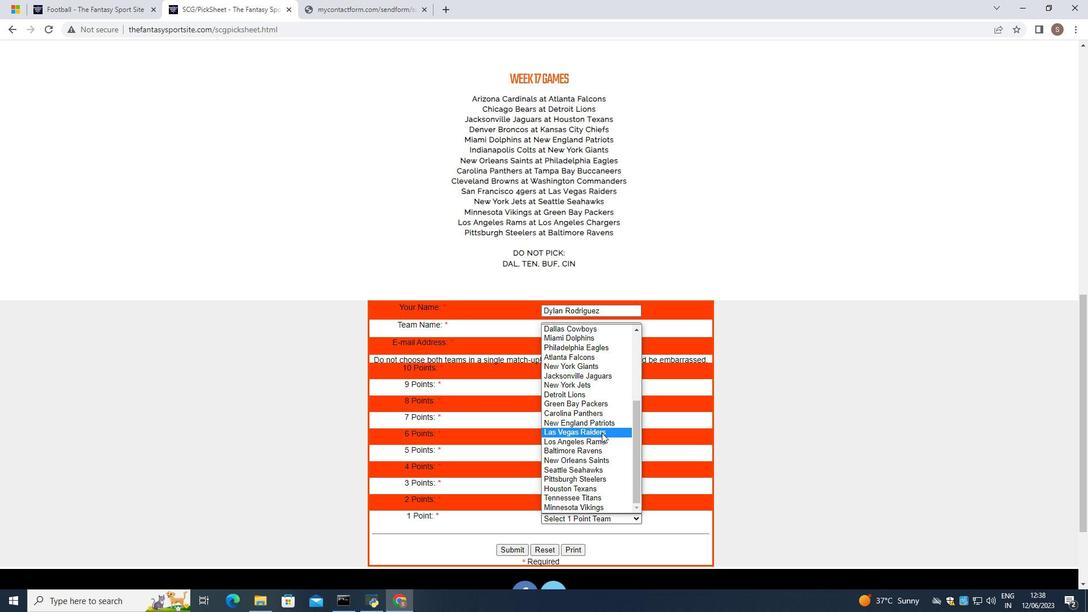
Action: Mouse moved to (514, 550)
Screenshot: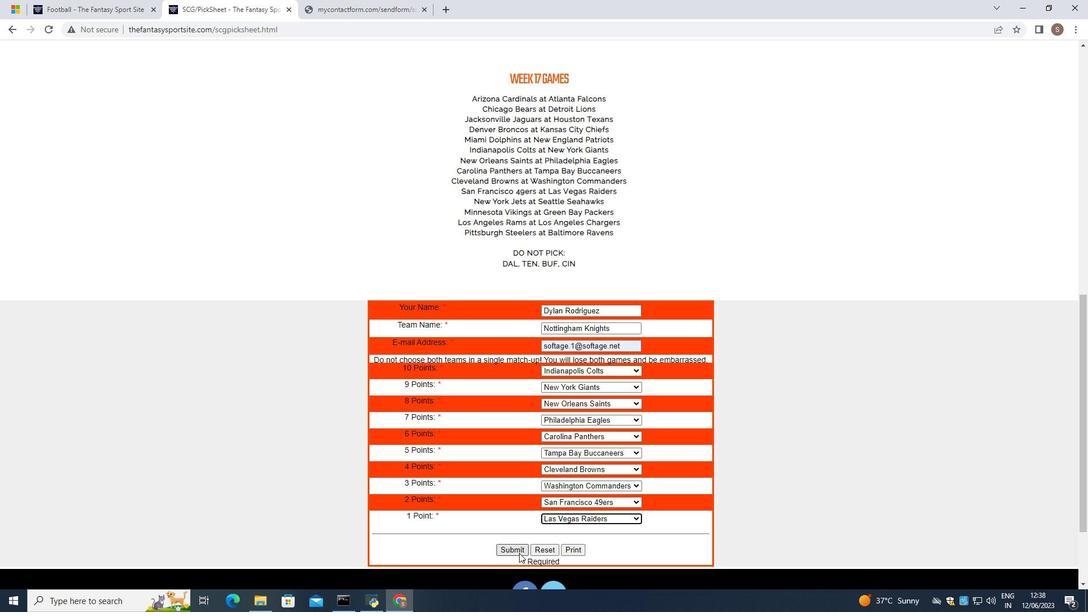 
Action: Mouse pressed left at (514, 550)
Screenshot: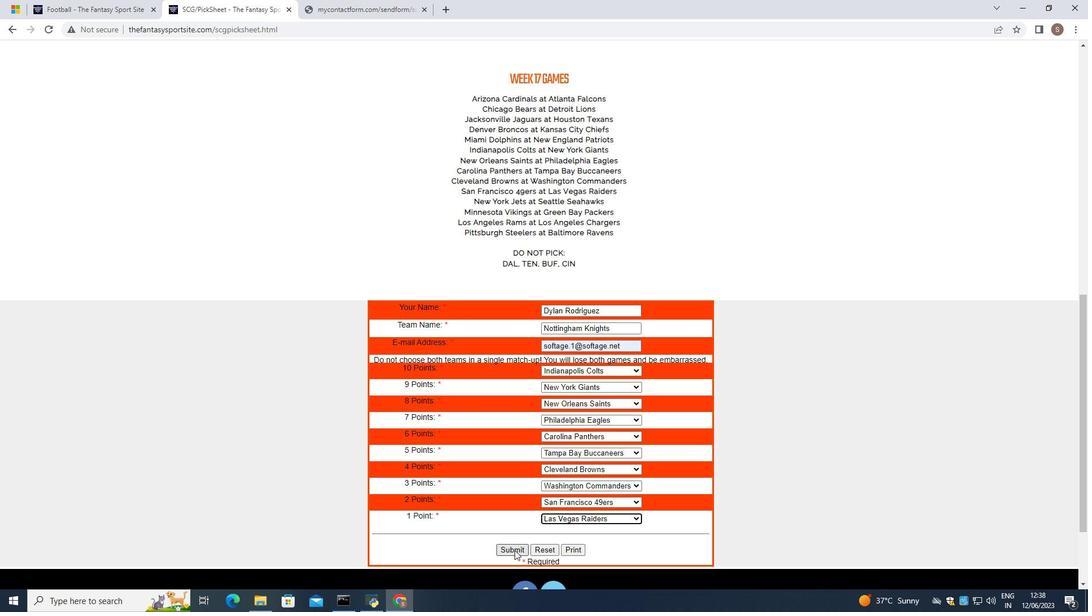 
